 Task: Create new invoice with Date Opened :30-Apr-23, Select Customer: Bottlecap Alley Icehouse Grill, Terms: Payment Term 2. Make invoice entry for item-1 with Date: 30-Apr-23, Description: 3.1 Amp Dual USB Car Charger_x000D_
, Action: Material, Income Account: Income:Sales, Quantity: 1, Unit Price: 6, Discount $: 1. Make entry for item-2 with Date: 30-Apr-23, Description: Ever Clean Latex Reusable Cotton Liner Gloves Large Yellow, Action: Material, Income Account: Income:Sales, Quantity: 1, Unit Price: 8.7, Discount $: 2. Make entry for item-3 with Date: 30-Apr-23, Description: Tic Tac Fresh Breath Mint Candies Freshmint Singles, Action: Material, Income Account: Income:Sales, Quantity: 2, Unit Price: 9.7, Discount $: 2.5. Write Notes: 'Looking forward to serving you again.'. Post Invoice with Post Date: 30-Apr-23, Post to Accounts: Assets:Accounts Receivable. Pay / Process Payment with Transaction Date: 15-May-23, Amount: 28.6, Transfer Account: Checking Account. Print Invoice, display notes by going to Option, then go to Display Tab and check 'Invoice Notes'.
Action: Mouse pressed left at (197, 46)
Screenshot: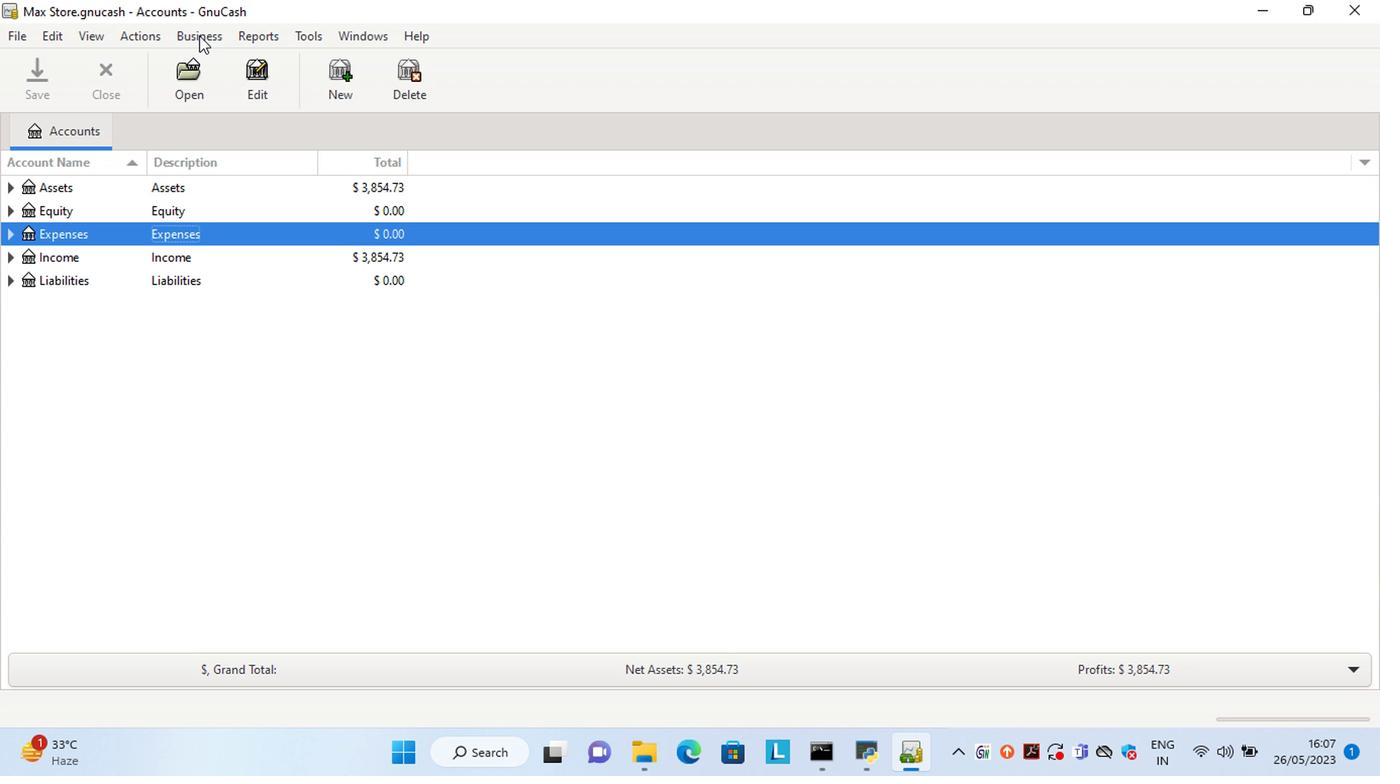 
Action: Mouse moved to (431, 140)
Screenshot: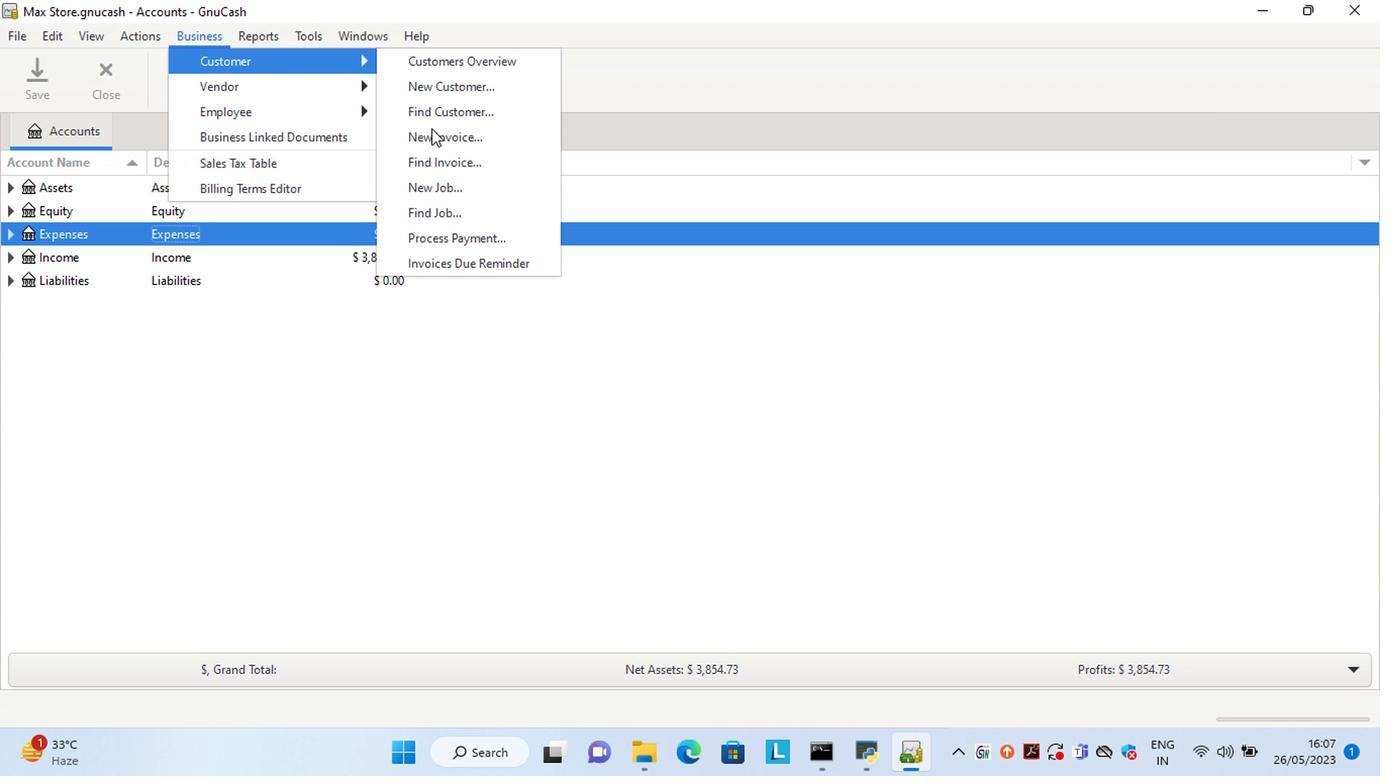 
Action: Mouse pressed left at (431, 140)
Screenshot: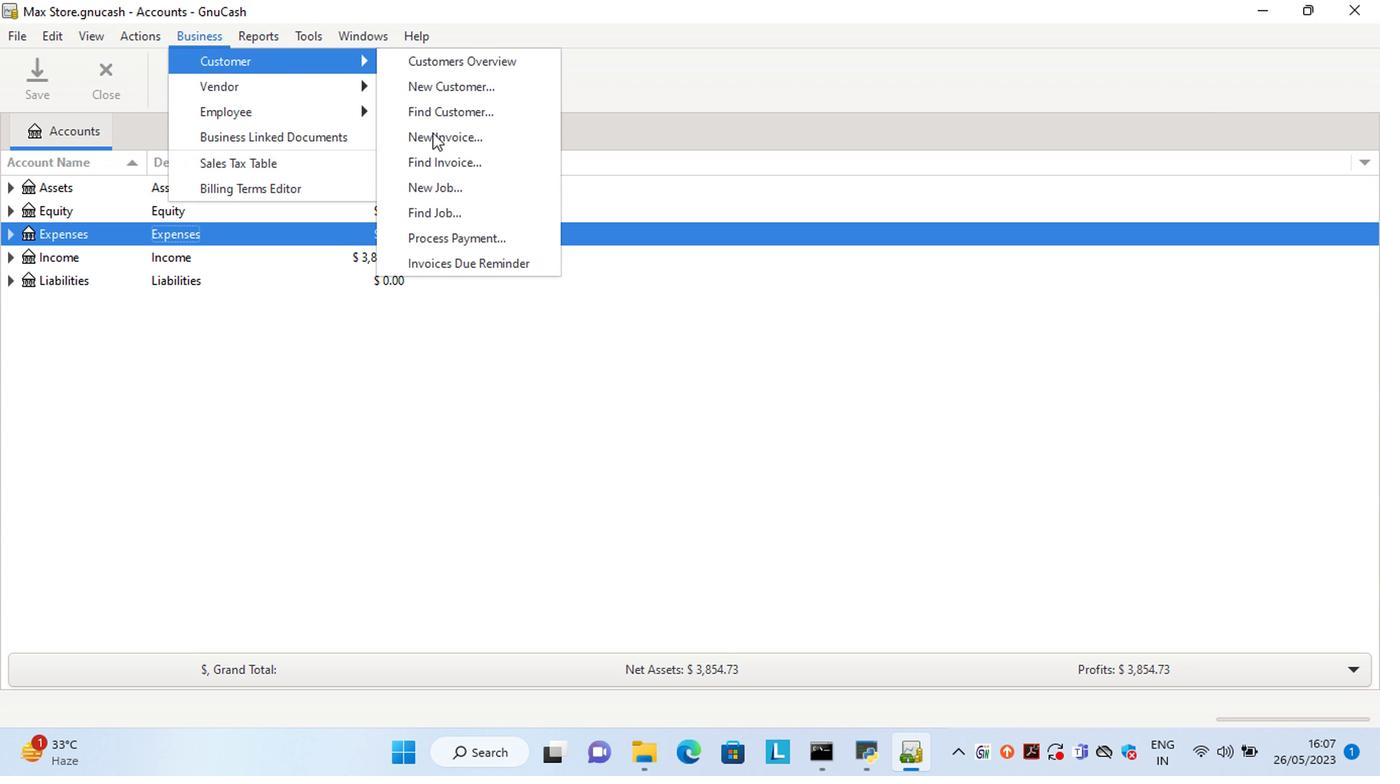 
Action: Mouse moved to (737, 313)
Screenshot: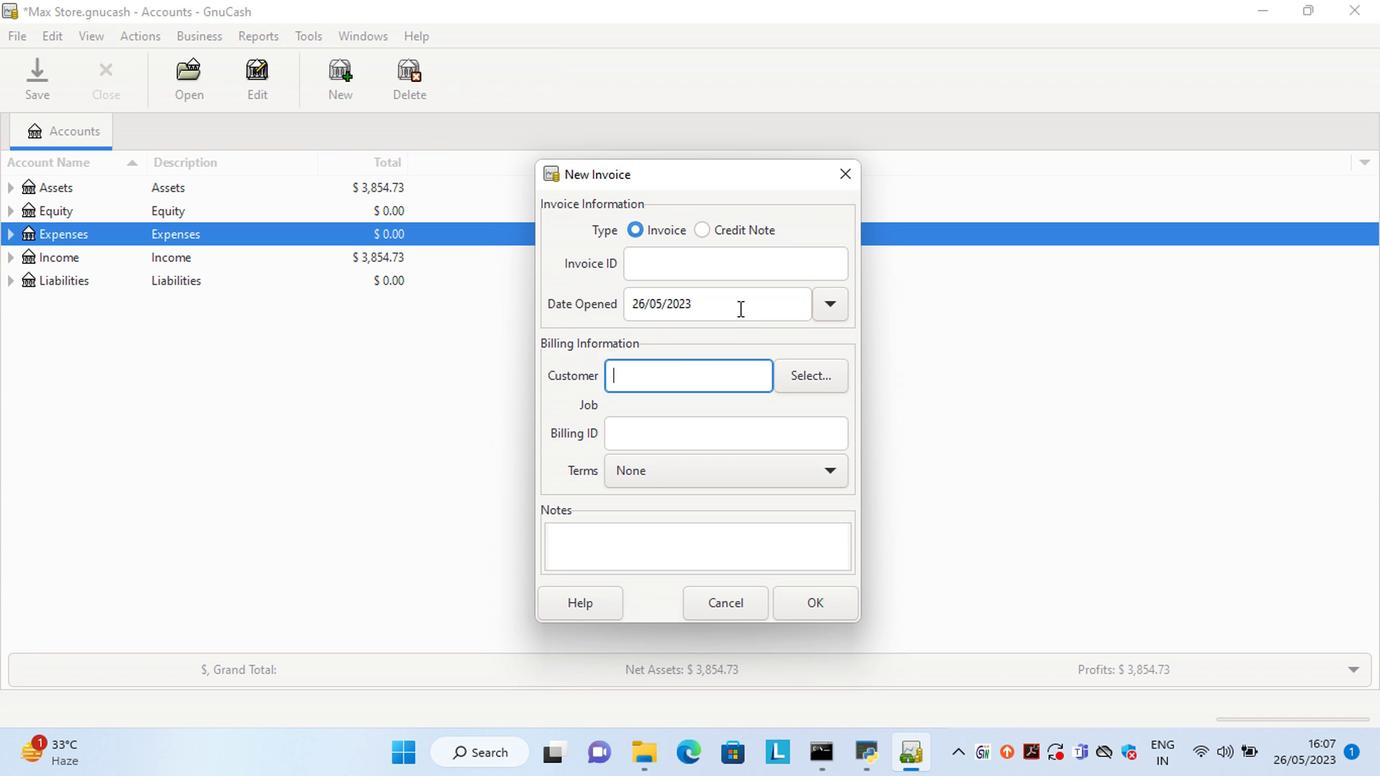 
Action: Mouse pressed left at (737, 313)
Screenshot: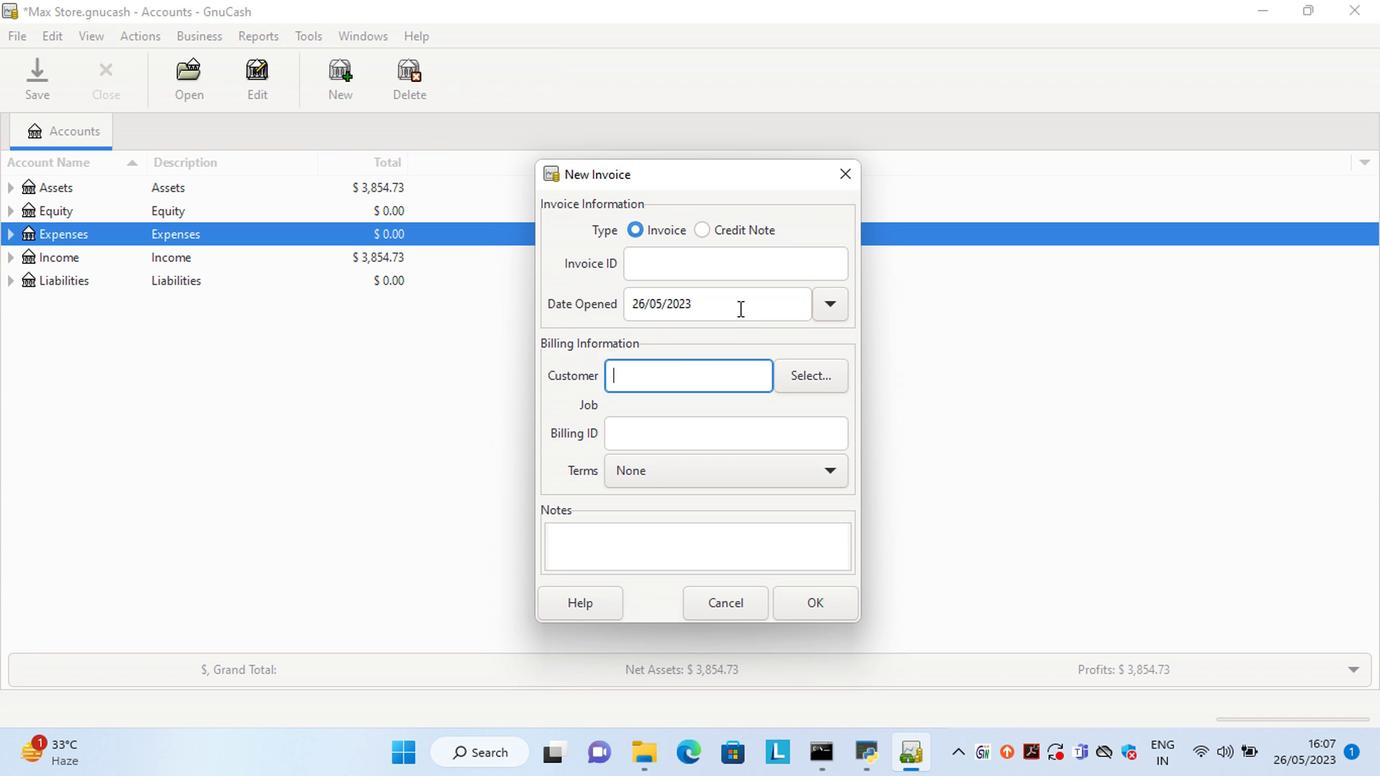 
Action: Key pressed <Key.left><Key.left><Key.left><Key.left><Key.left><Key.left><Key.left><Key.left><Key.left><Key.left><Key.left><Key.left><Key.left><Key.left><Key.left><Key.delete><Key.delete>30<Key.right><Key.right><Key.delete>4
Screenshot: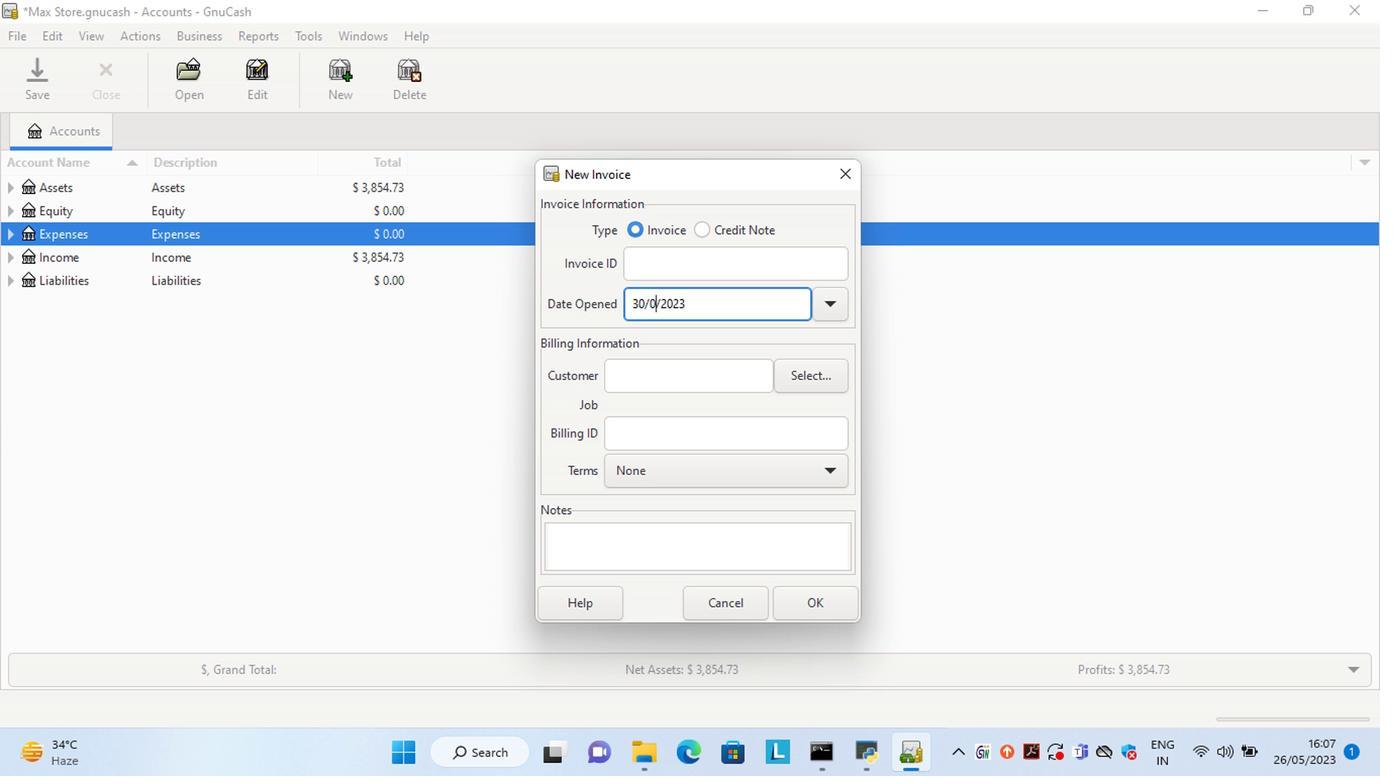 
Action: Mouse moved to (803, 386)
Screenshot: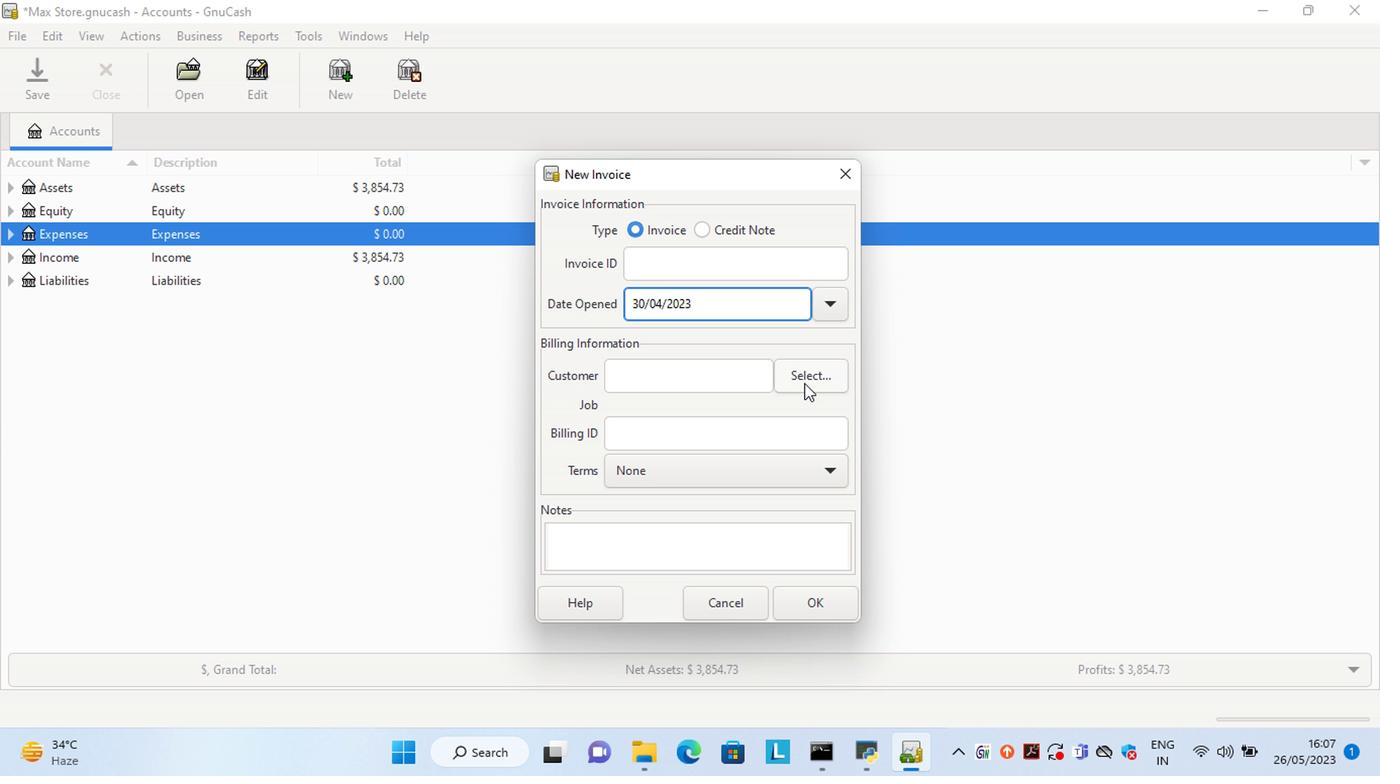 
Action: Mouse pressed left at (803, 386)
Screenshot: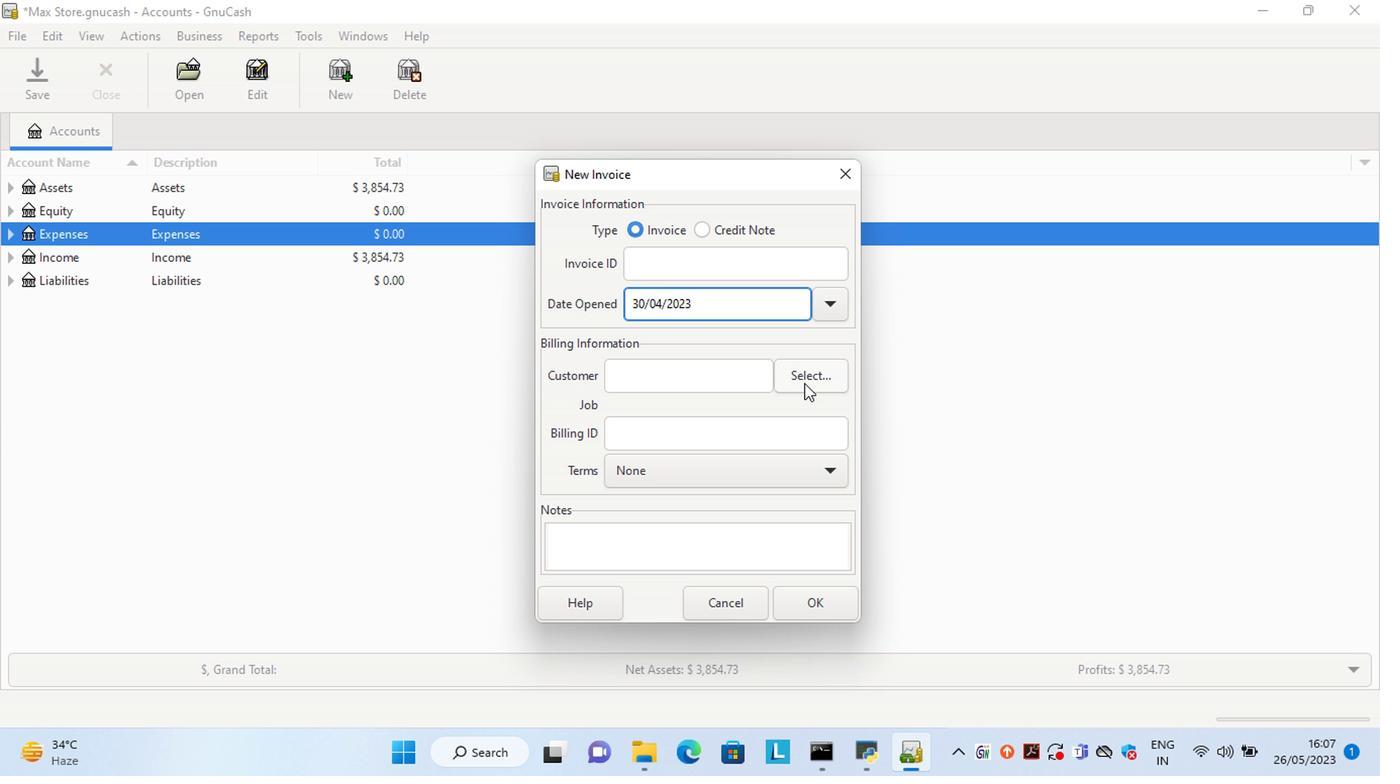 
Action: Mouse moved to (723, 341)
Screenshot: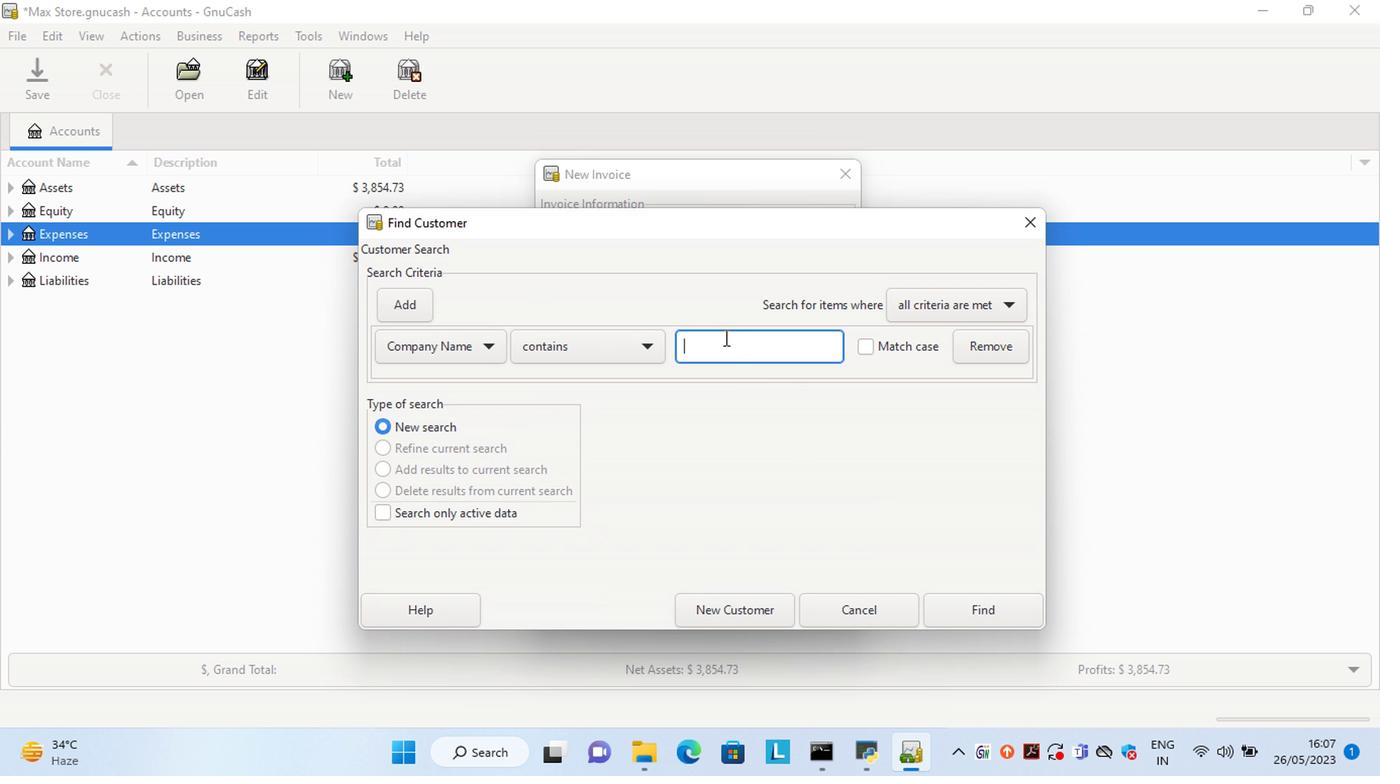 
Action: Mouse pressed left at (723, 341)
Screenshot: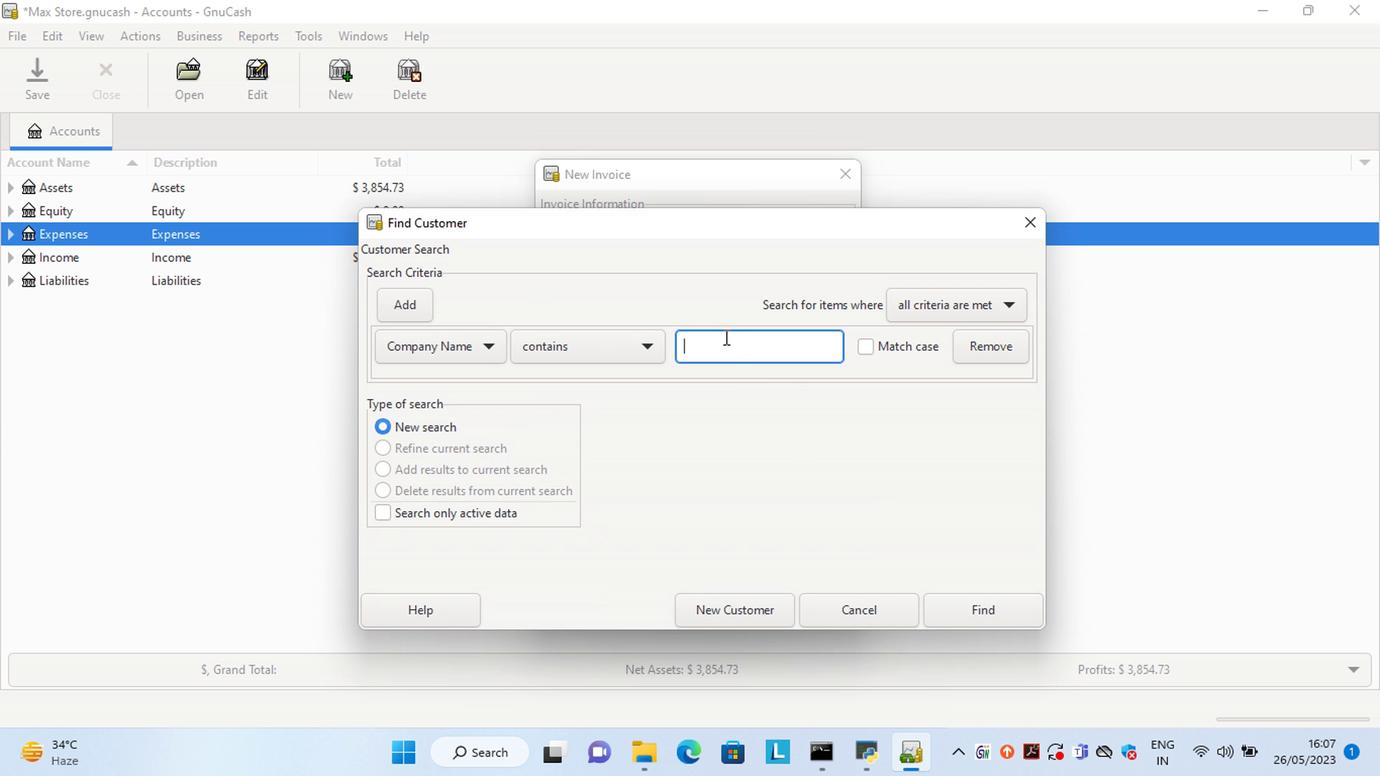 
Action: Mouse moved to (723, 340)
Screenshot: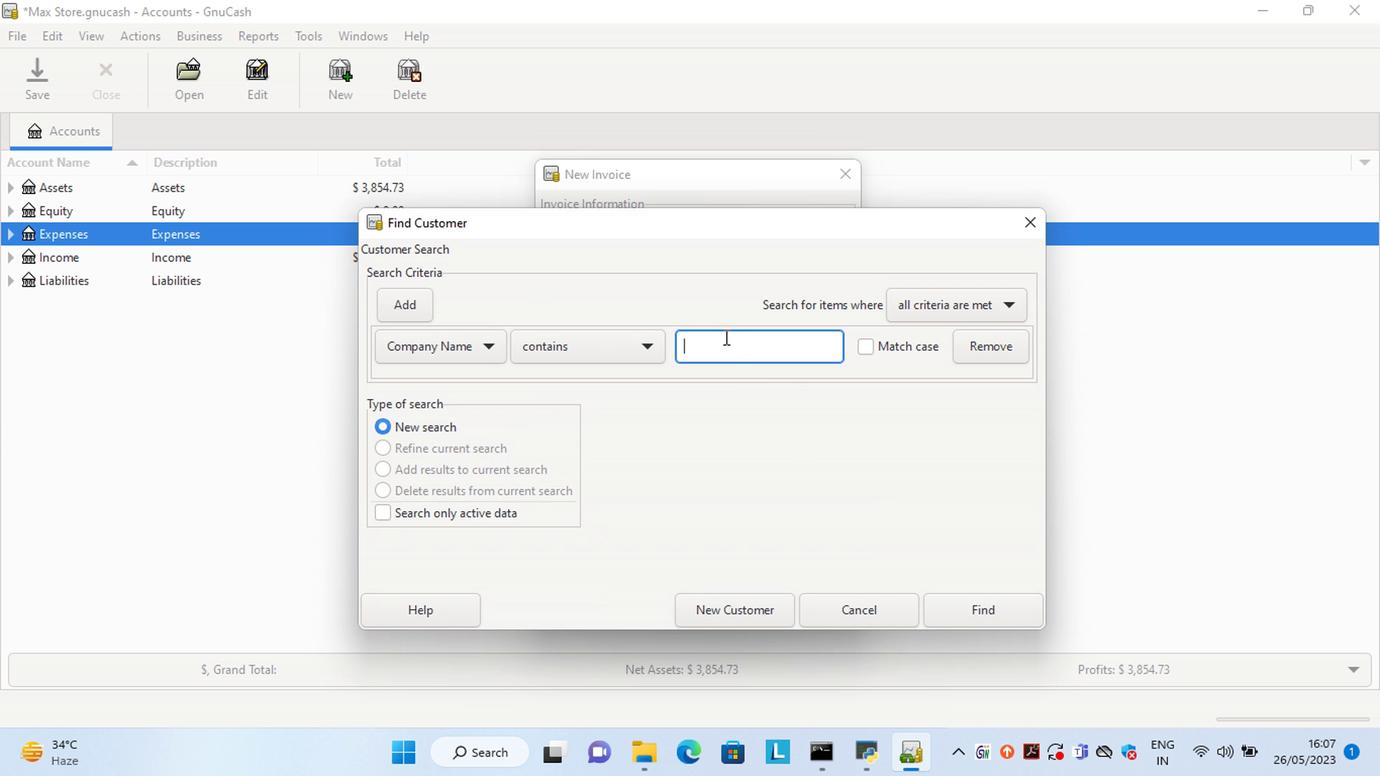 
Action: Key pressed <Key.shift>Bottlecap
Screenshot: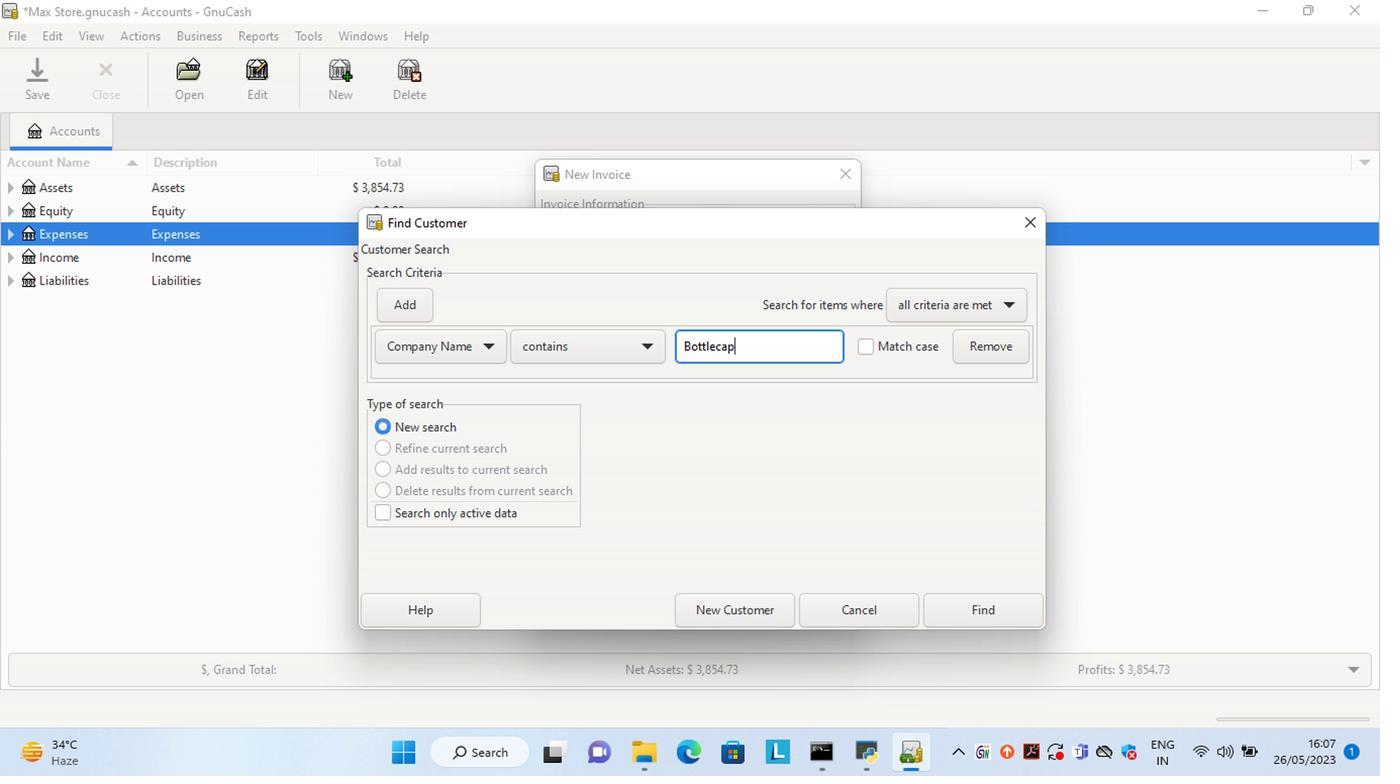 
Action: Mouse moved to (988, 603)
Screenshot: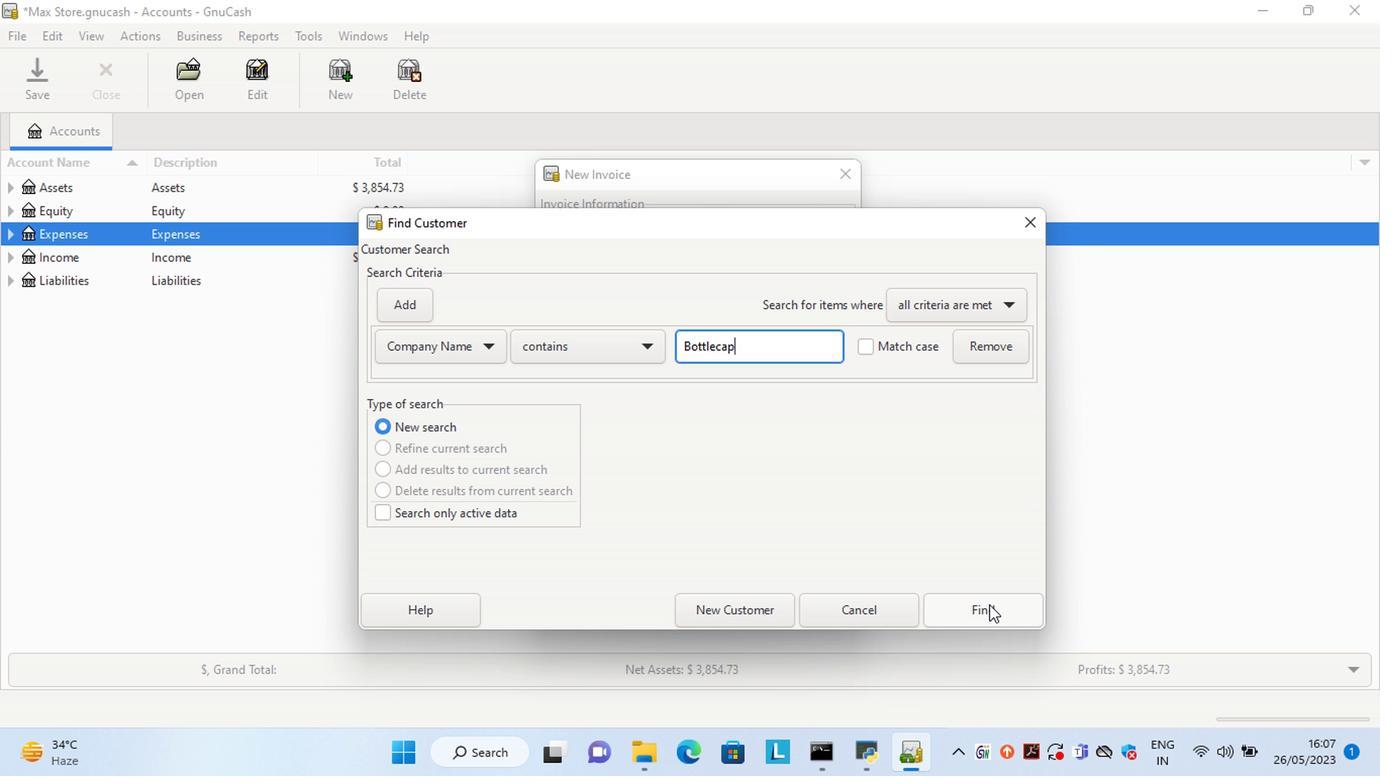 
Action: Mouse pressed left at (988, 603)
Screenshot: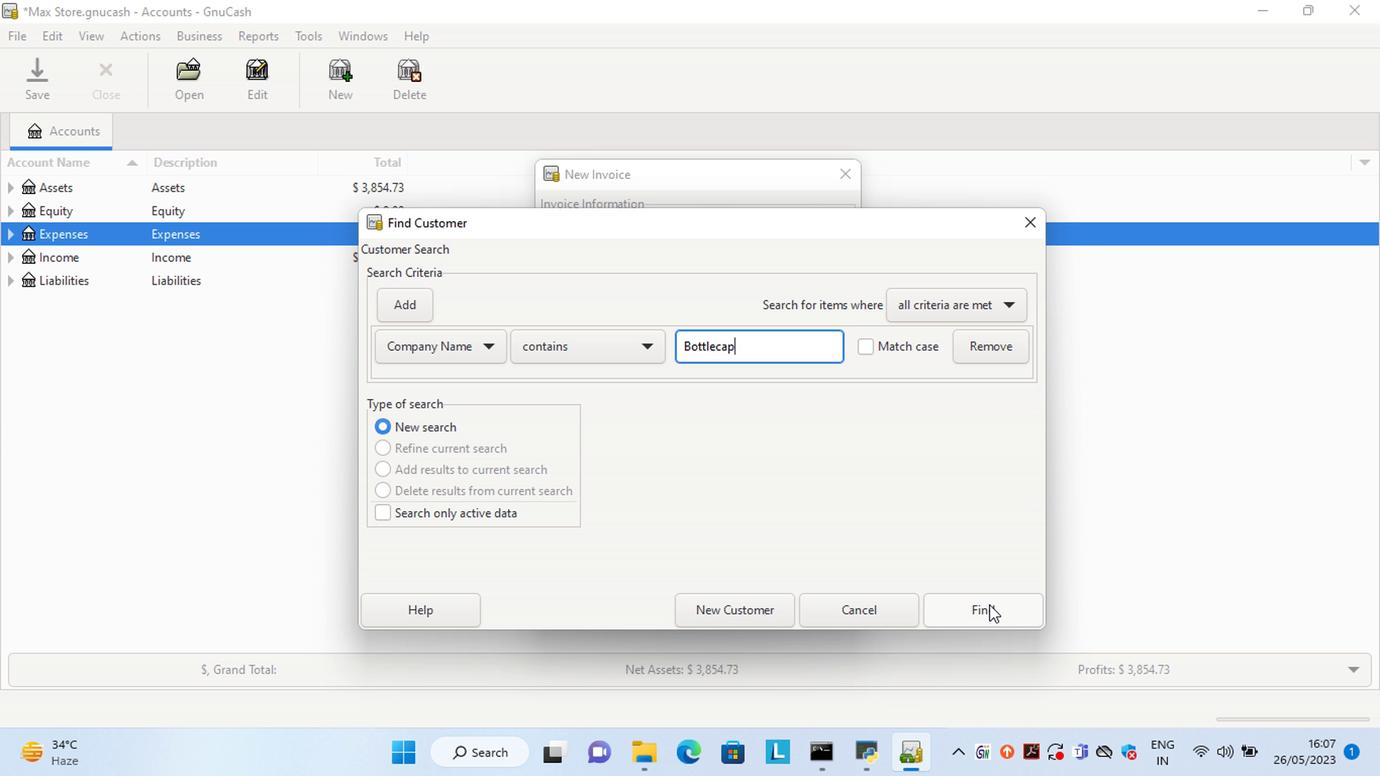 
Action: Mouse moved to (781, 404)
Screenshot: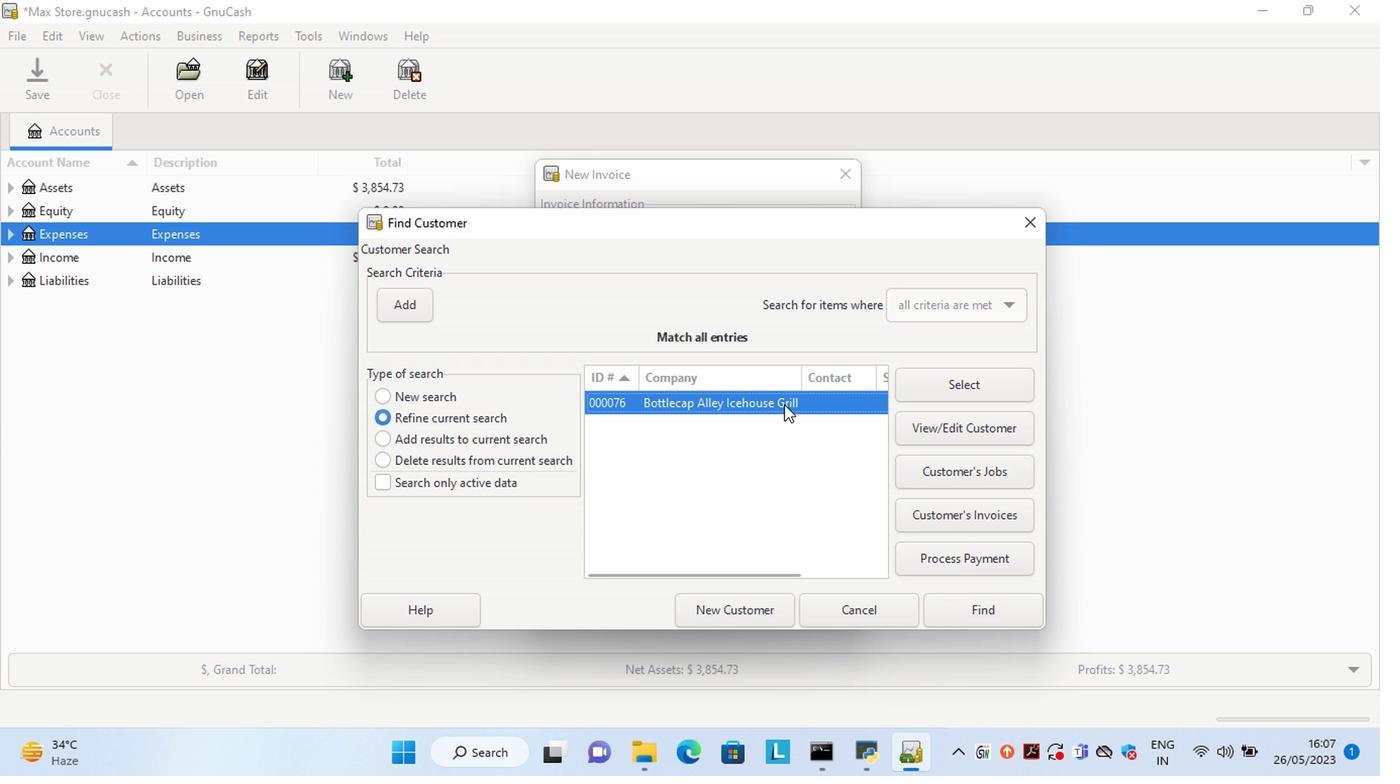 
Action: Mouse pressed left at (781, 404)
Screenshot: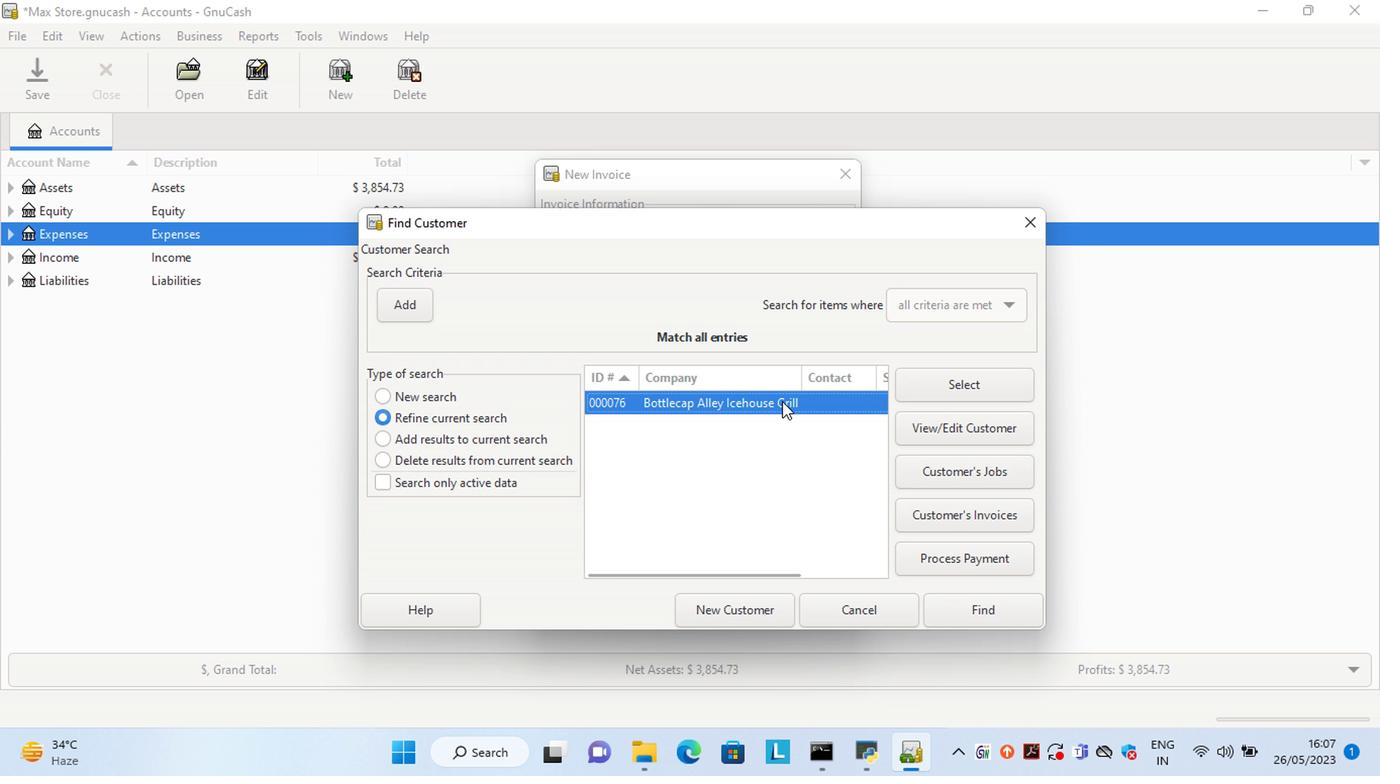 
Action: Mouse pressed left at (781, 404)
Screenshot: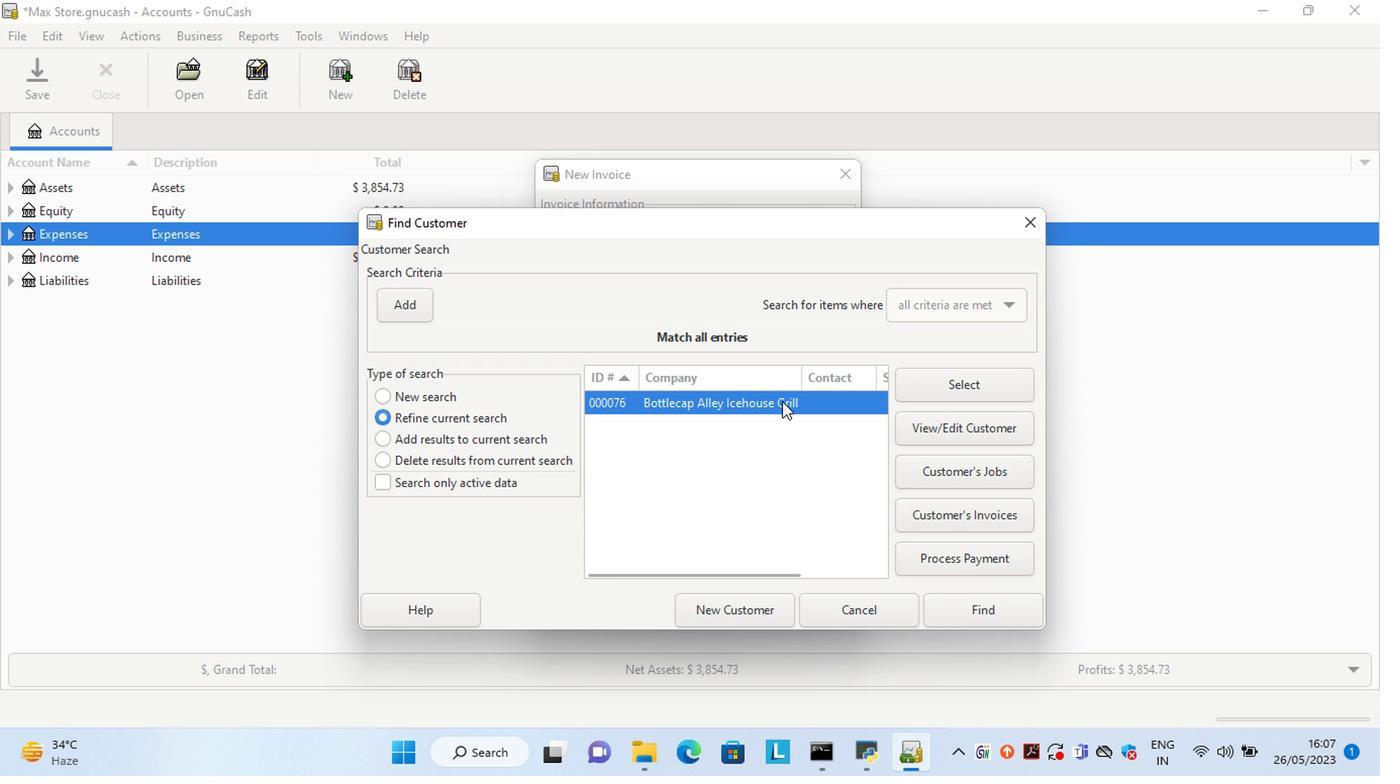 
Action: Mouse moved to (761, 490)
Screenshot: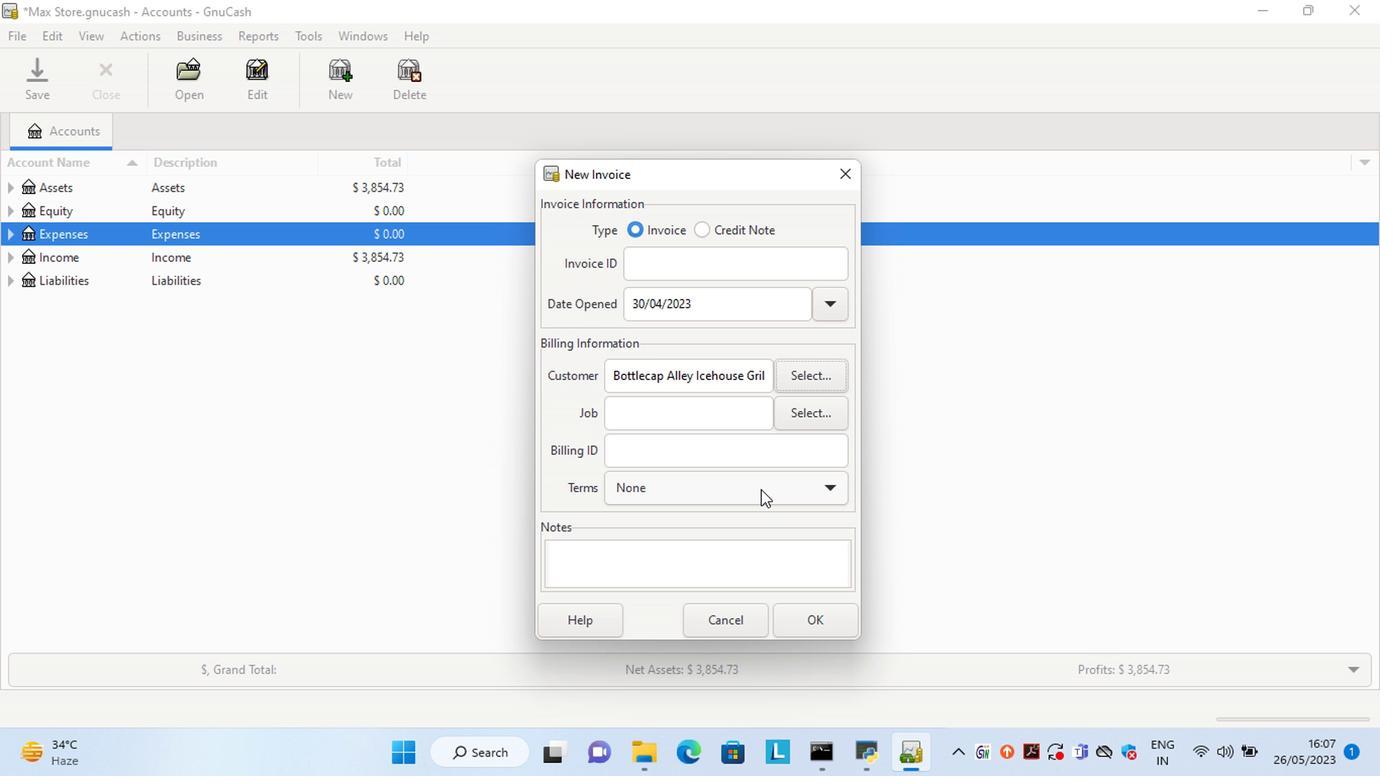 
Action: Mouse pressed left at (761, 490)
Screenshot: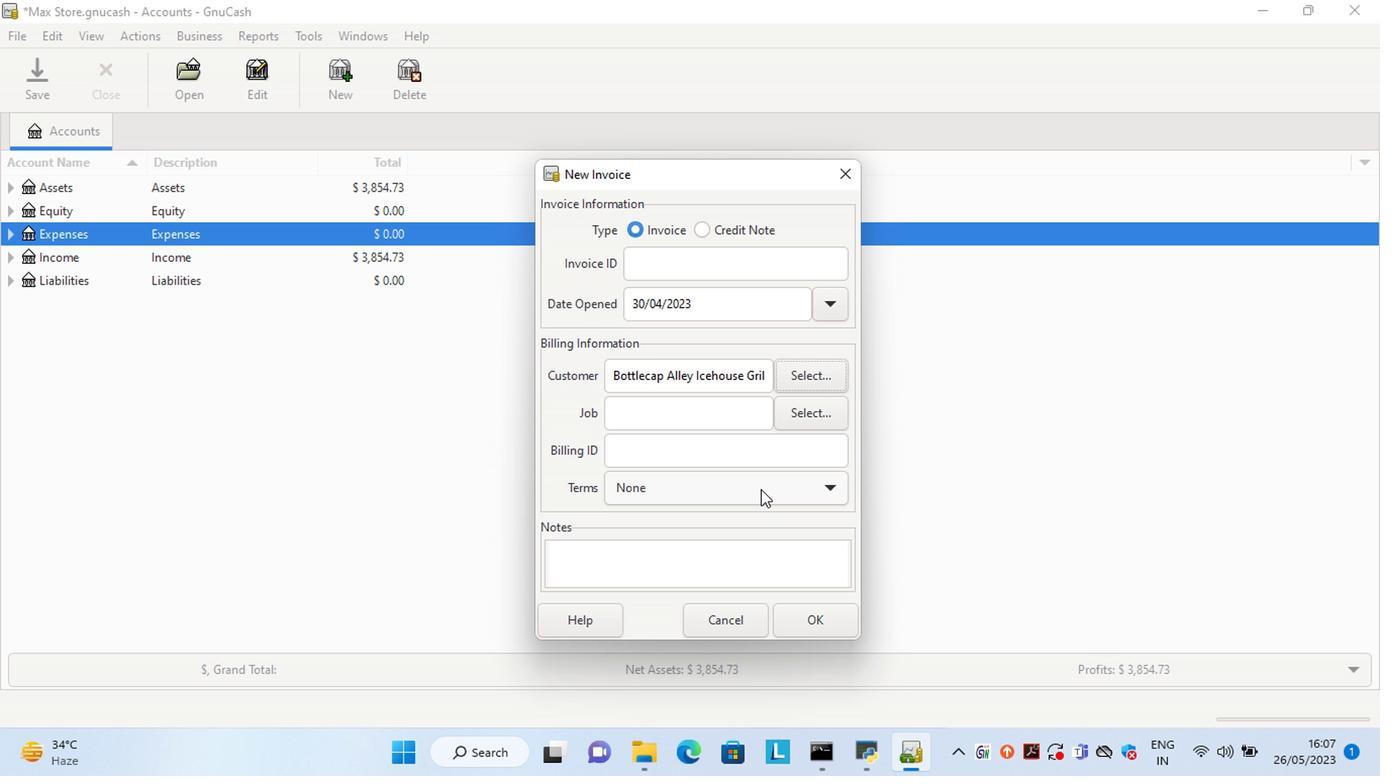 
Action: Mouse moved to (733, 537)
Screenshot: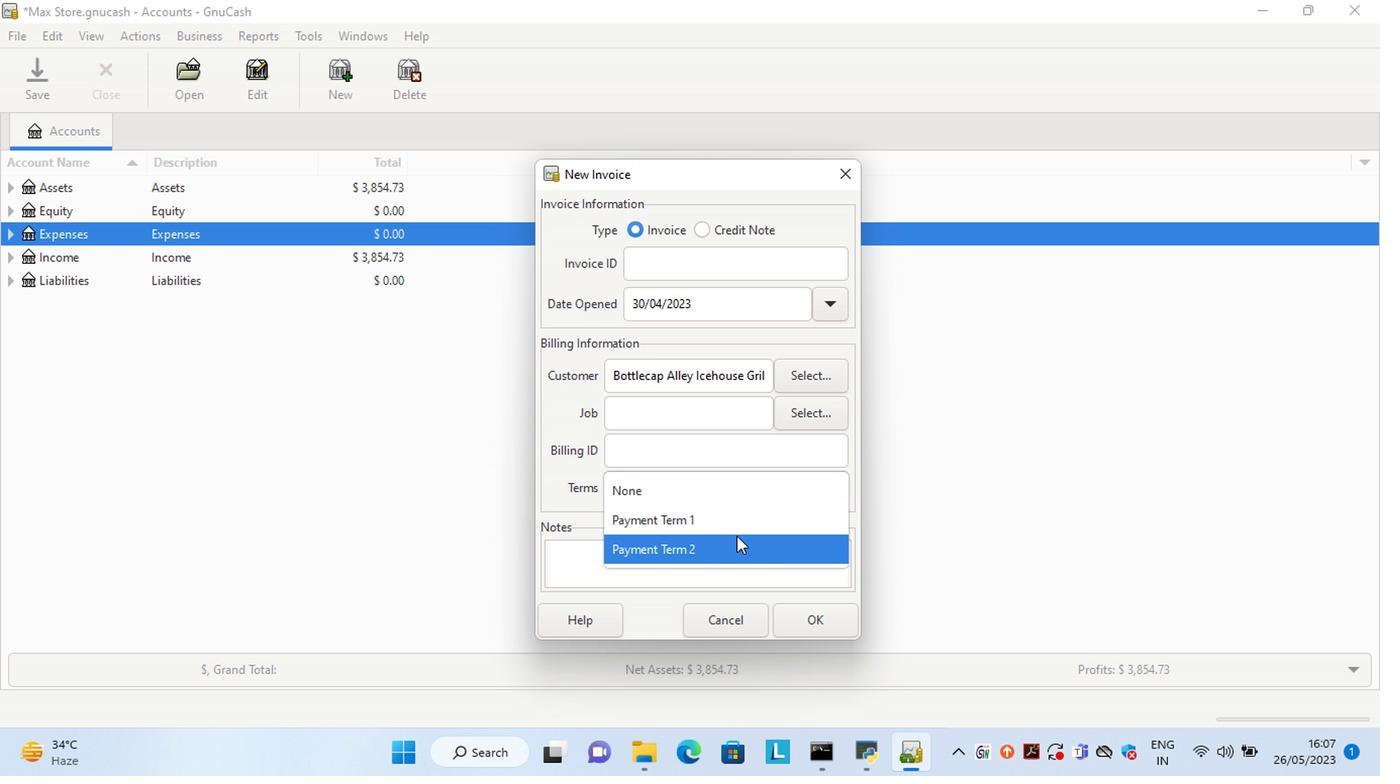 
Action: Mouse pressed left at (733, 537)
Screenshot: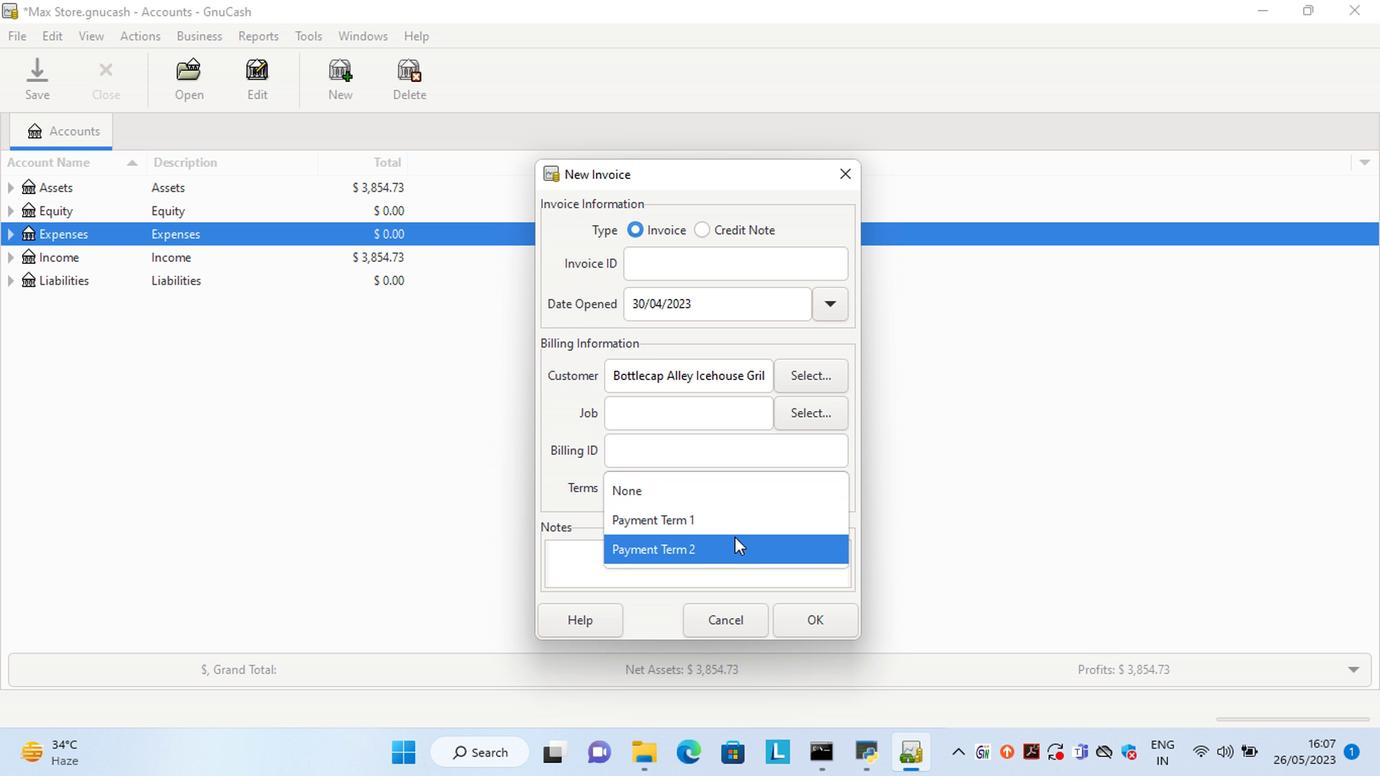 
Action: Mouse moved to (801, 610)
Screenshot: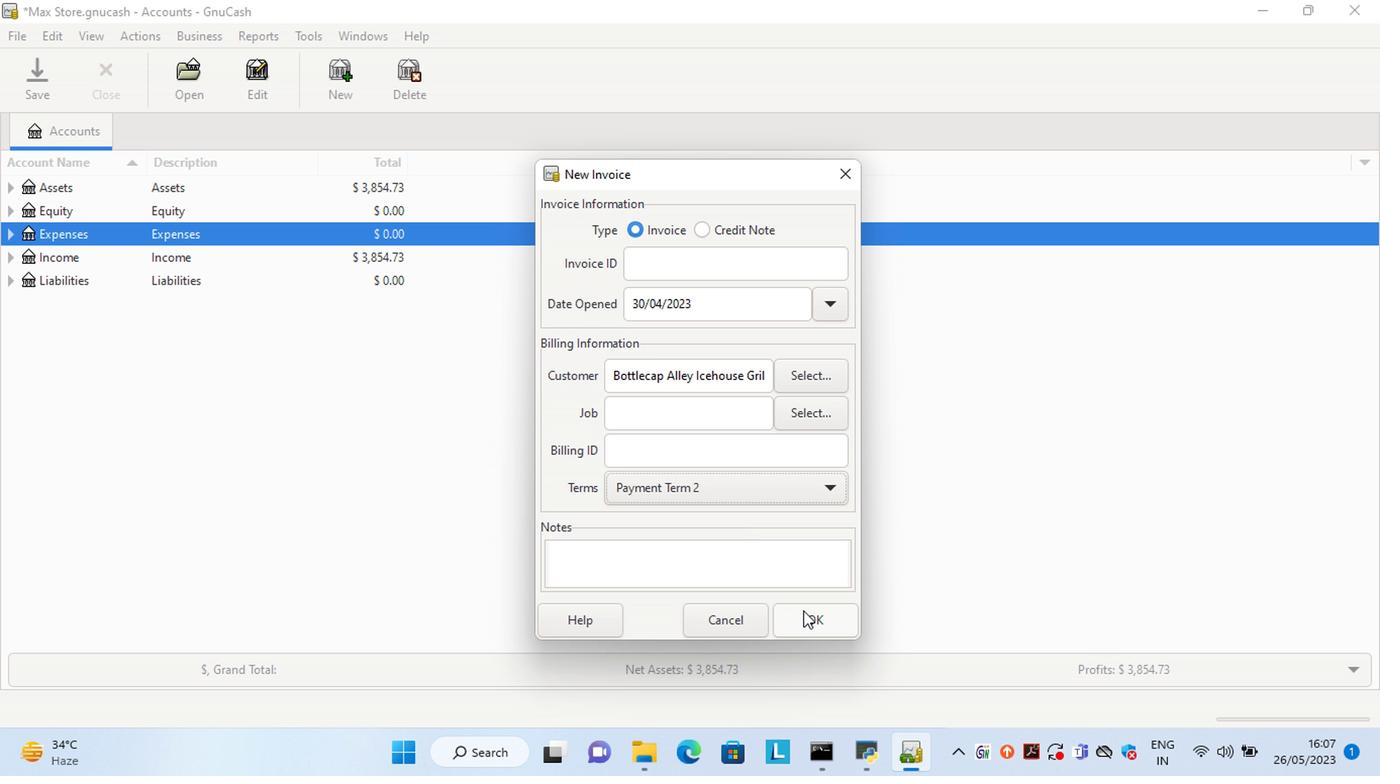 
Action: Mouse pressed left at (801, 610)
Screenshot: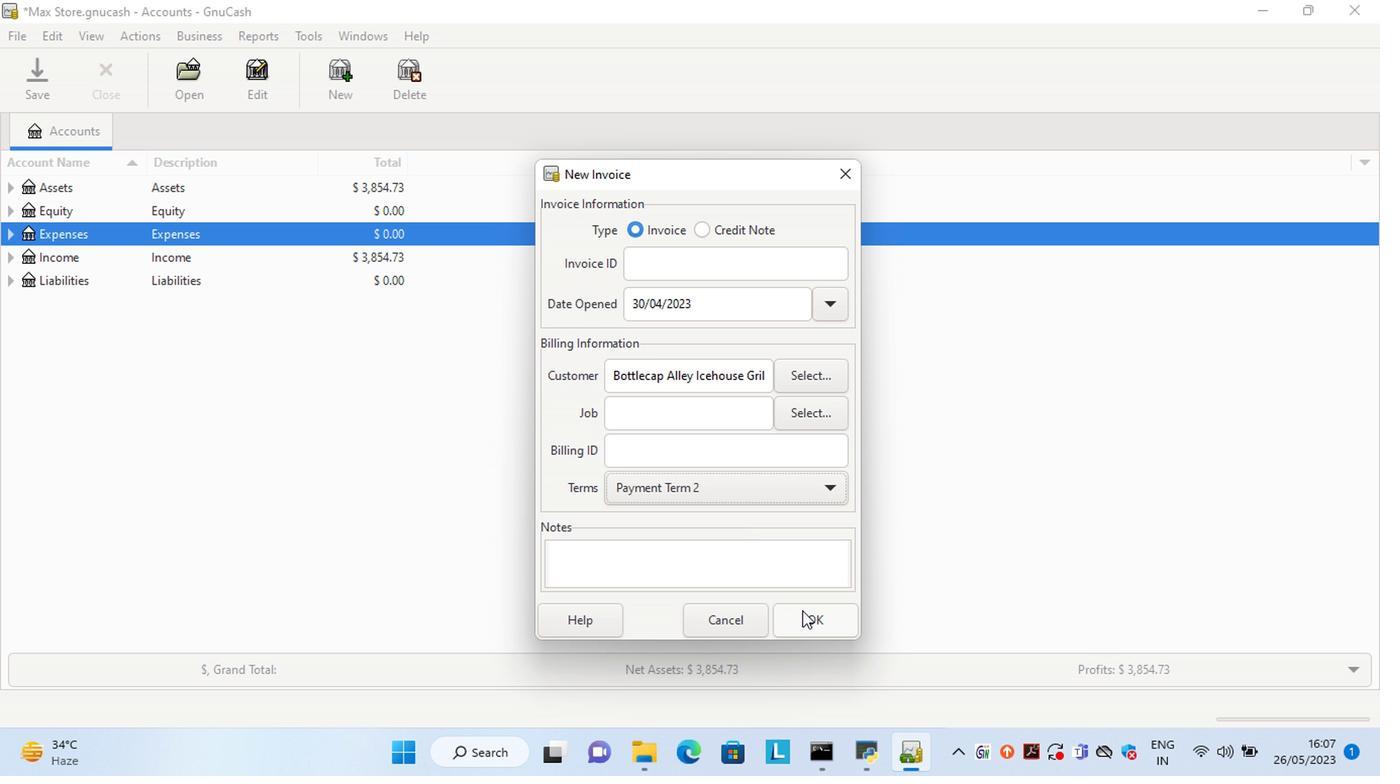 
Action: Mouse moved to (781, 579)
Screenshot: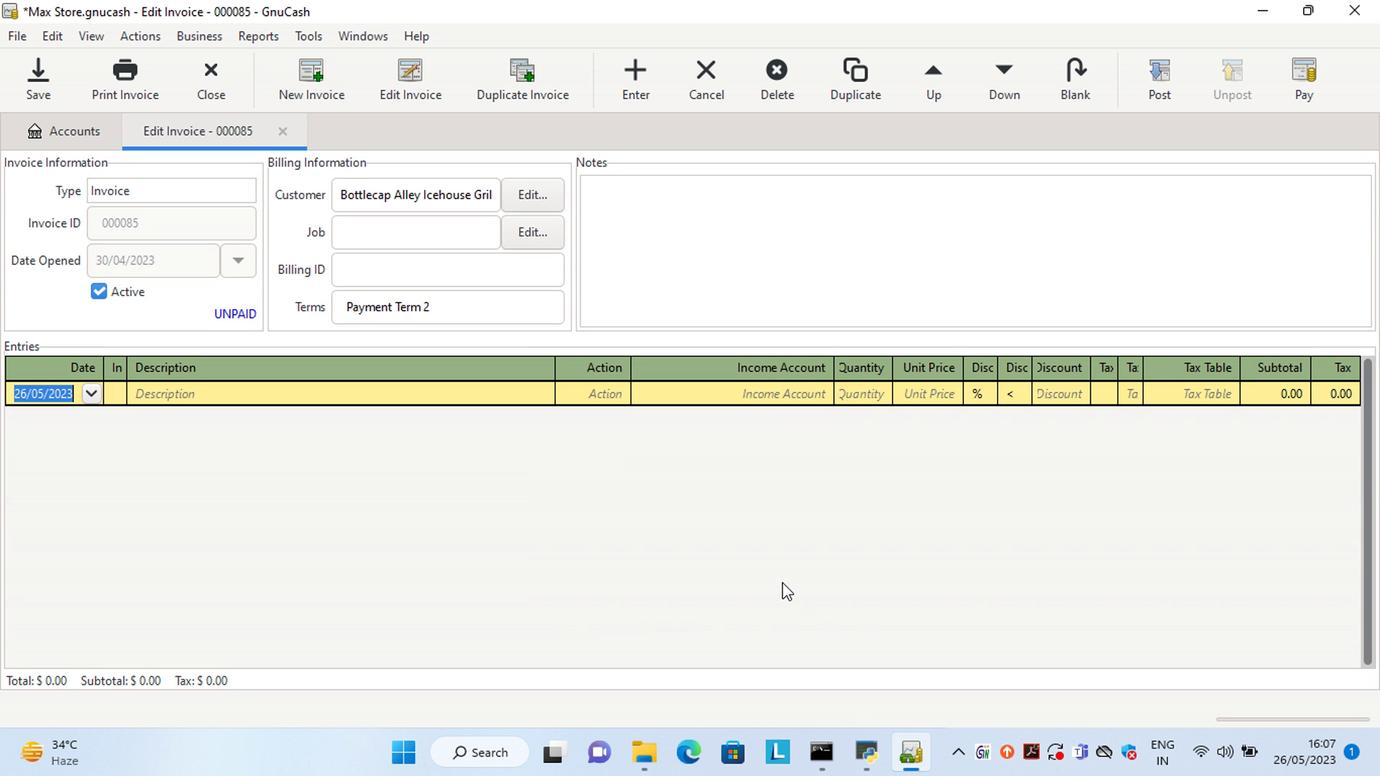 
Action: Key pressed <Key.left><Key.left><Key.left><Key.left><Key.delete><Key.delete>30<Key.right><Key.right><Key.delete>4
Screenshot: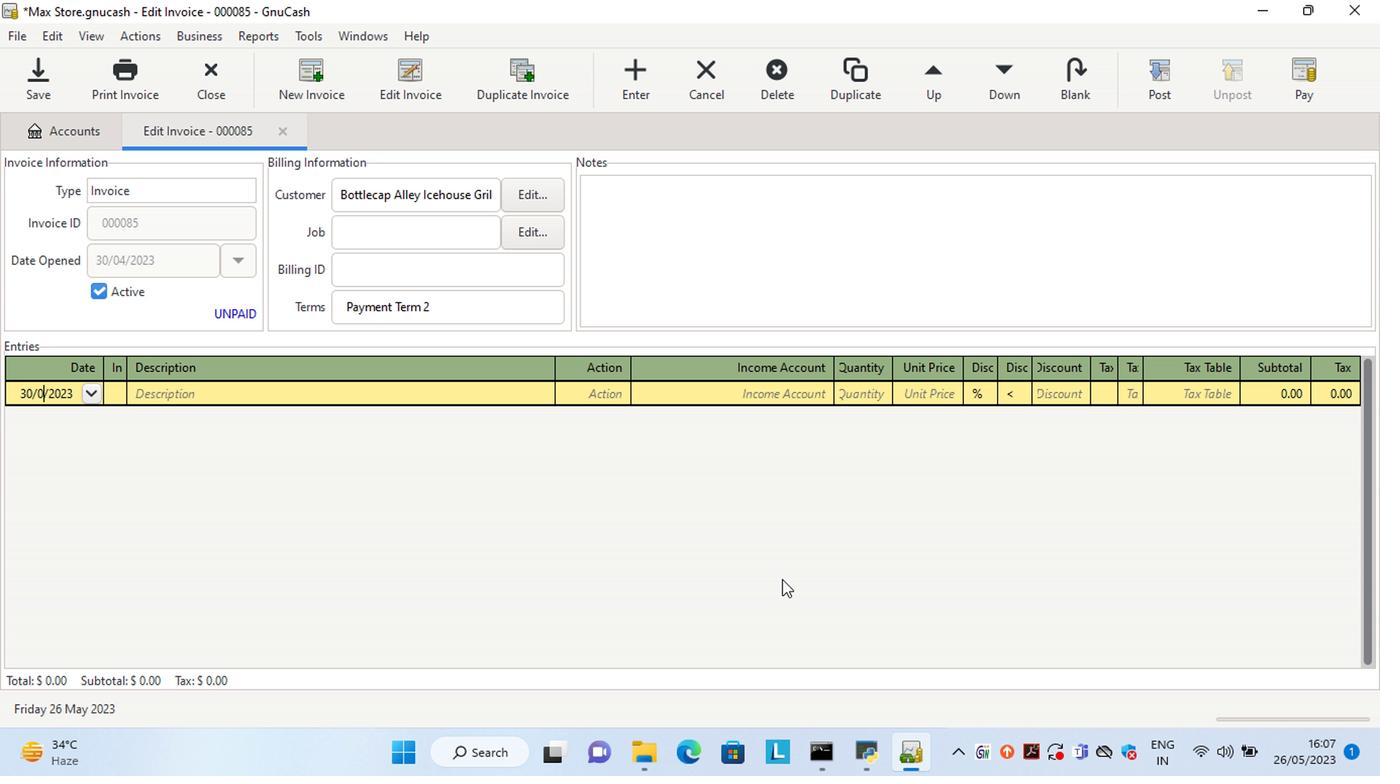 
Action: Mouse moved to (439, 398)
Screenshot: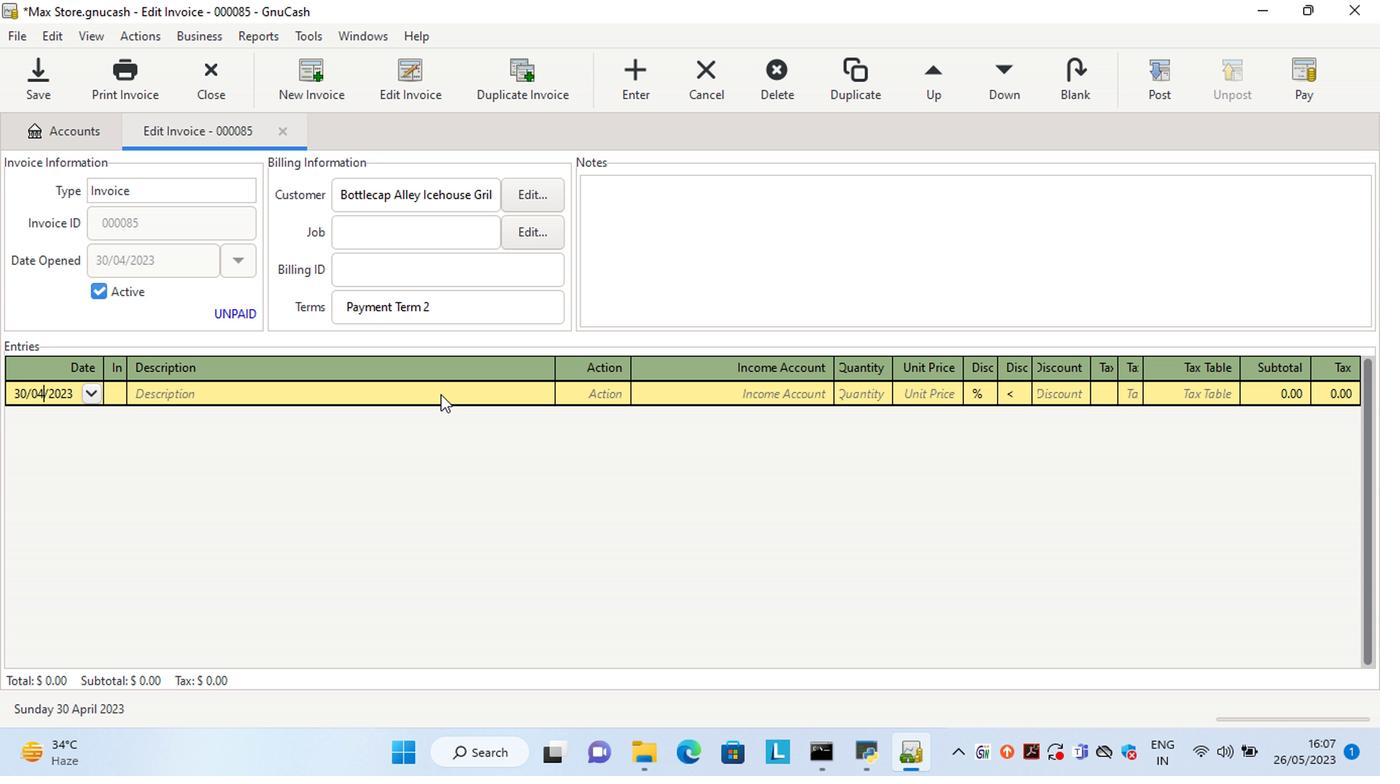 
Action: Mouse pressed left at (439, 398)
Screenshot: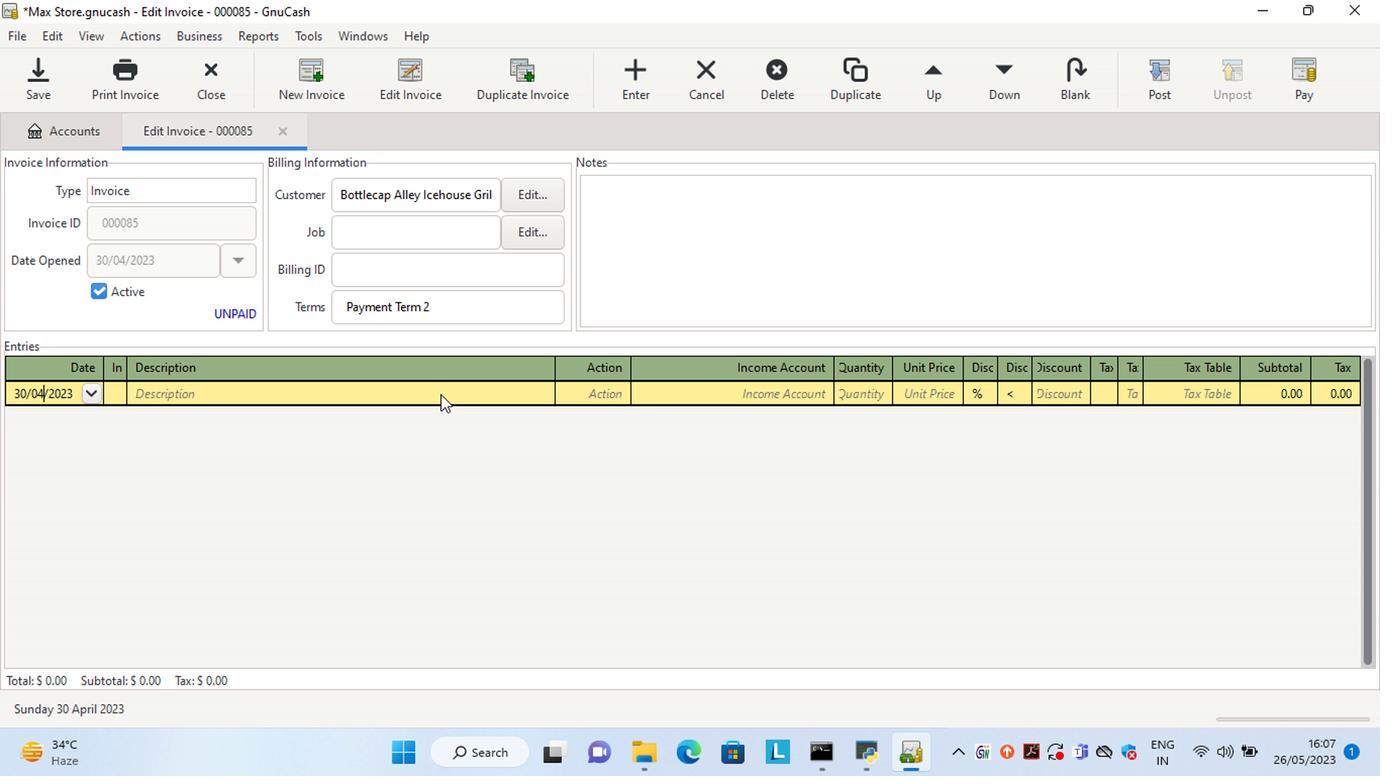 
Action: Key pressed 3.1<Key.space><Key.shift>Amp<Key.space><Key.shift>Dual<Key.space><Key.shift>USB<Key.space><Key.shift>Car<Key.space><Key.shift>Charger<Key.tab>ma<Key.tab>sale<Key.tab>1<Key.tab>6<Key.tab>
Screenshot: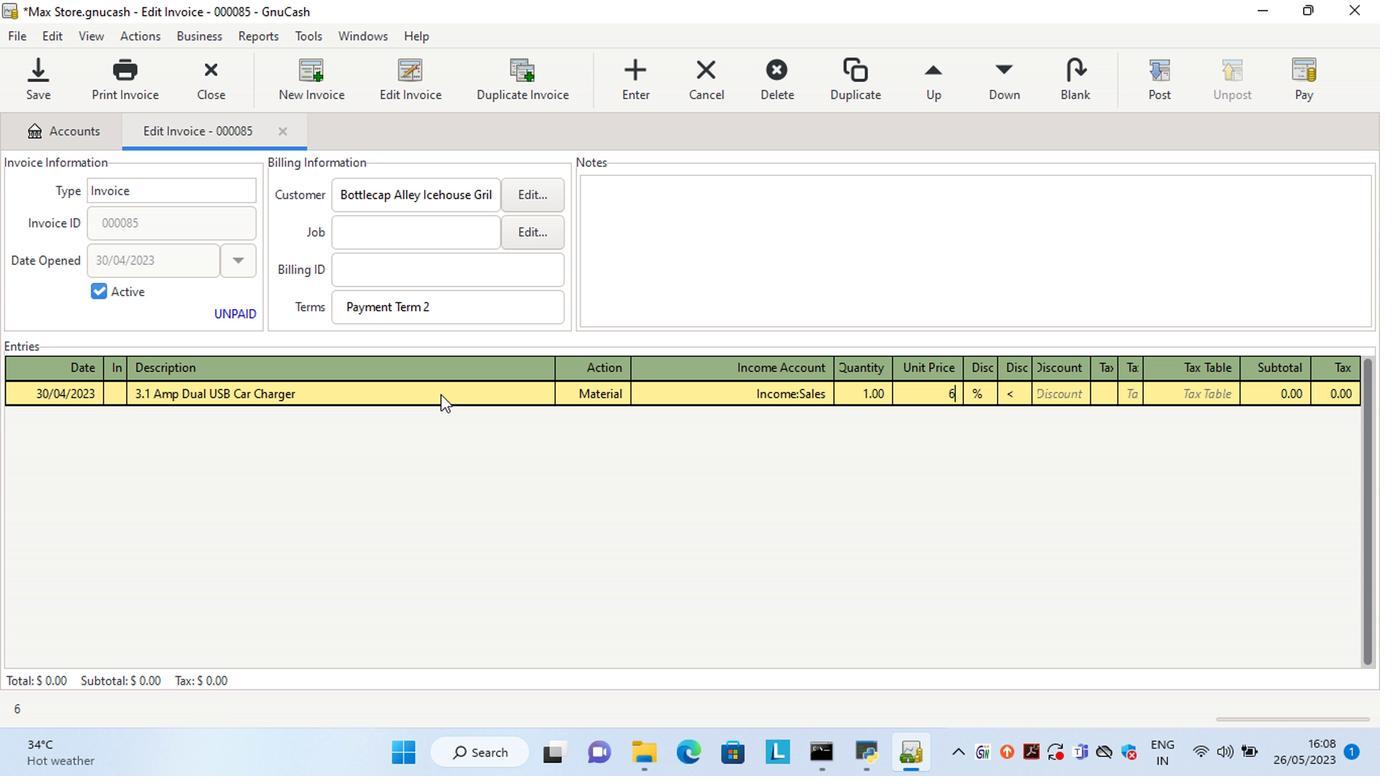 
Action: Mouse moved to (1013, 391)
Screenshot: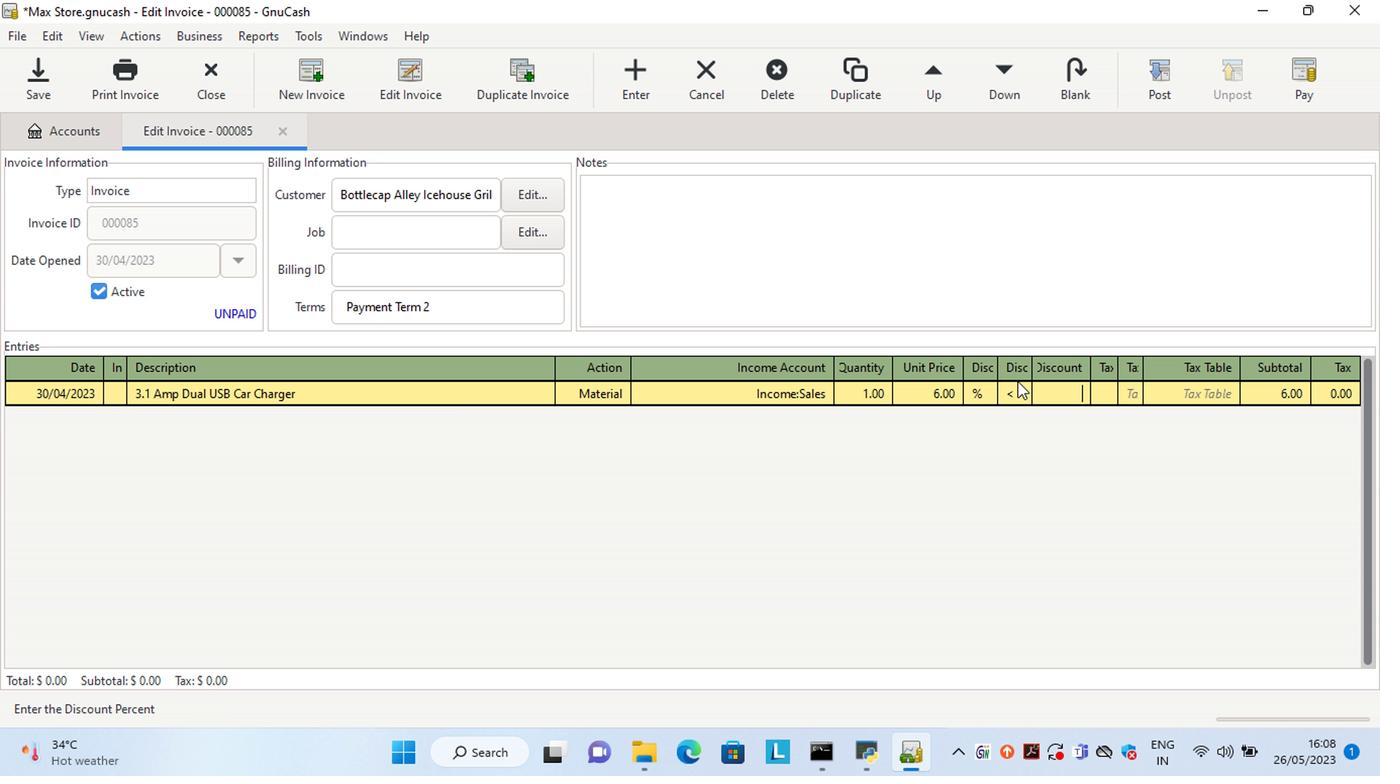 
Action: Mouse pressed left at (1013, 391)
Screenshot: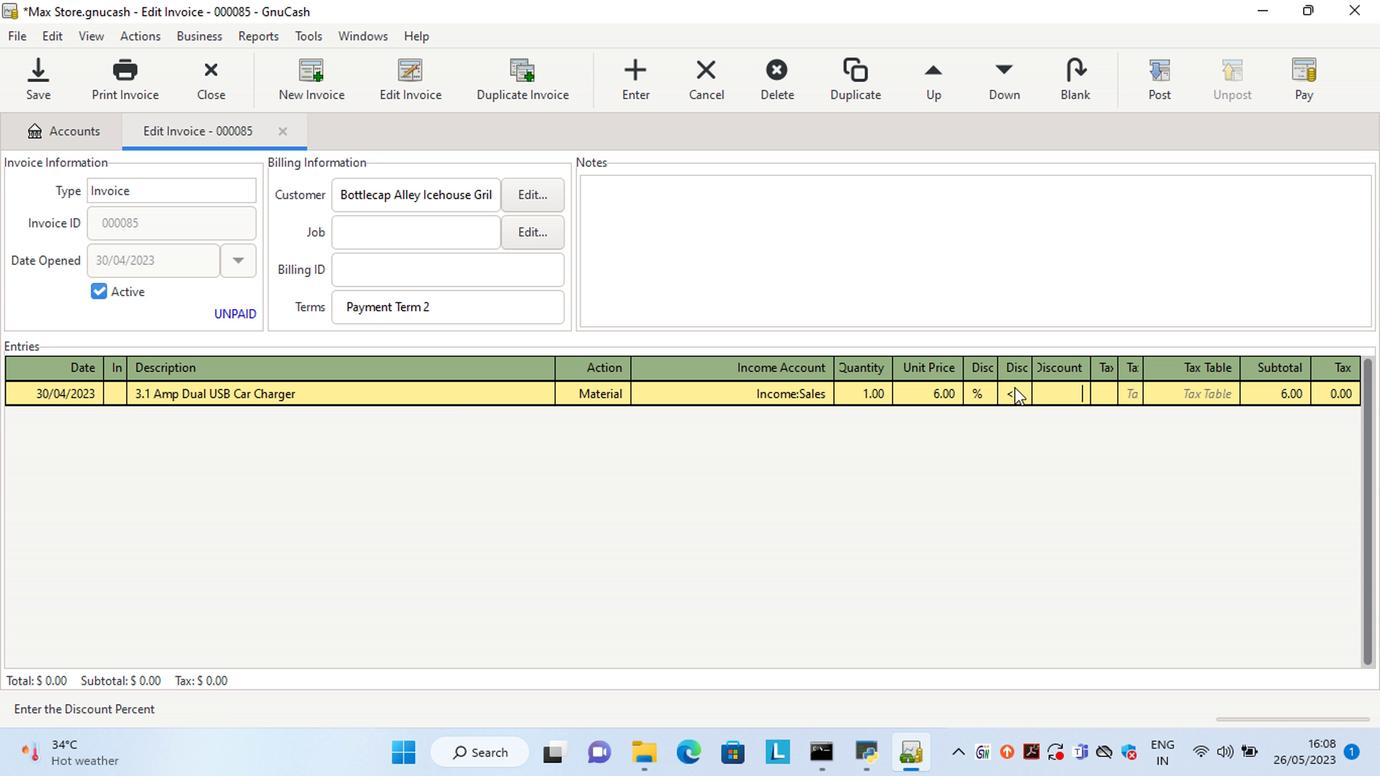 
Action: Mouse moved to (1068, 402)
Screenshot: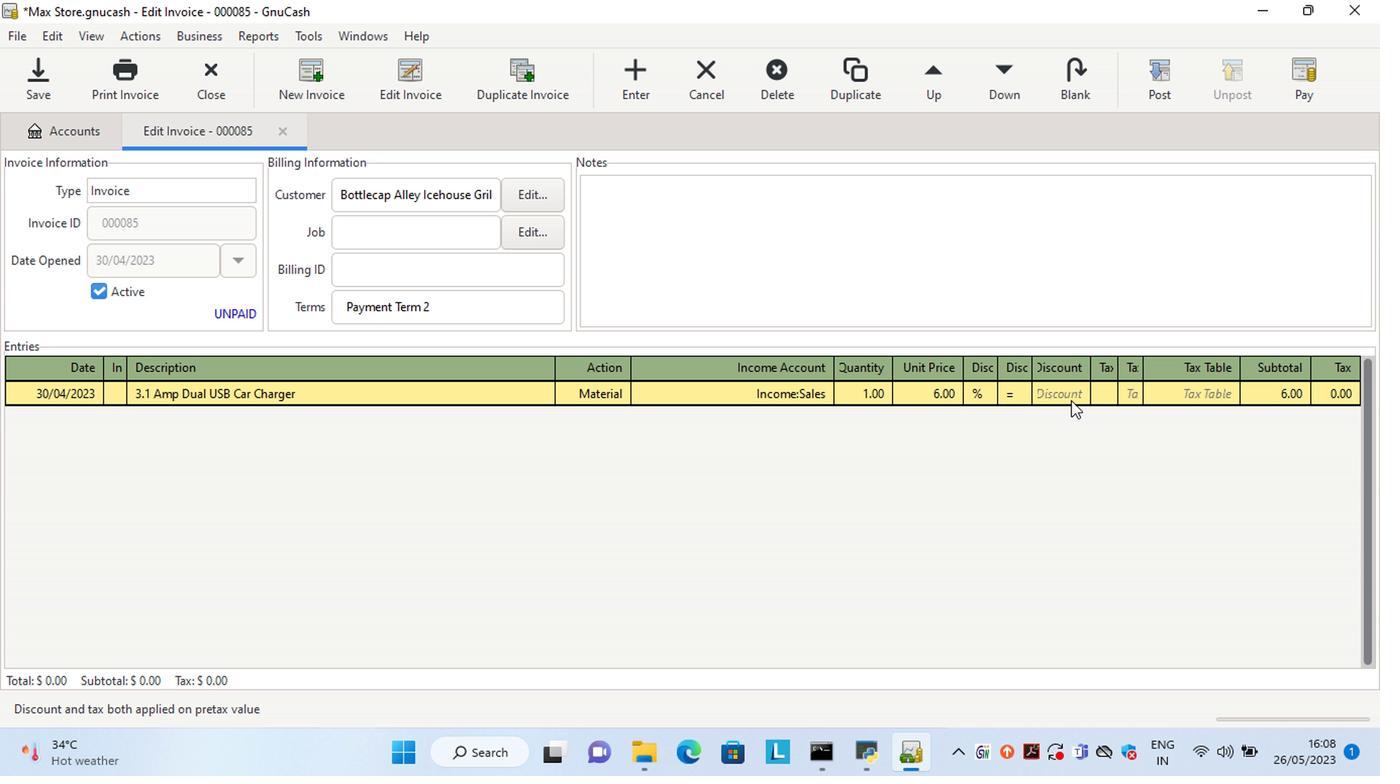 
Action: Mouse pressed left at (1068, 402)
Screenshot: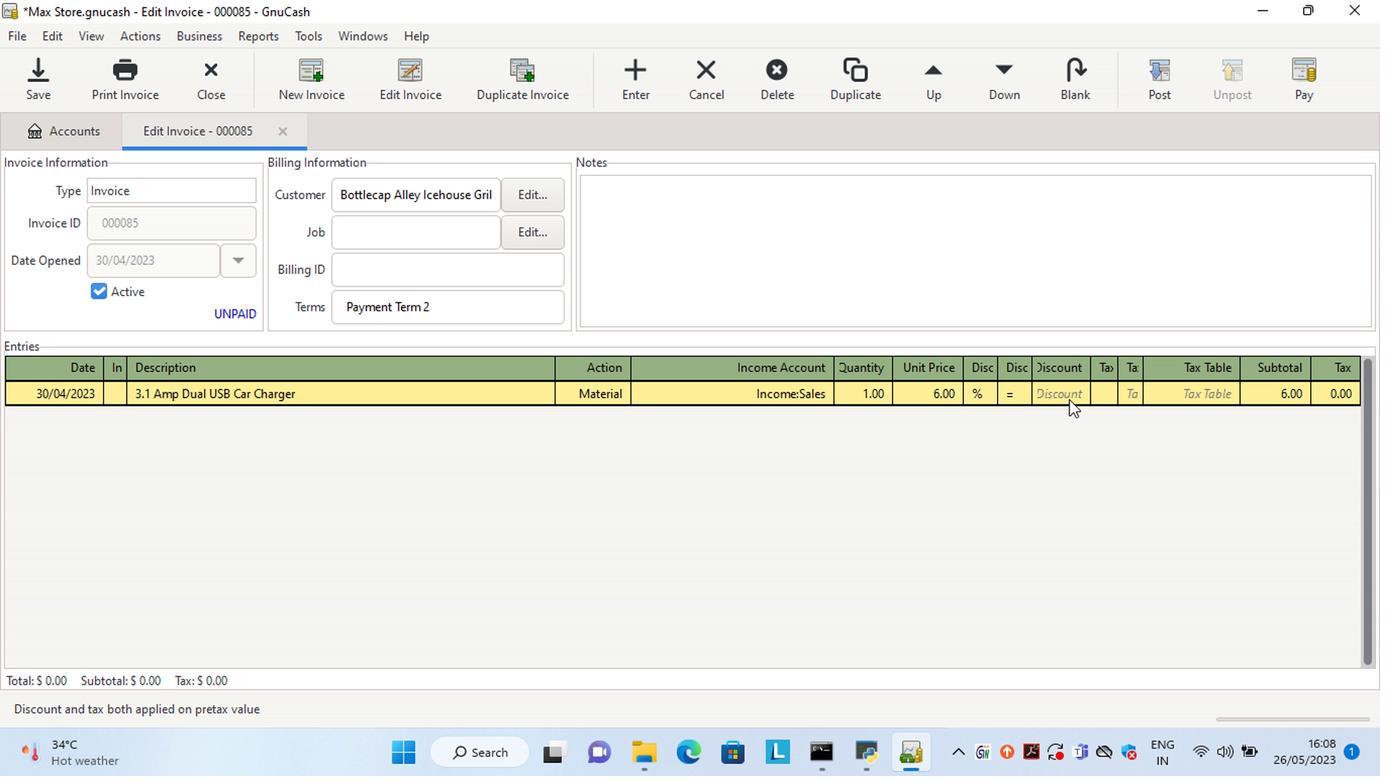 
Action: Mouse moved to (986, 396)
Screenshot: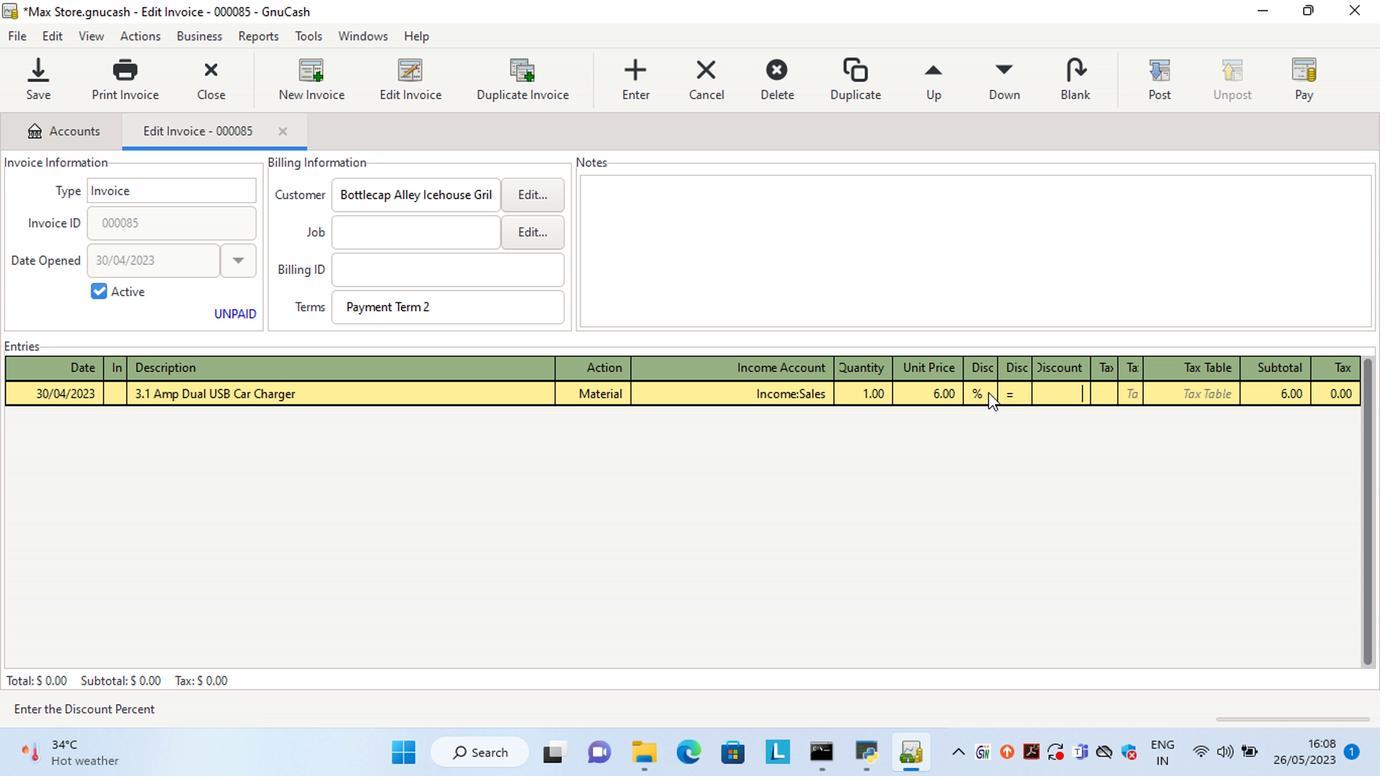 
Action: Mouse pressed left at (986, 396)
Screenshot: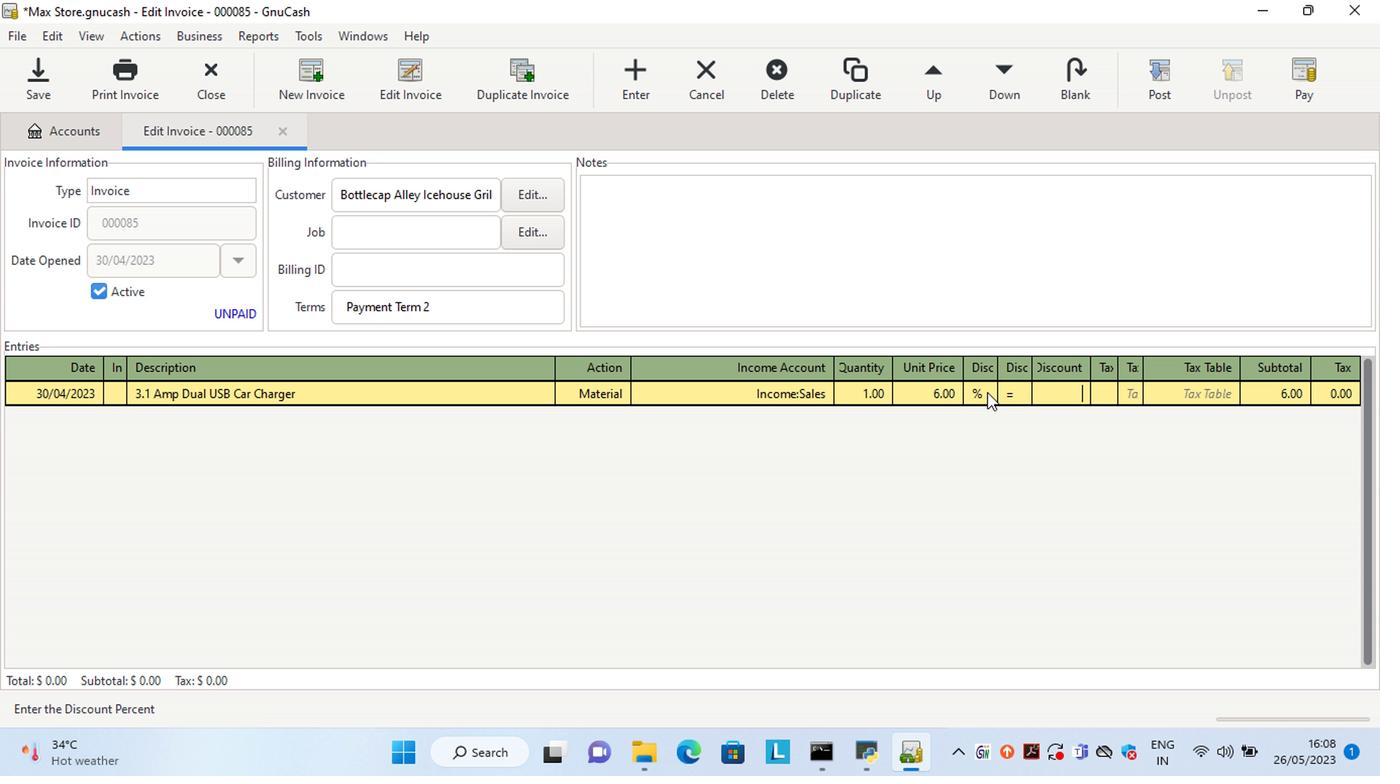 
Action: Mouse moved to (1048, 391)
Screenshot: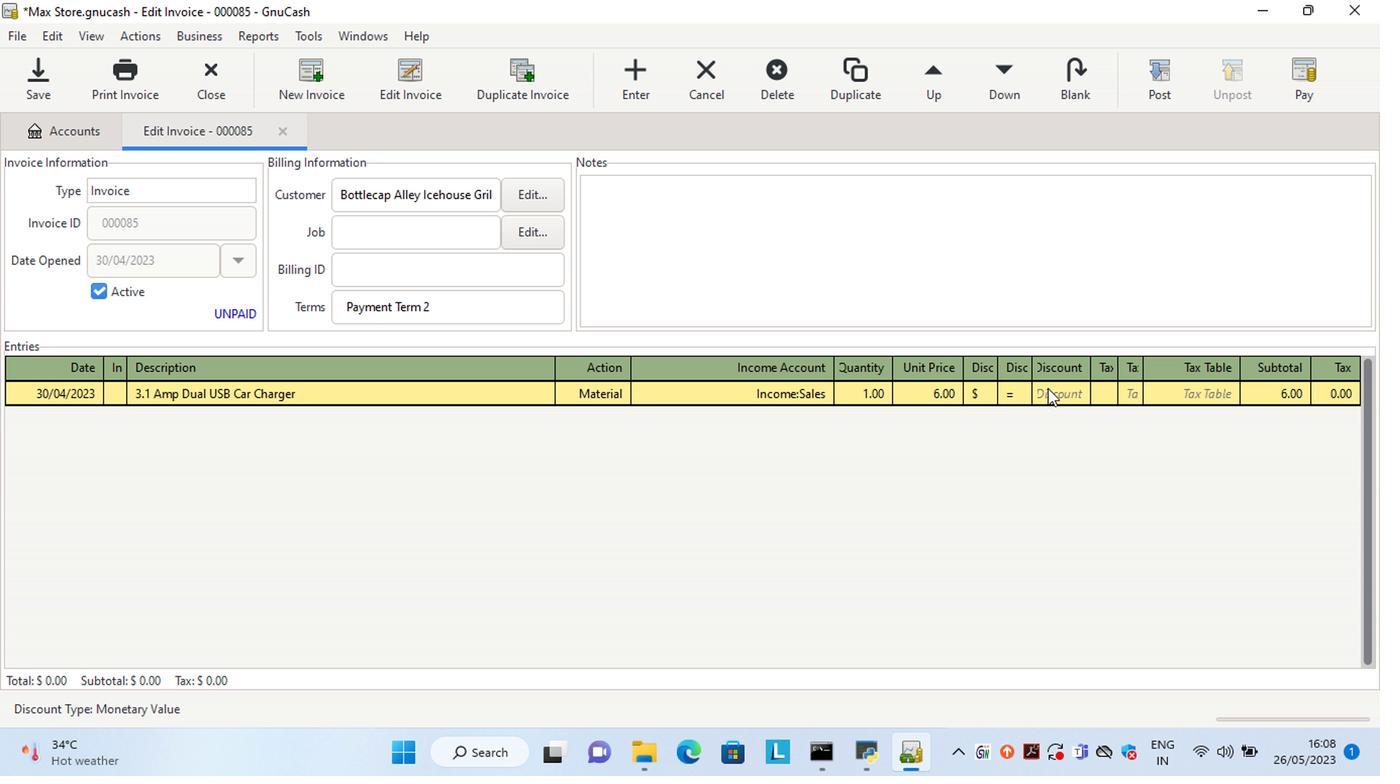 
Action: Mouse pressed left at (1048, 391)
Screenshot: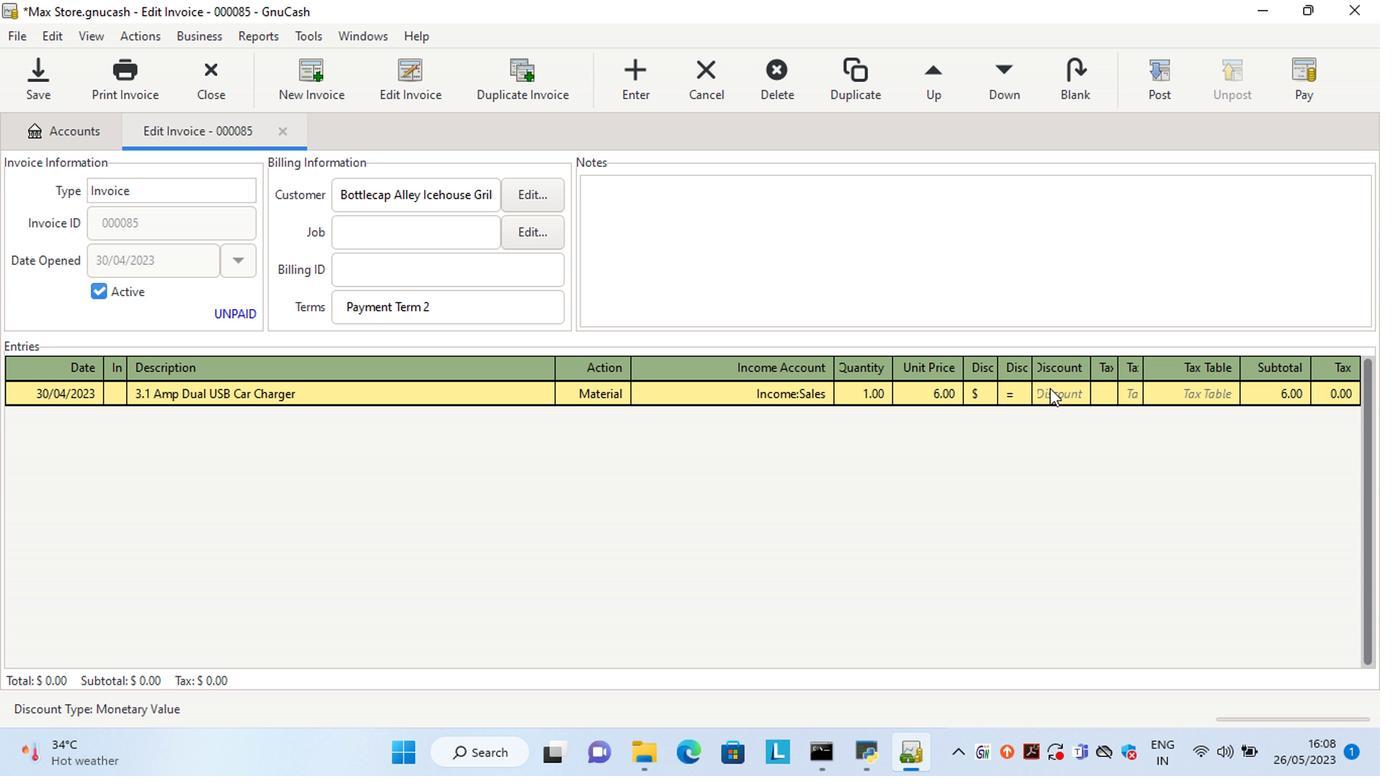 
Action: Key pressed 1<Key.tab><Key.tab><Key.shift>Ever<Key.space><Key.shift>Clean<Key.space><Key.shift>Latex<Key.space><Key.shift>Reusable<Key.space><Key.shift>Cotton<Key.space>Liner<Key.space><Key.shift>Glovers<Key.backspace><Key.backspace>s<Key.space><Key.shift>Large<Key.space><Key.shift>Yellow<Key.space><Key.backspace><Key.tab>ma<Key.tab>sale<Key.tab>1<Key.tab>8.7<Key.tab>
Screenshot: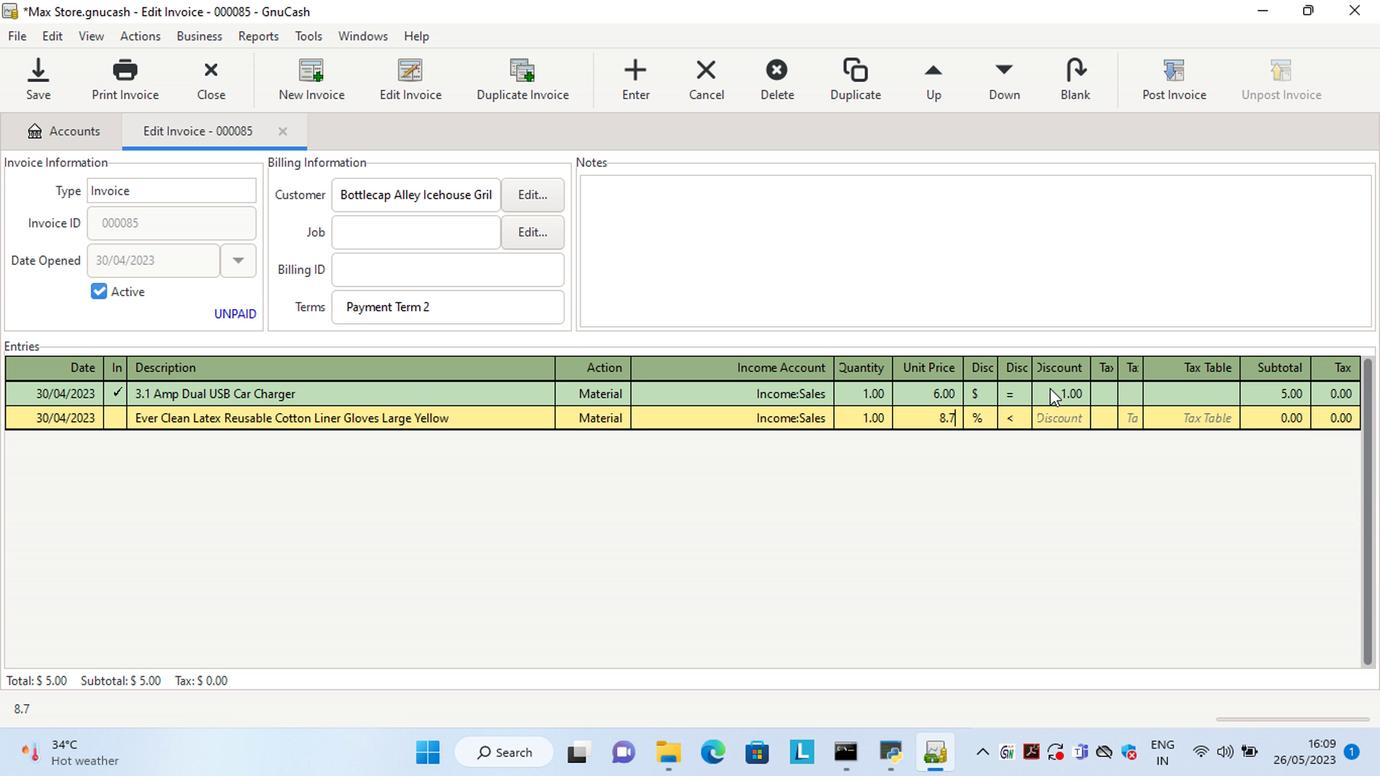 
Action: Mouse moved to (1015, 418)
Screenshot: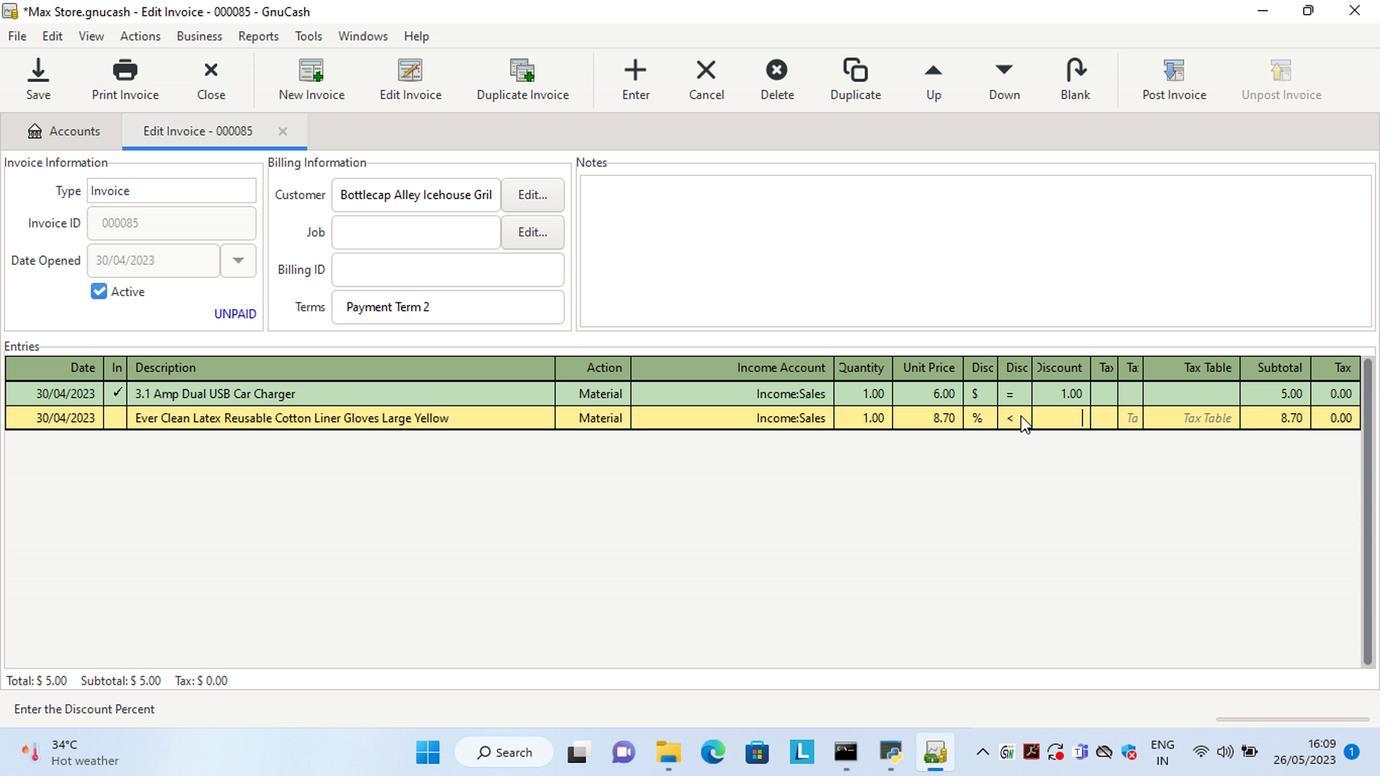 
Action: Mouse pressed left at (1015, 418)
Screenshot: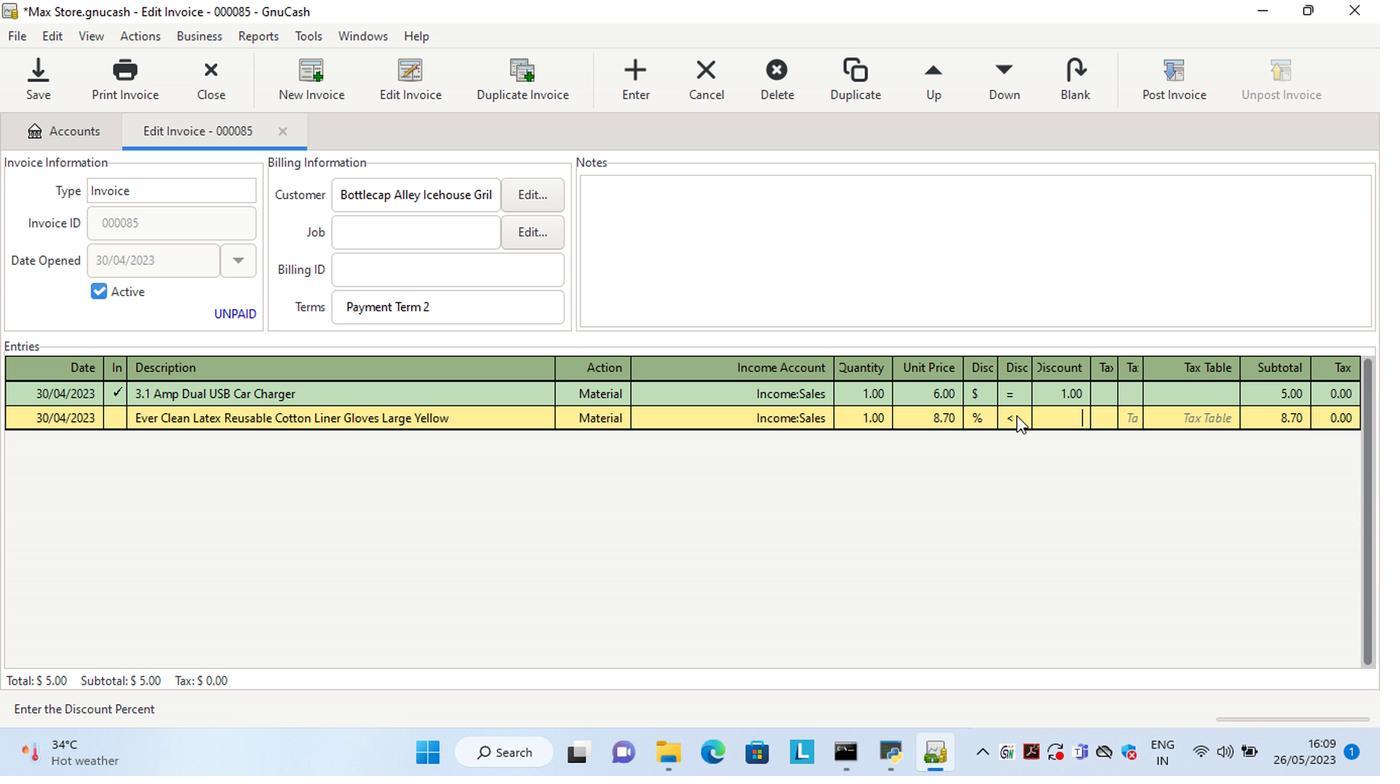 
Action: Mouse moved to (1070, 421)
Screenshot: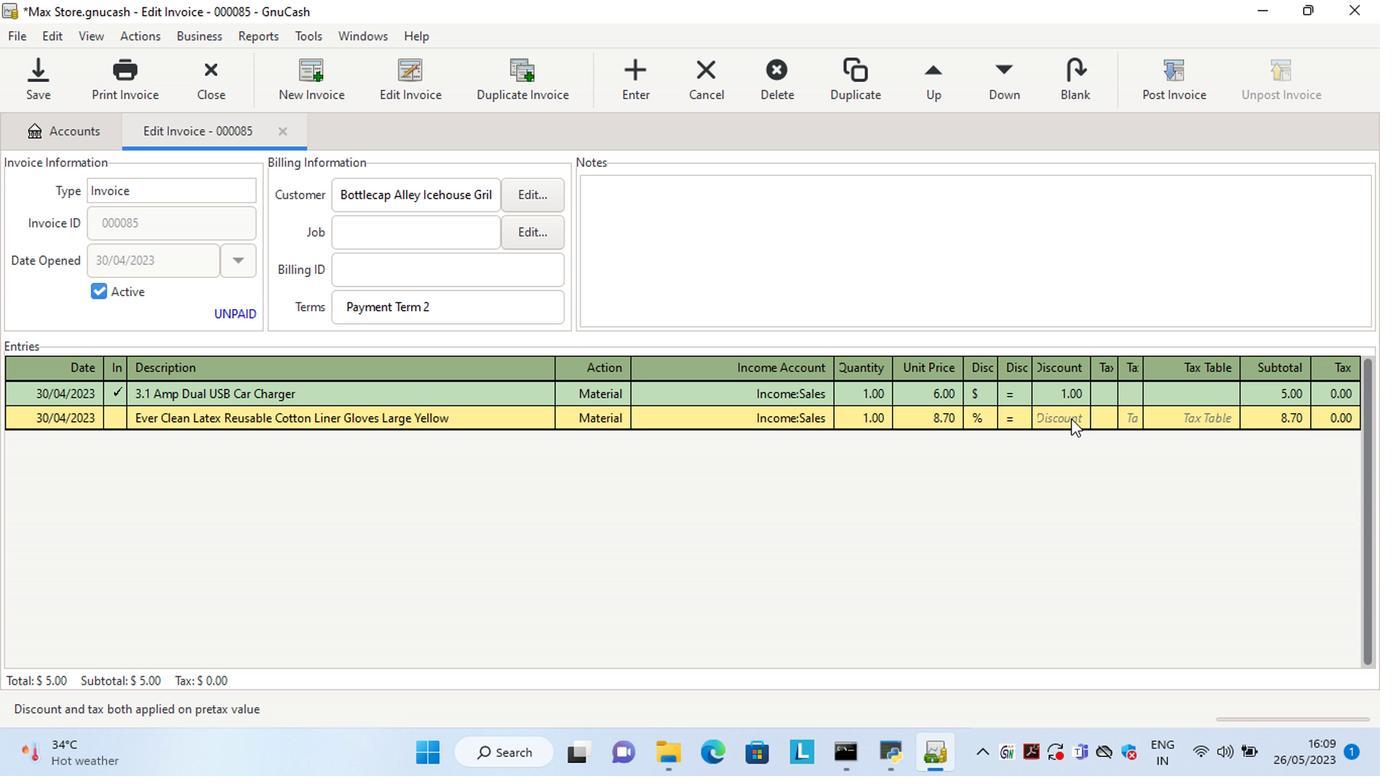 
Action: Mouse pressed left at (1070, 421)
Screenshot: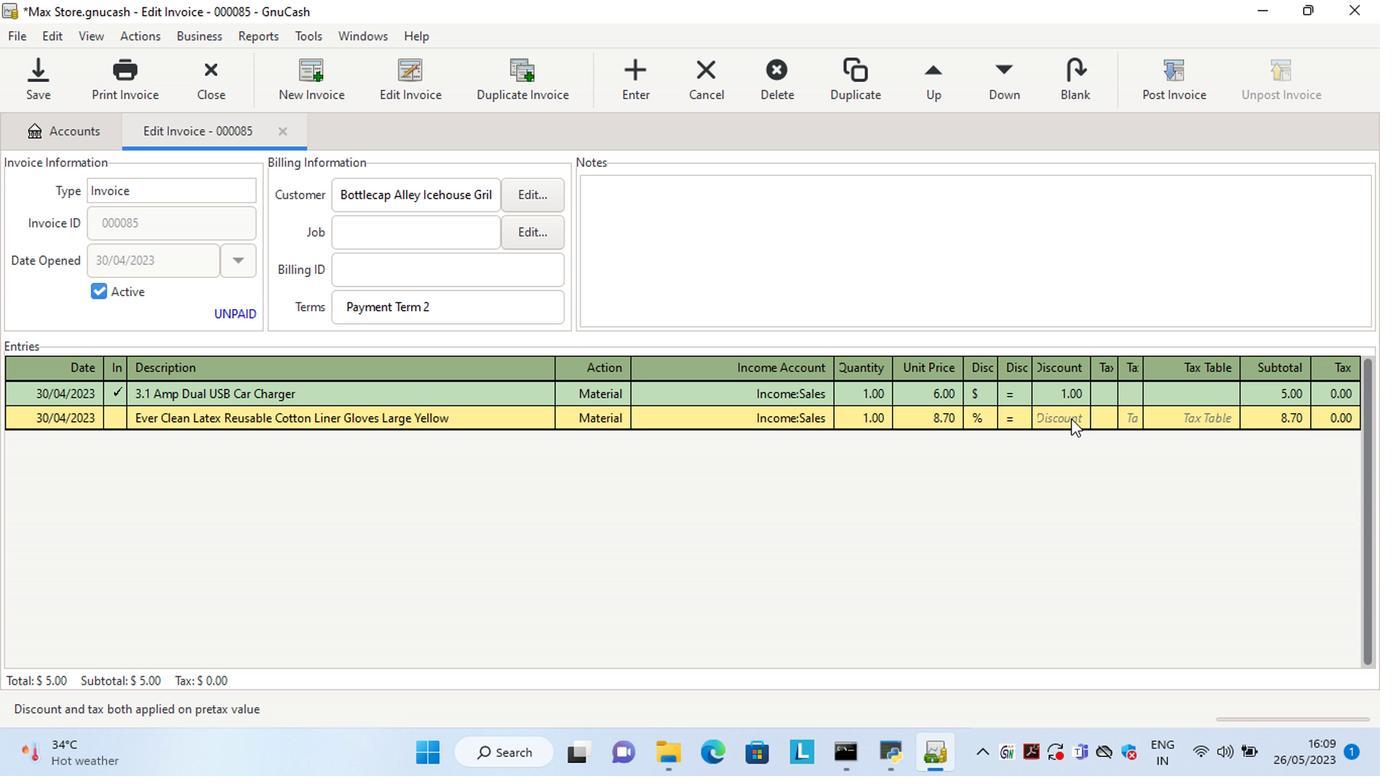 
Action: Key pressed 2<Key.tab><Key.tab><Key.shift>Tic<Key.space><Key.shift>Tac<Key.space><Key.shift>Fresh<Key.space><Key.shift>Breath<Key.space><Key.shift>Mint<Key.space><Key.shift>Candies<Key.space><Key.shift>Freshmint<Key.space><Key.shift>Singles<Key.tab>ma<Key.tab>sa<Key.tab>2<Key.tab>9.7<Key.tab>
Screenshot: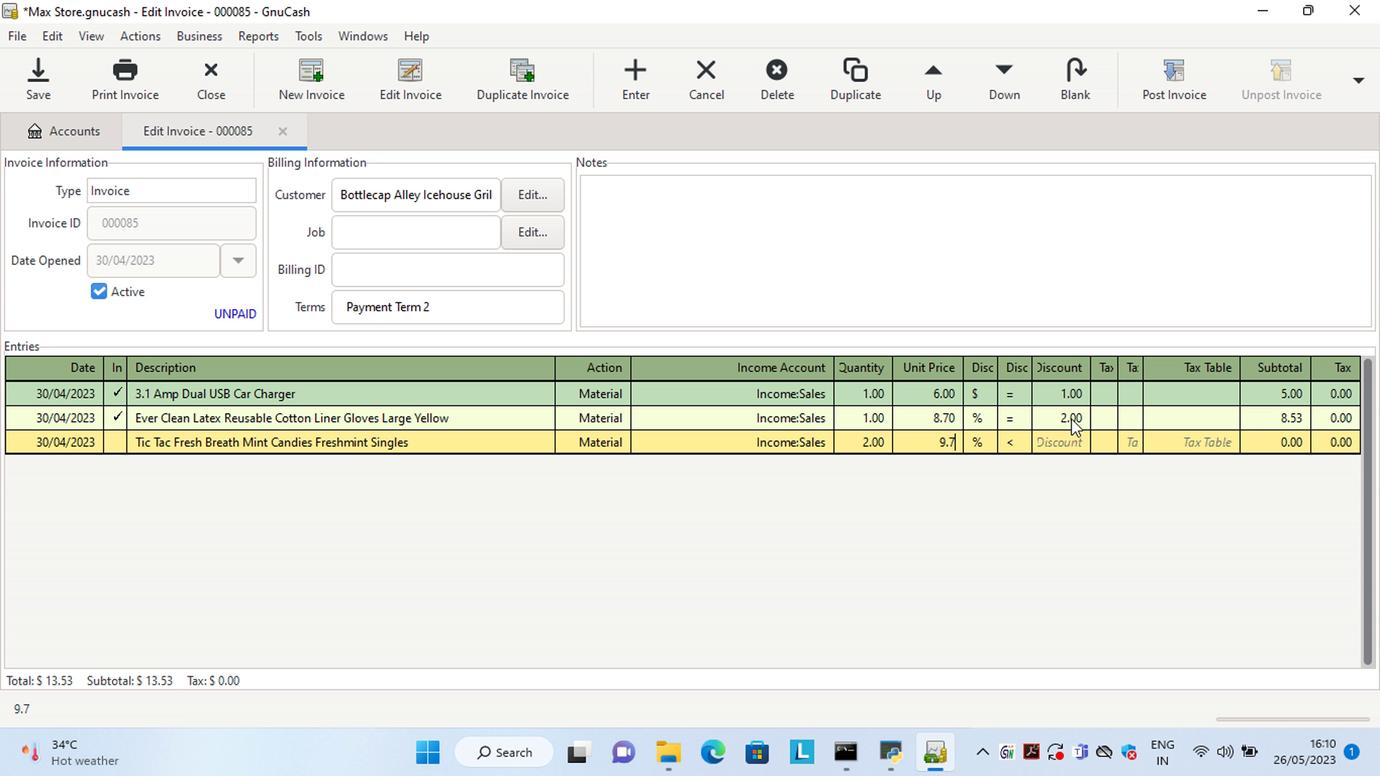
Action: Mouse moved to (1084, 461)
Screenshot: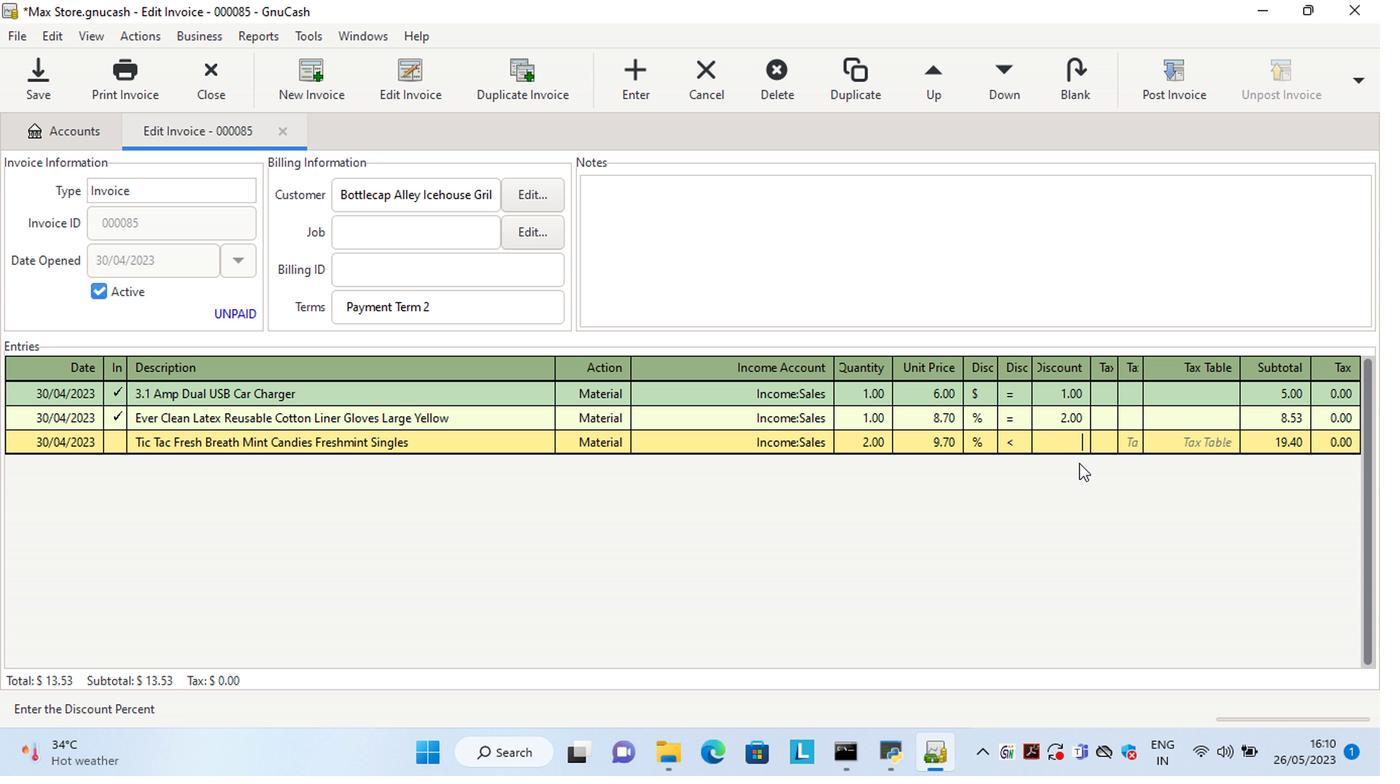 
Action: Key pressed 2.5
Screenshot: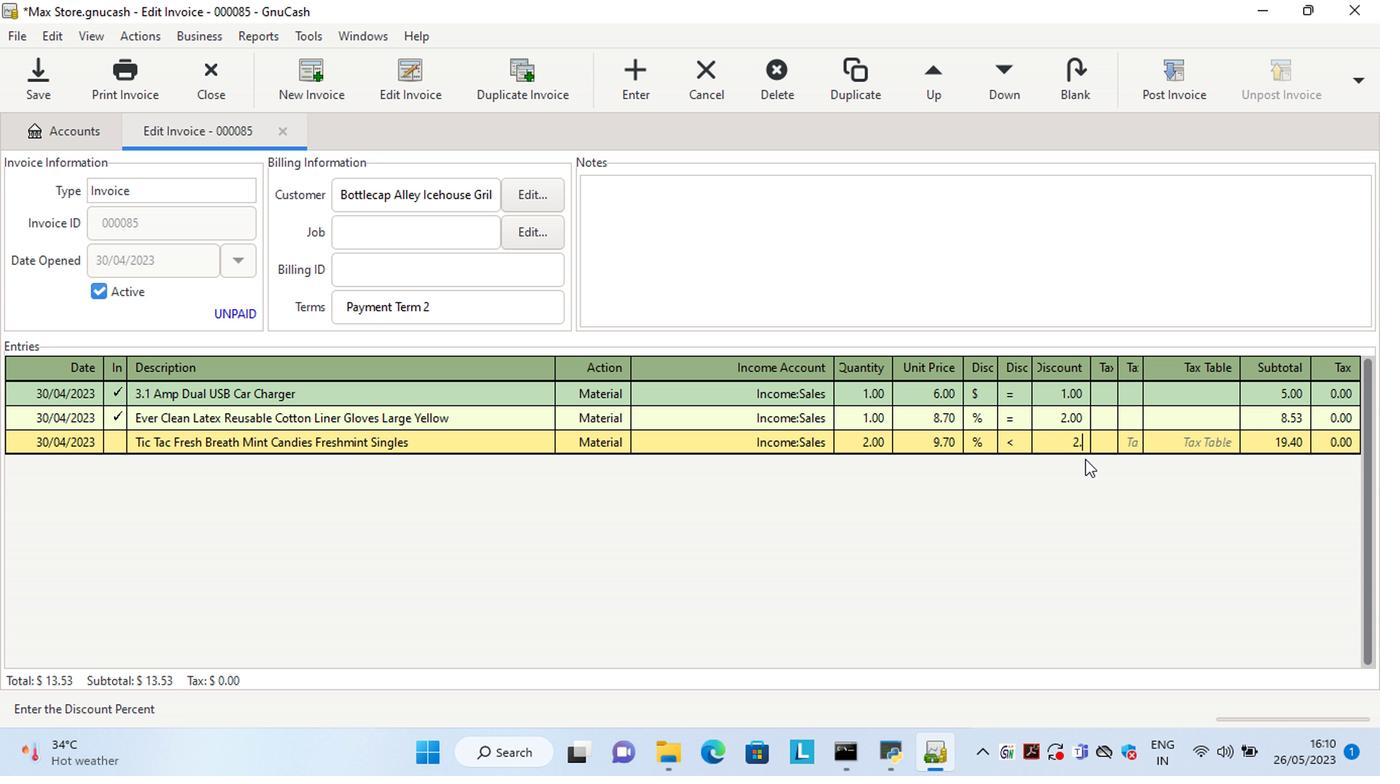 
Action: Mouse moved to (978, 450)
Screenshot: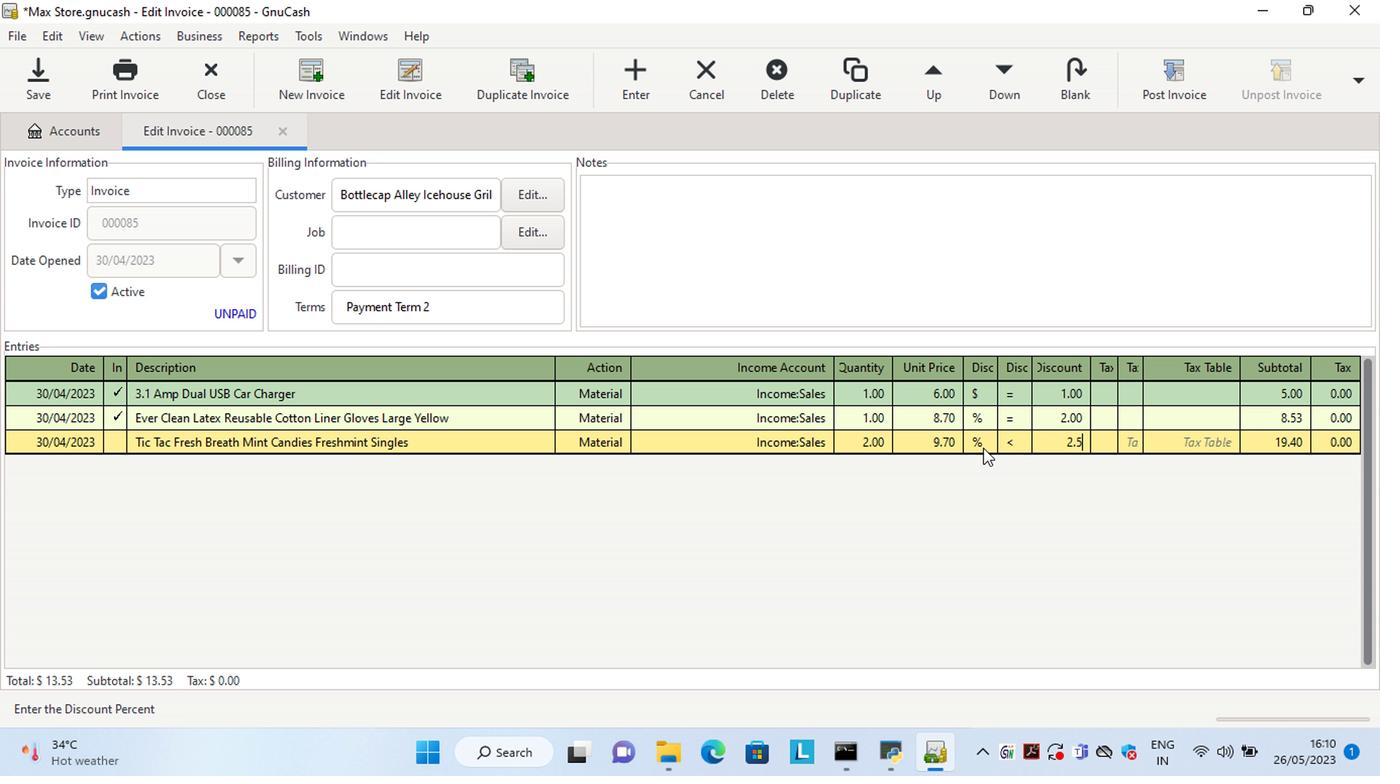 
Action: Mouse pressed left at (978, 450)
Screenshot: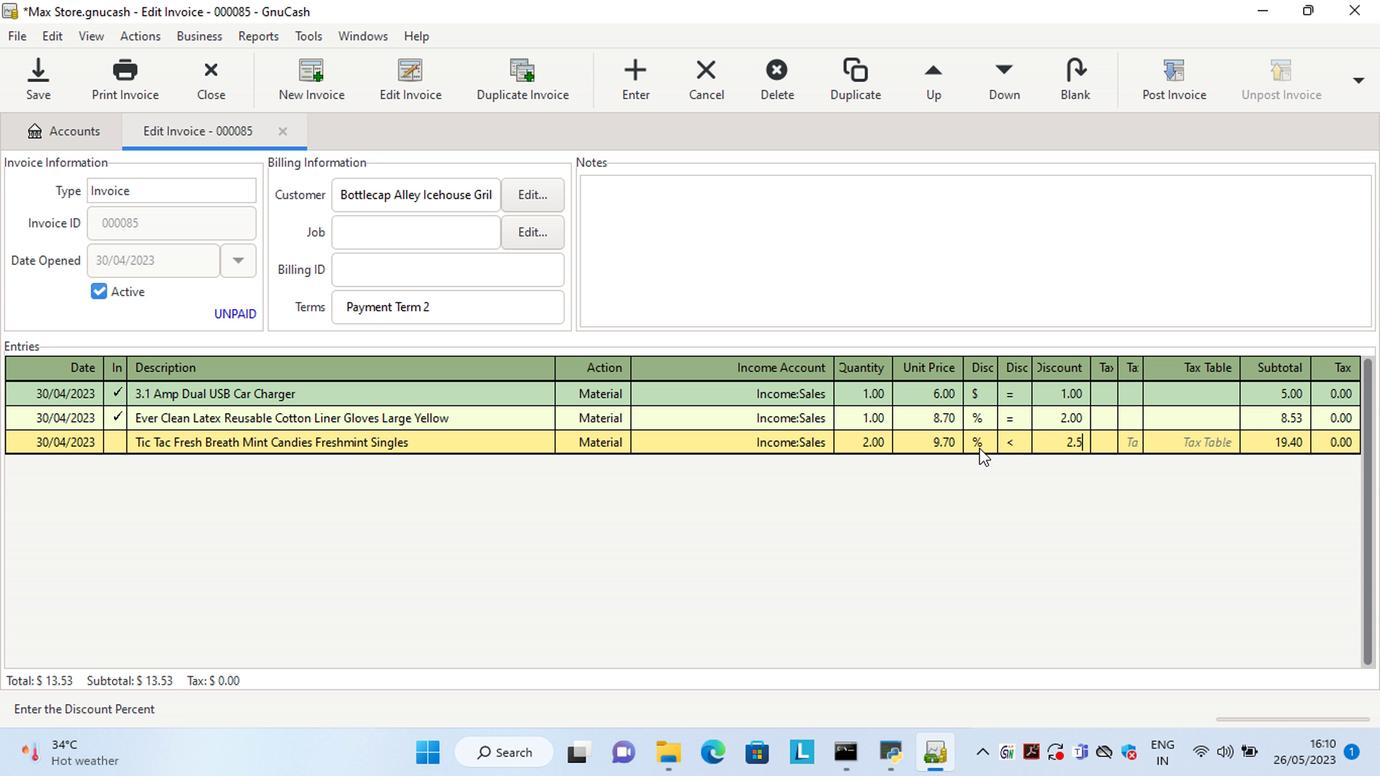 
Action: Mouse moved to (984, 419)
Screenshot: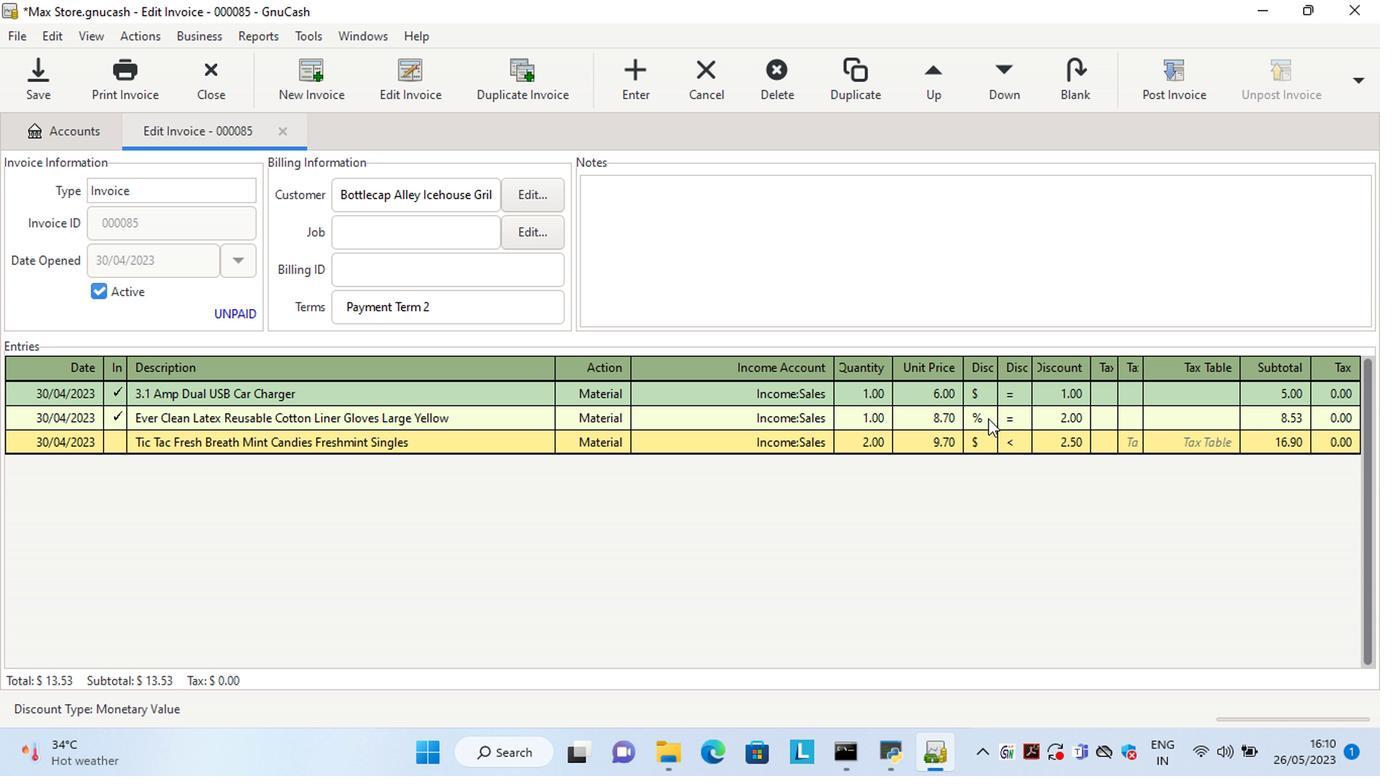 
Action: Mouse pressed left at (984, 419)
Screenshot: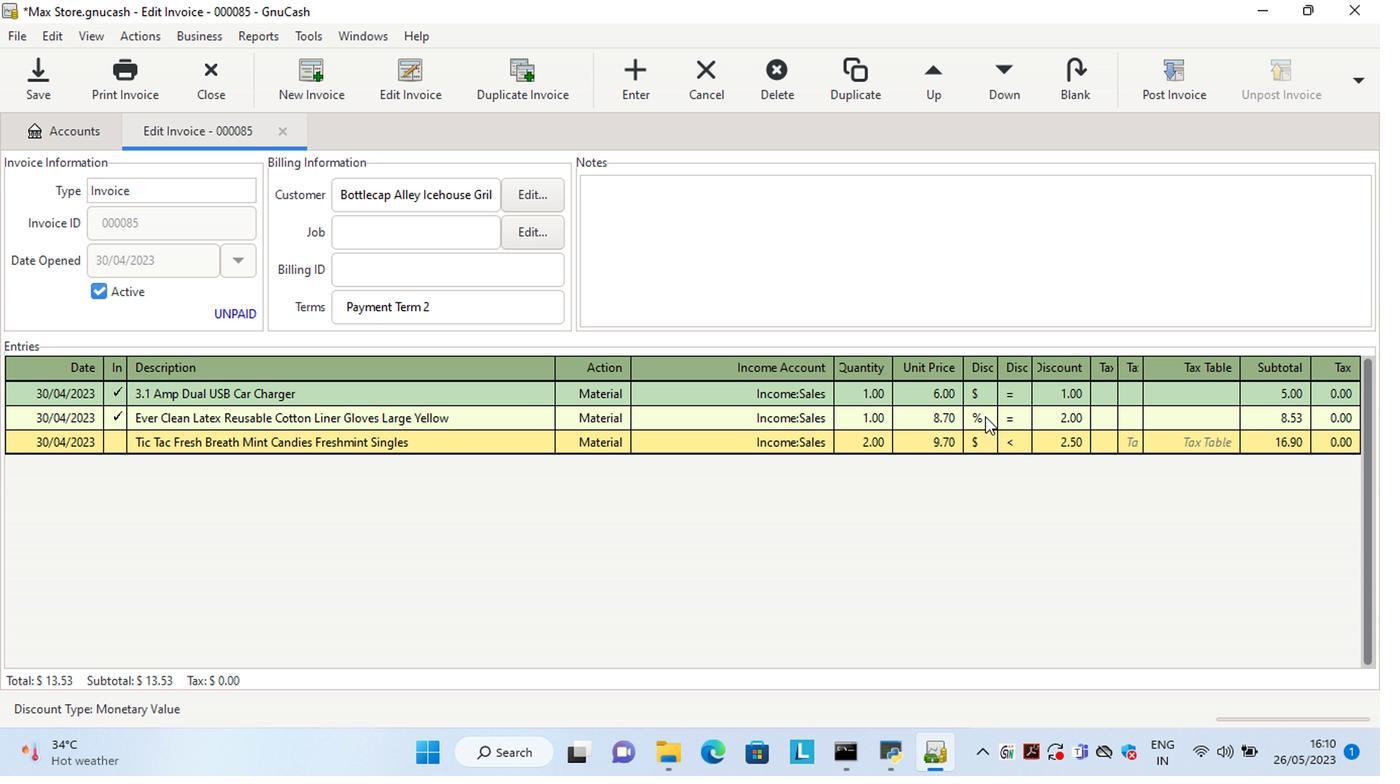 
Action: Mouse moved to (979, 419)
Screenshot: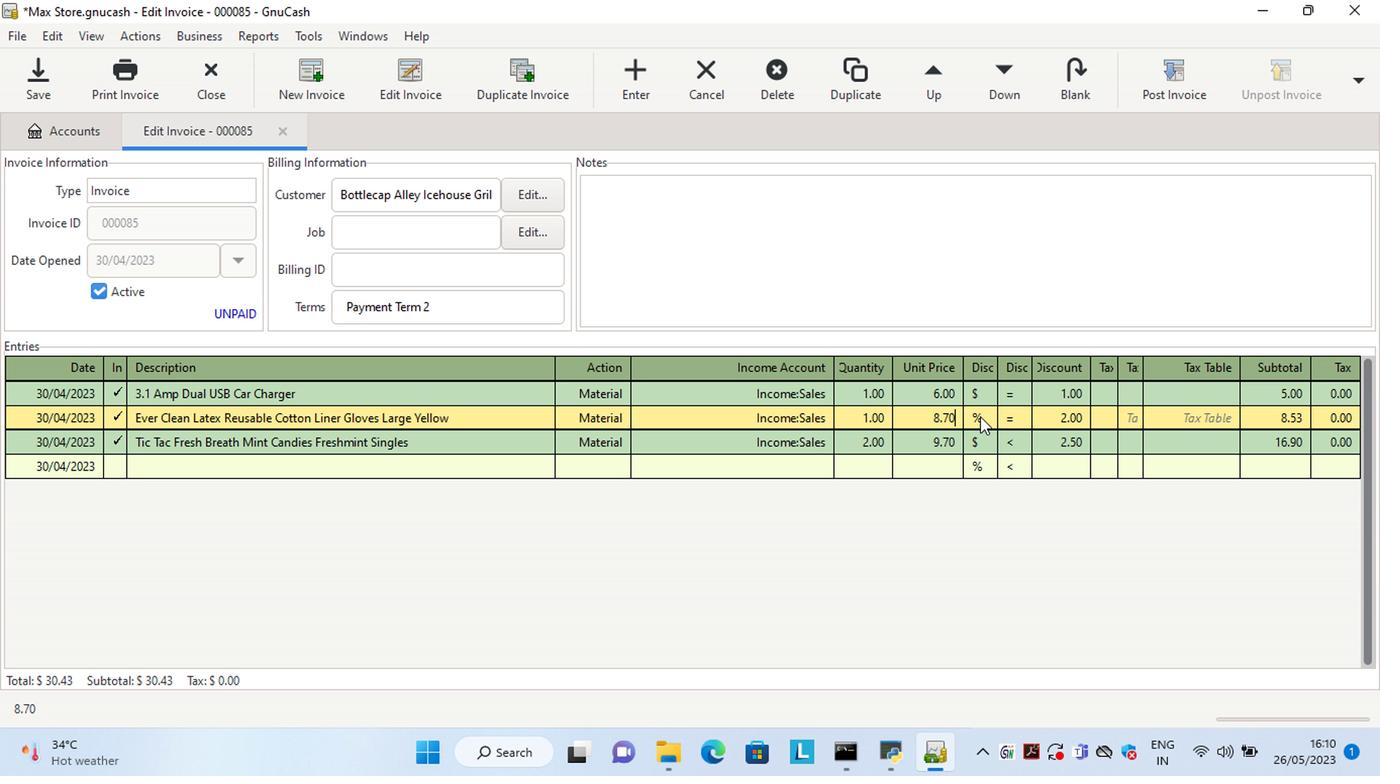 
Action: Mouse pressed left at (979, 419)
Screenshot: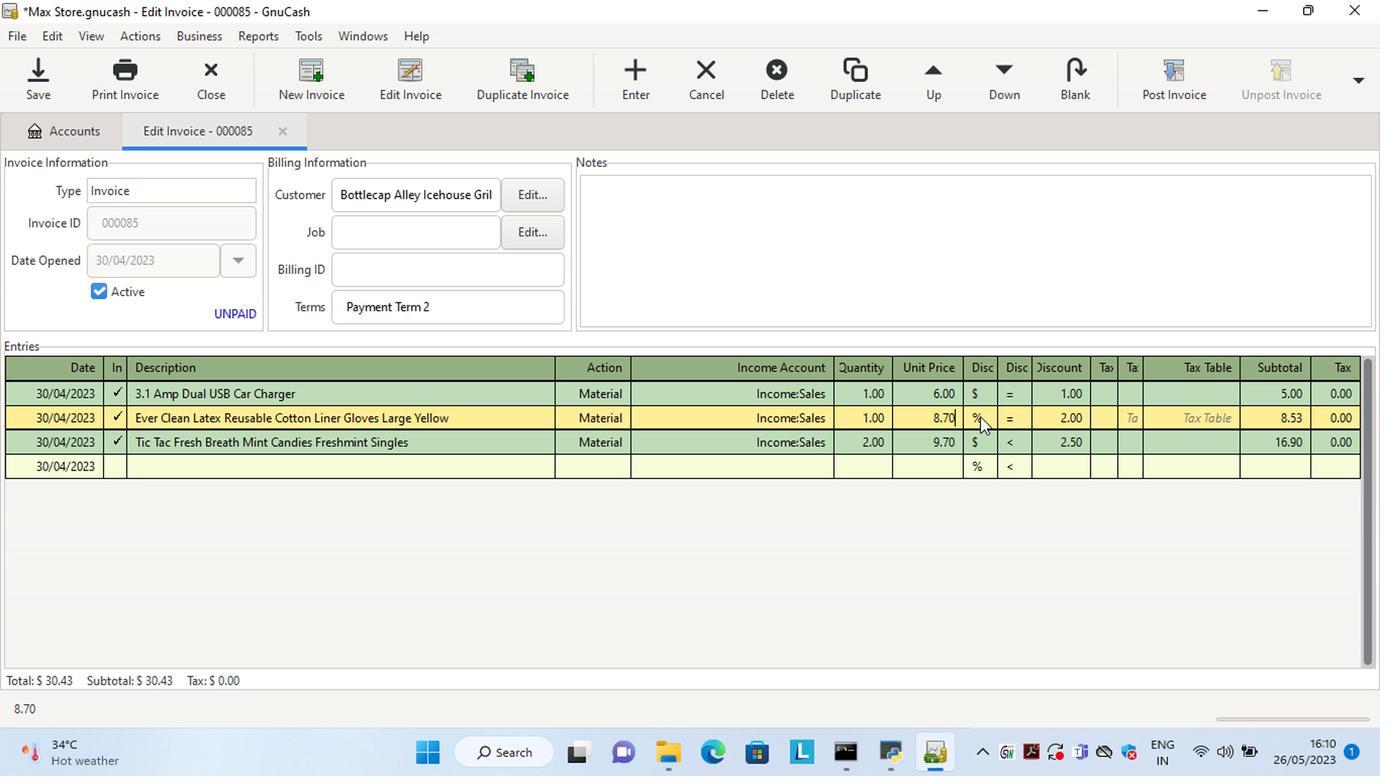 
Action: Mouse moved to (1010, 448)
Screenshot: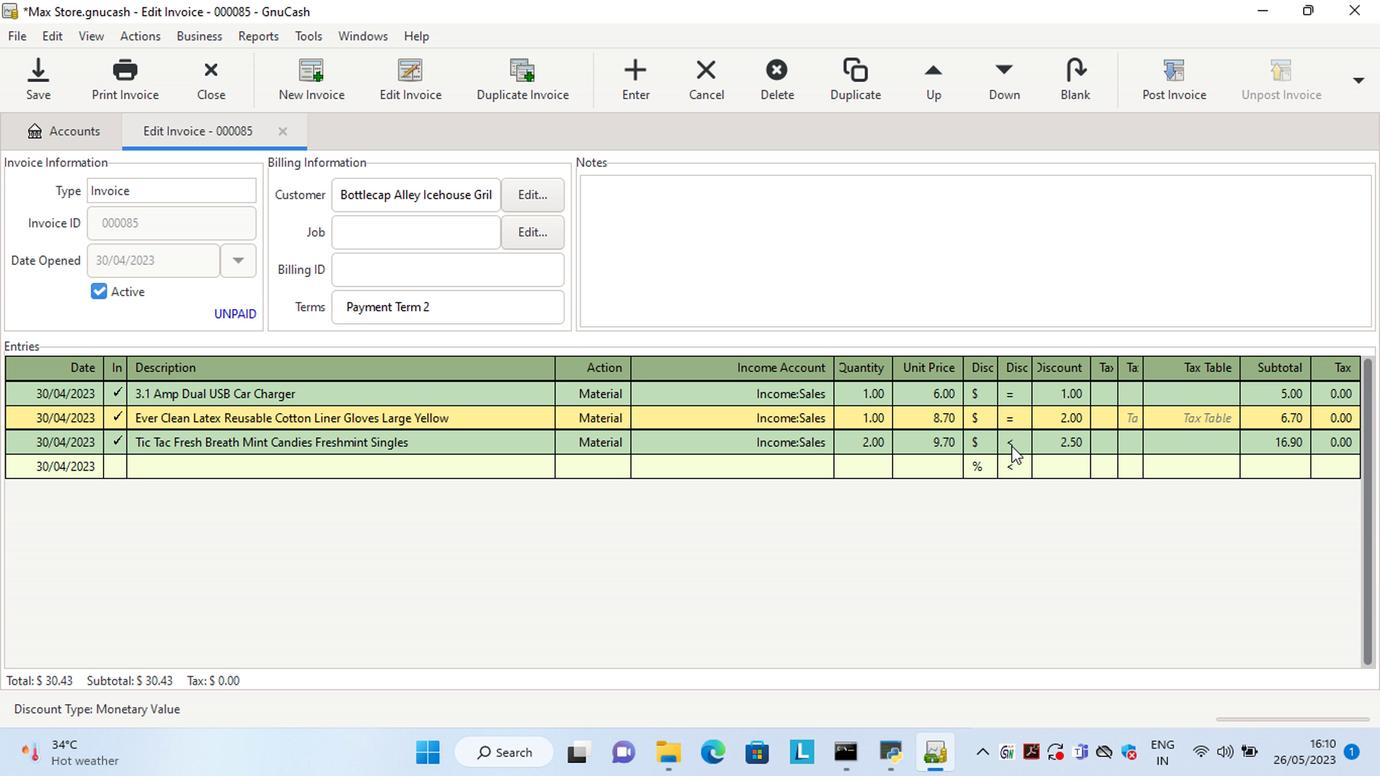 
Action: Mouse pressed left at (1010, 448)
Screenshot: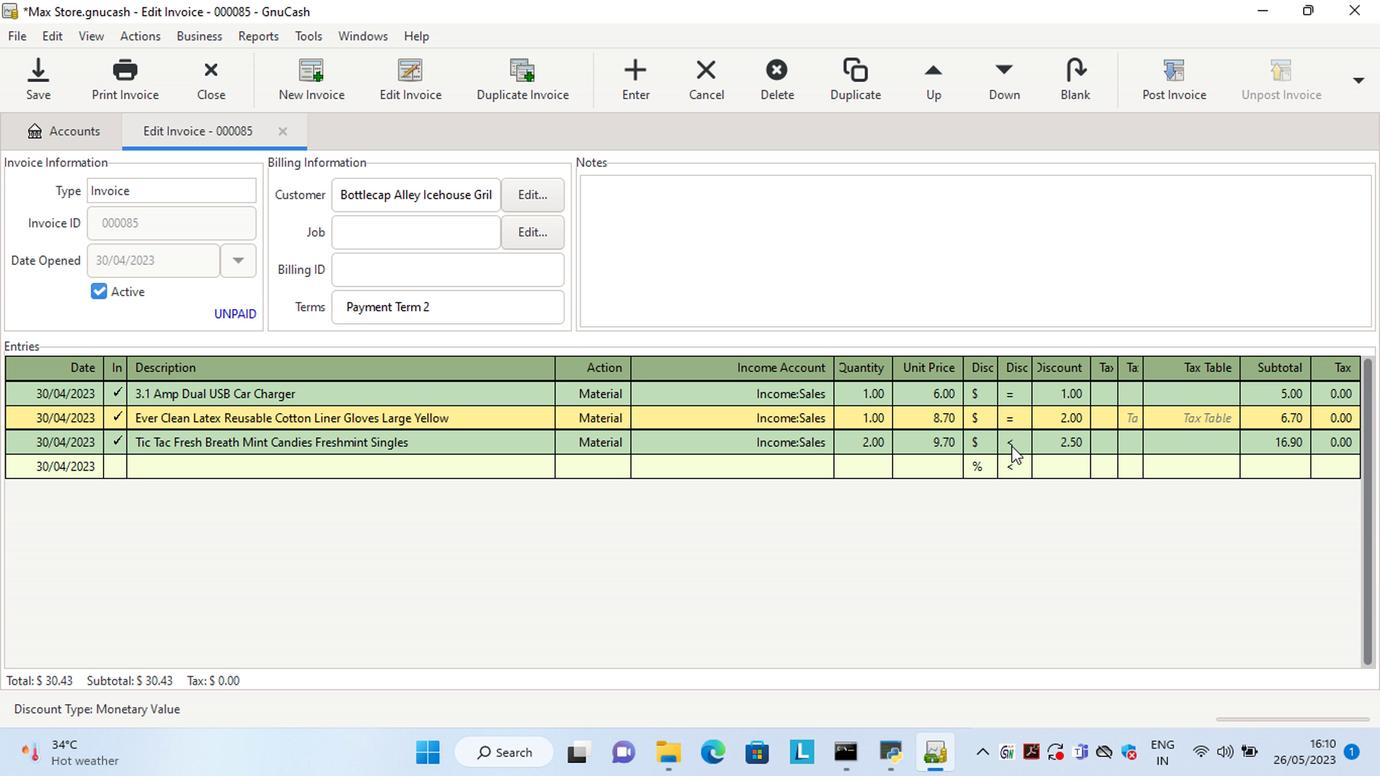 
Action: Mouse moved to (1137, 444)
Screenshot: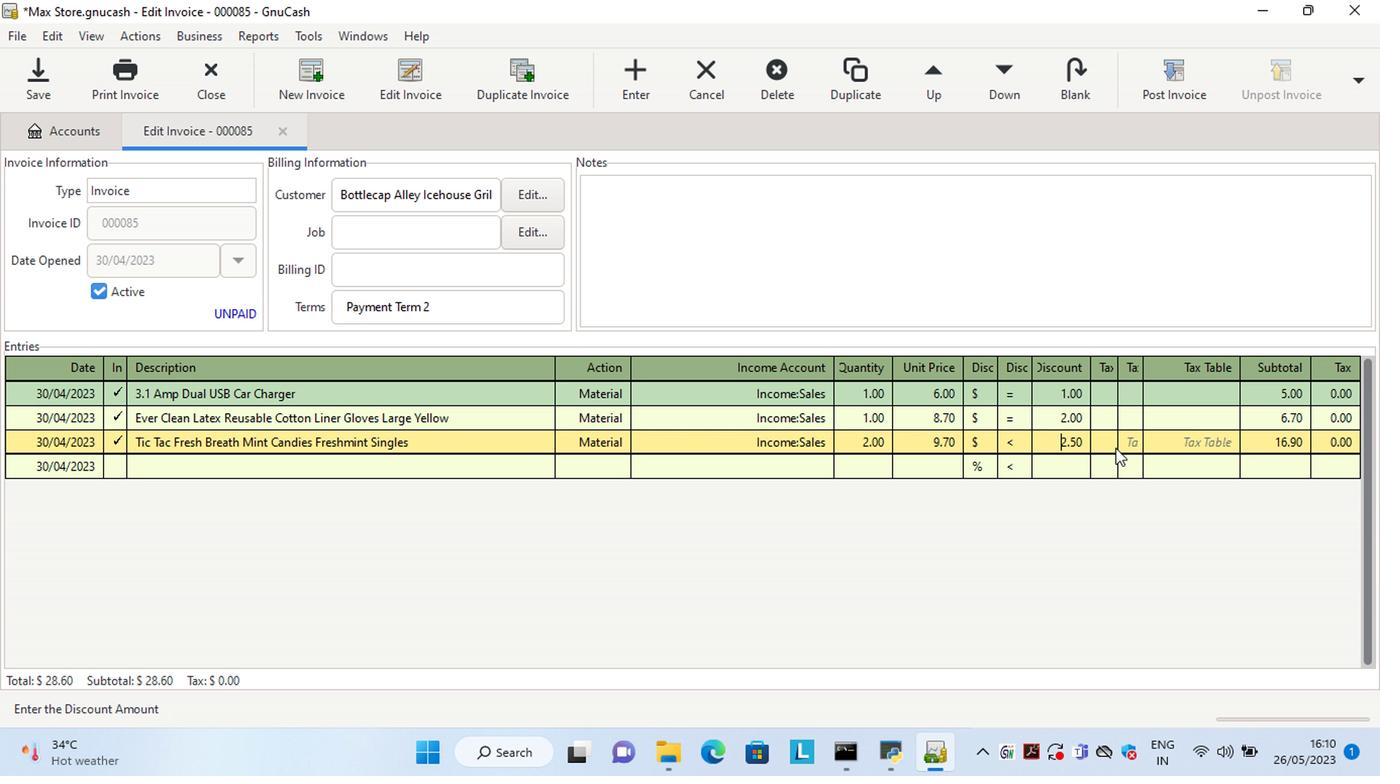 
Action: Key pressed <Key.tab>
Screenshot: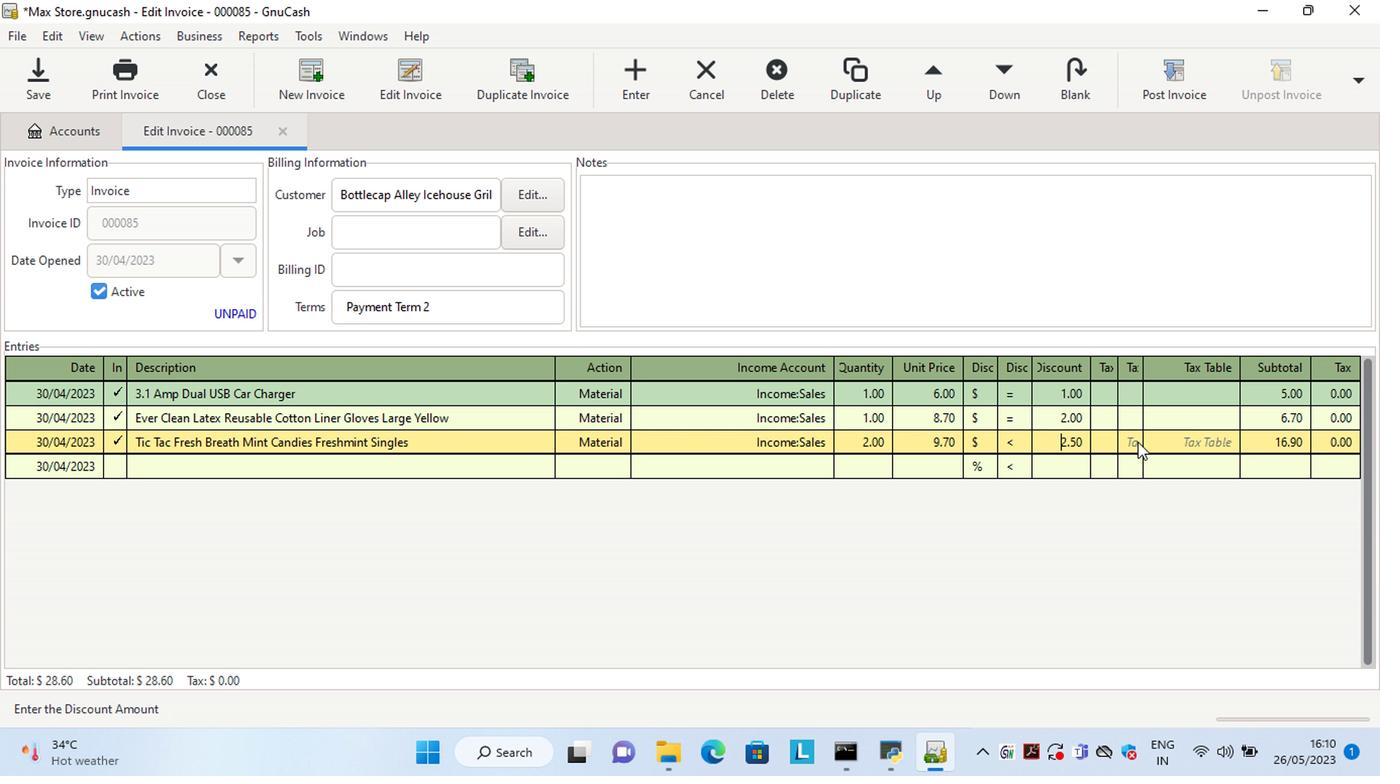 
Action: Mouse moved to (1114, 263)
Screenshot: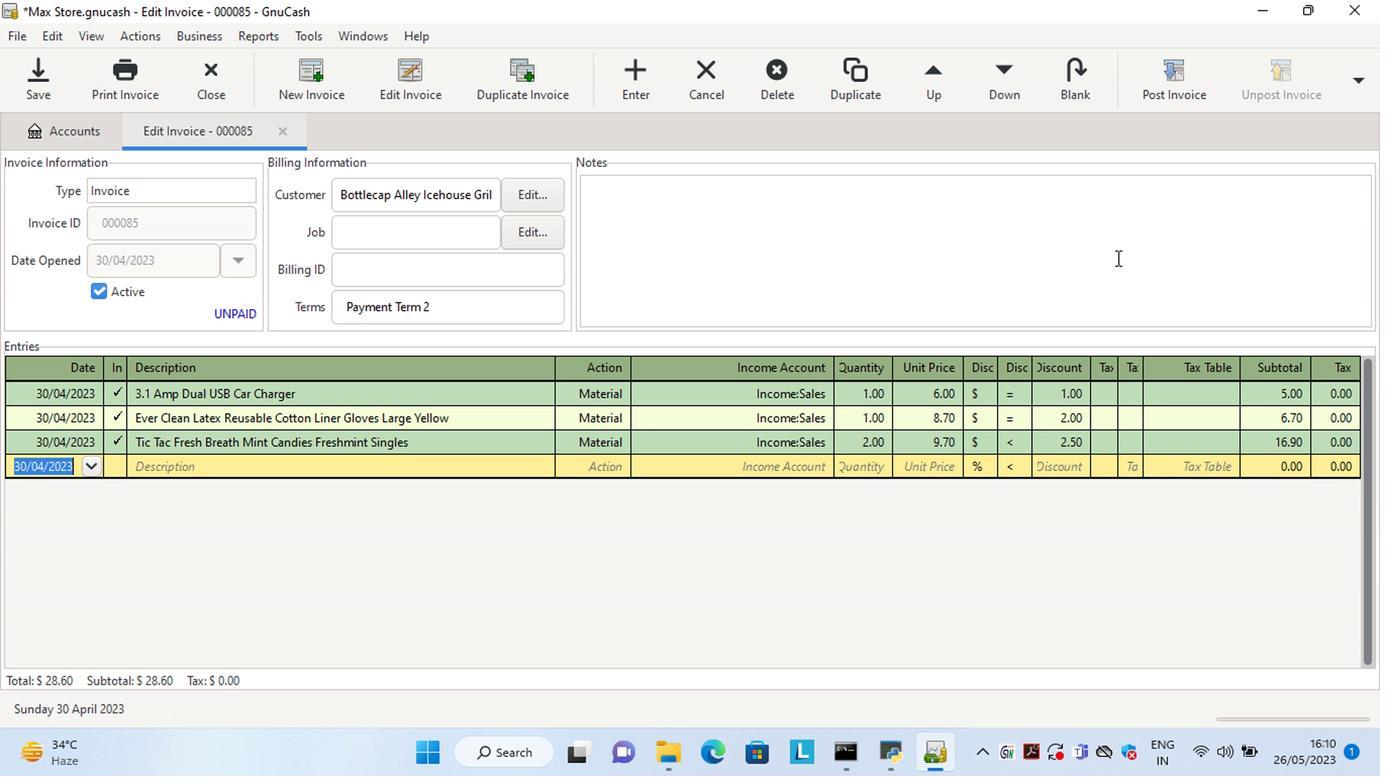 
Action: Mouse pressed left at (1114, 263)
Screenshot: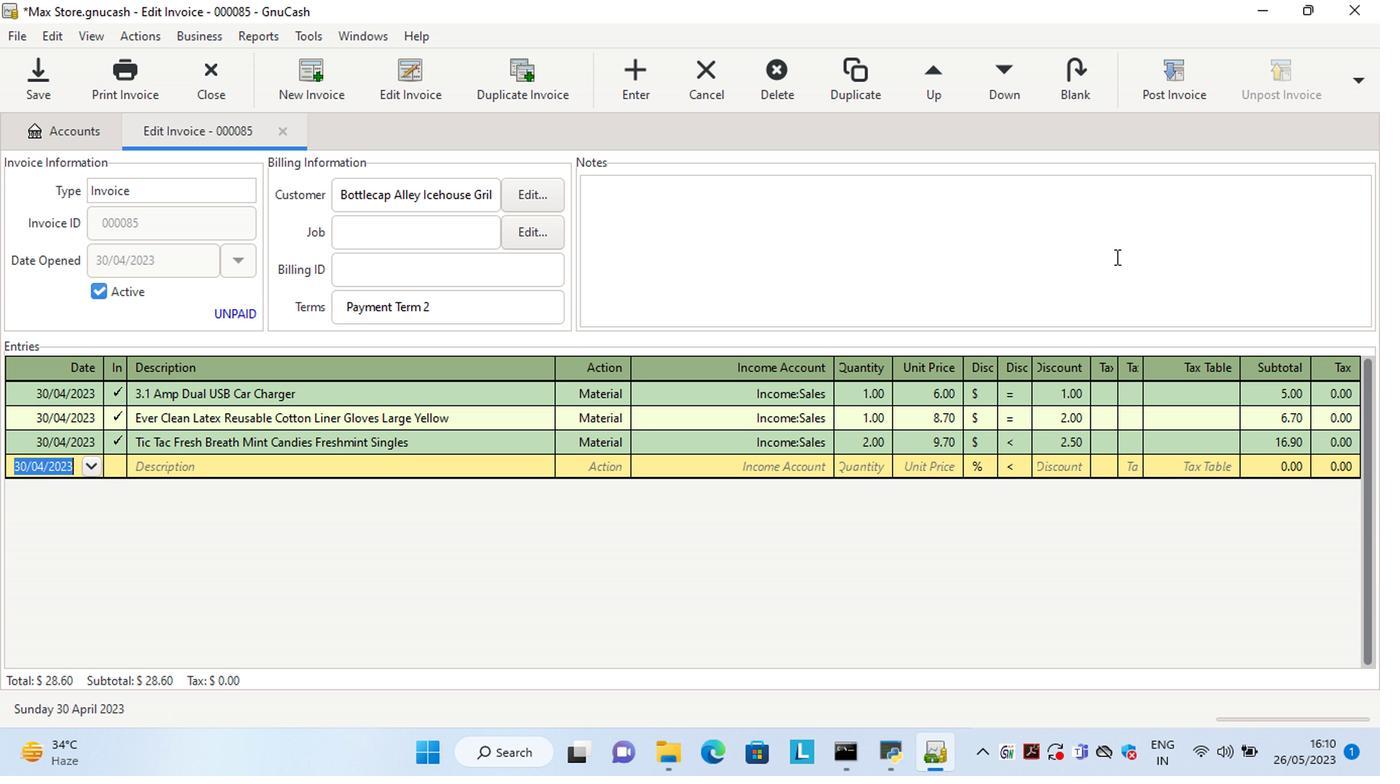 
Action: Key pressed <Key.shift>ooking<Key.space>fward<Key.space>to<Key.space>seving<Key.space>you<Key.space>again.
Screenshot: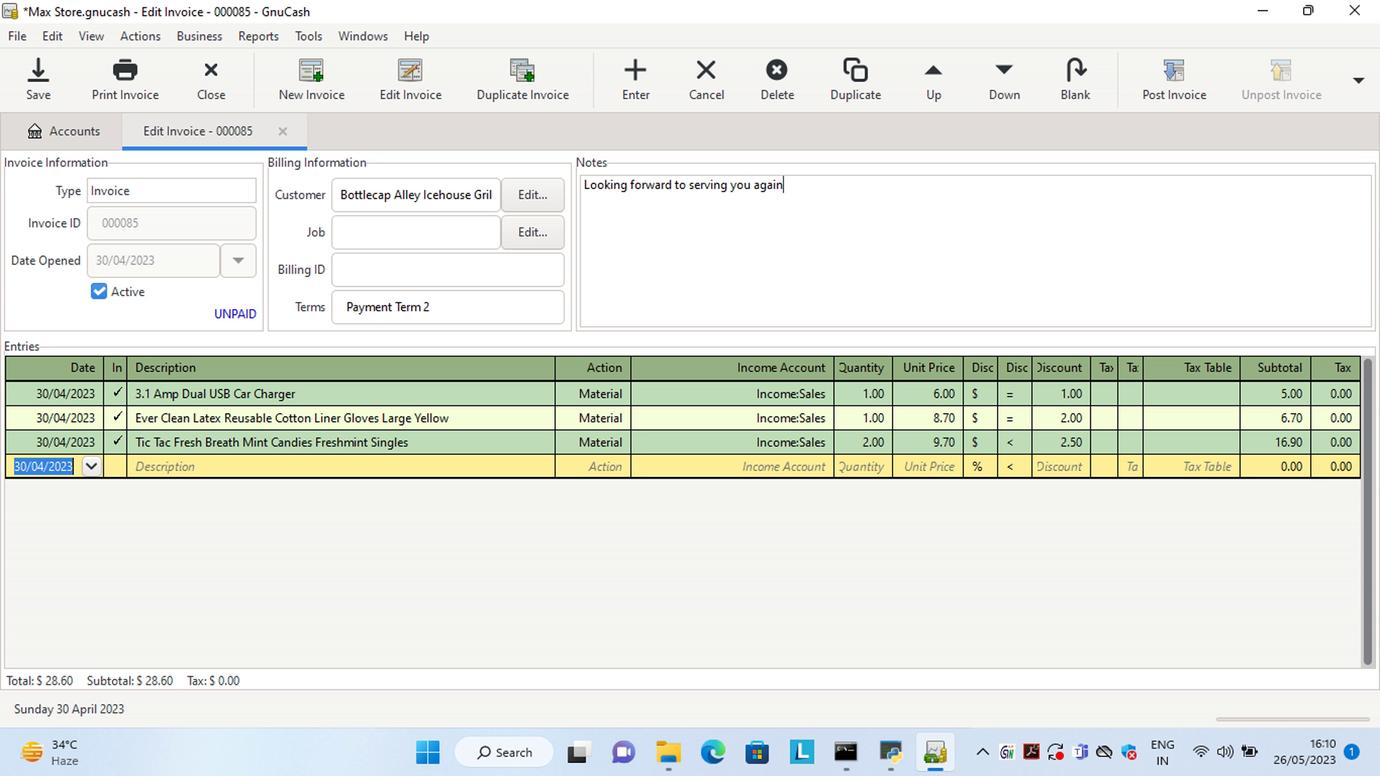 
Action: Mouse moved to (1175, 100)
Screenshot: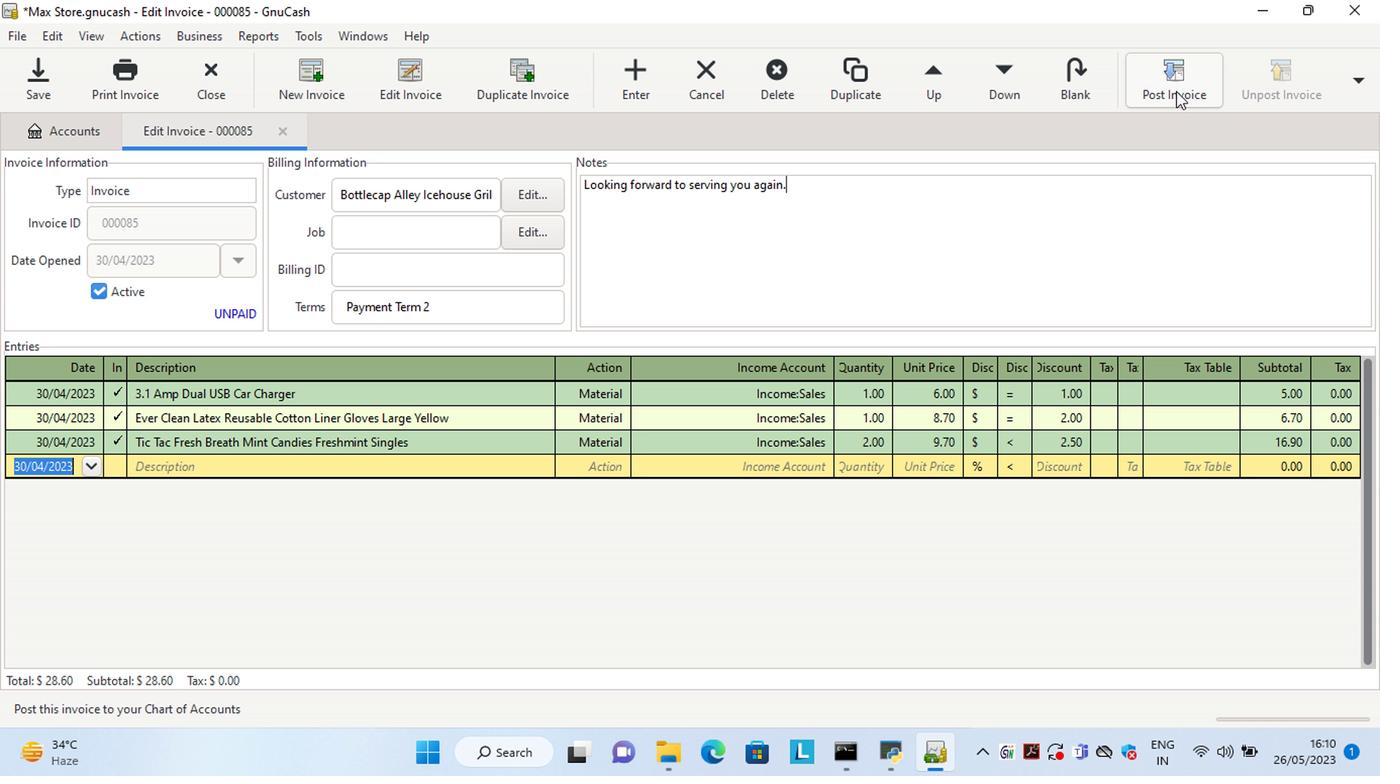 
Action: Mouse pressed left at (1175, 100)
Screenshot: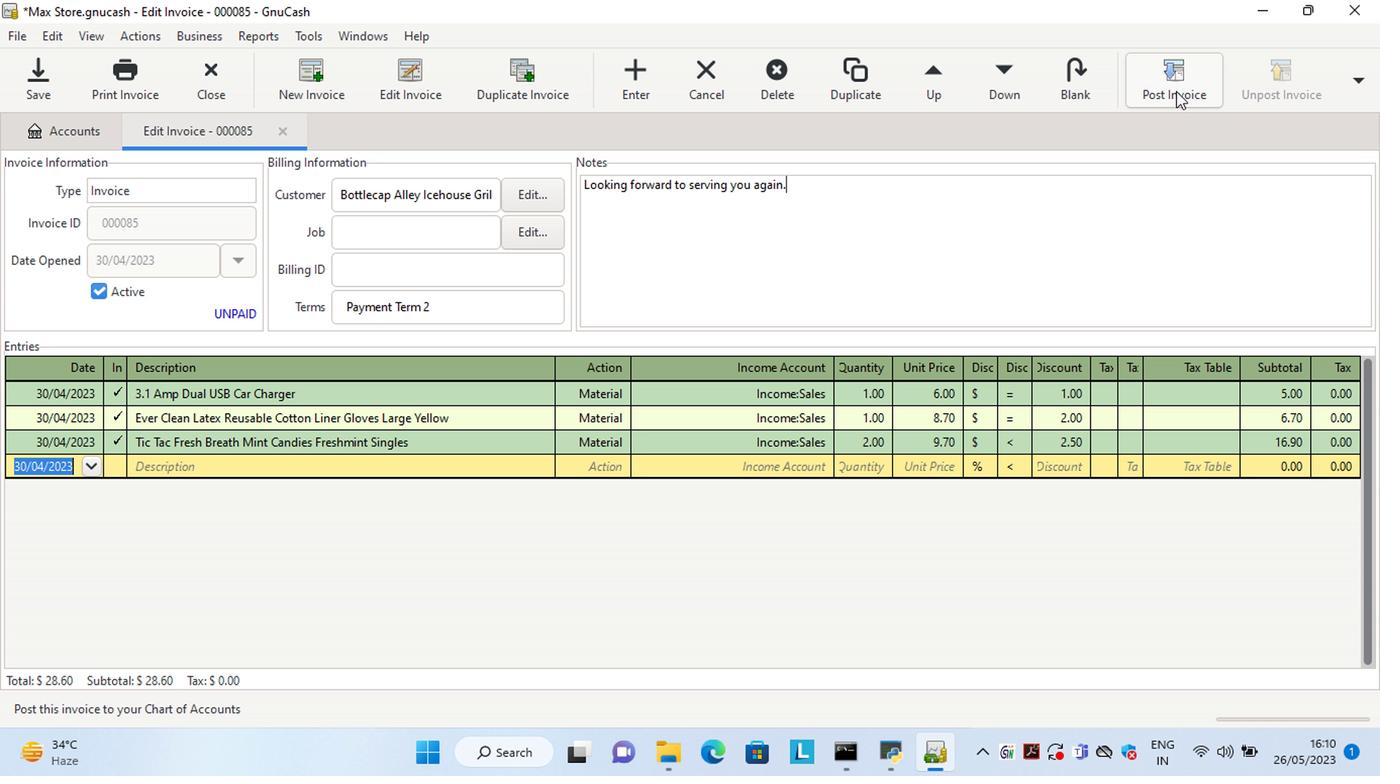 
Action: Mouse moved to (730, 344)
Screenshot: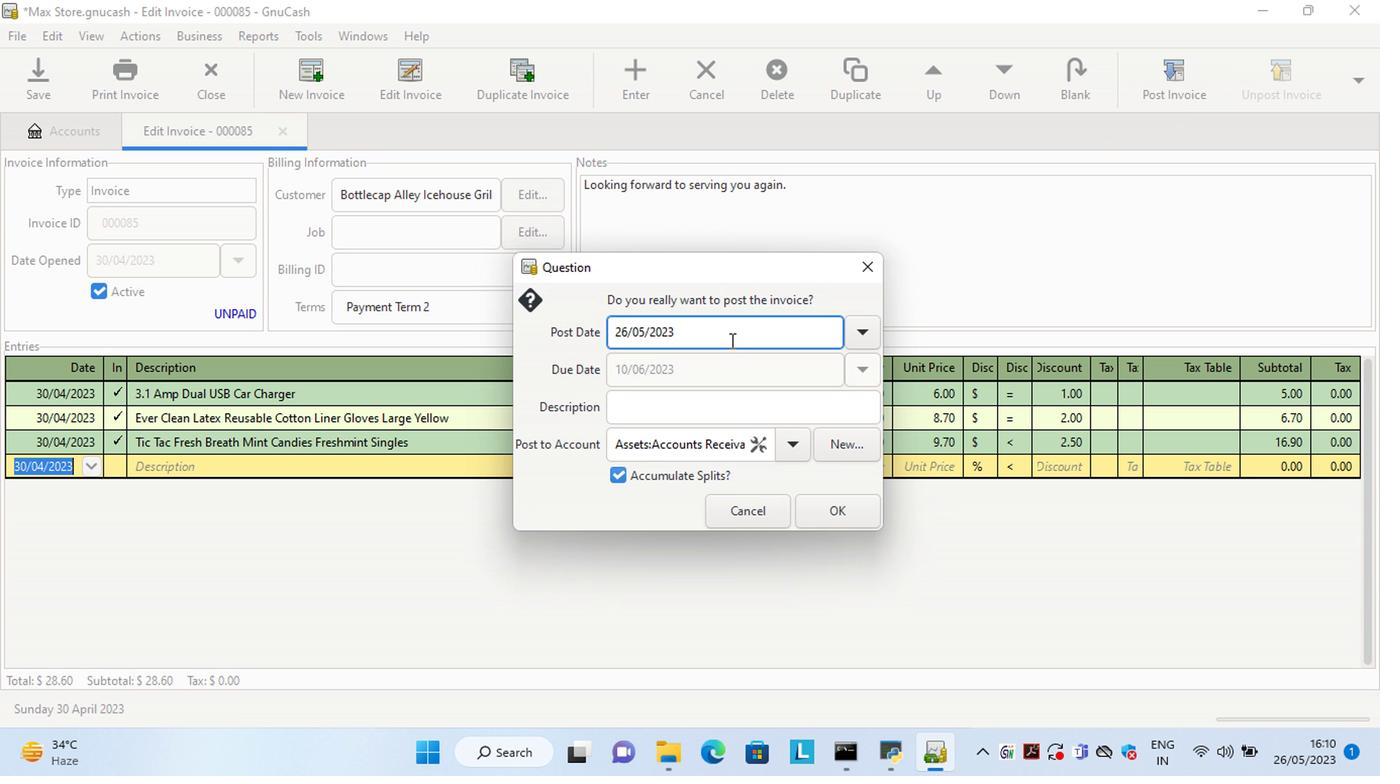 
Action: Mouse pressed left at (730, 344)
Screenshot: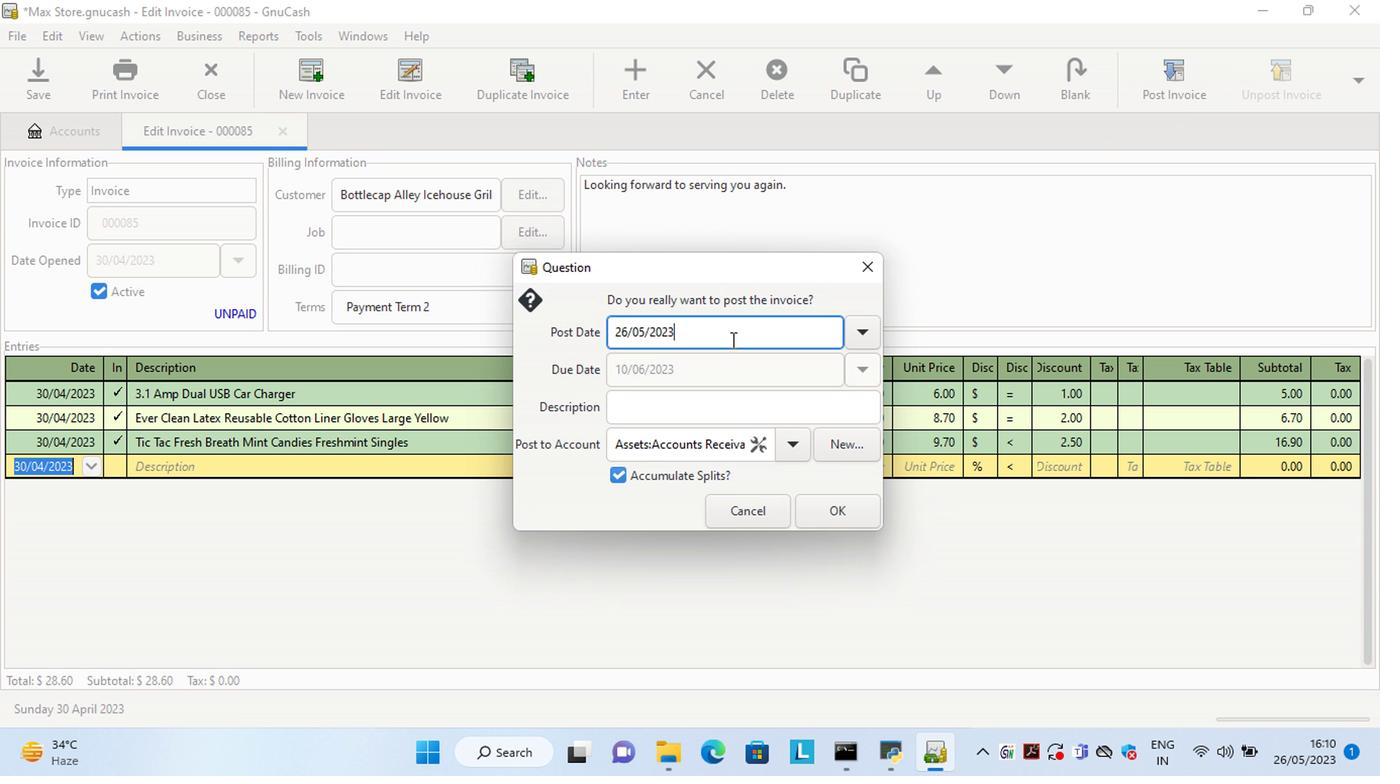 
Action: Key pressed <Key.left><Key.left><Key.left><Key.left><Key.left><Key.left><Key.left><Key.left><Key.left><Key.left><Key.left><Key.left><Key.left><Key.left><Key.left><Key.left><Key.left><Key.left><Key.left><Key.left><Key.left><Key.left><Key.left><Key.left><Key.delete><Key.delete>30<Key.right><Key.right><Key.delete>4
Screenshot: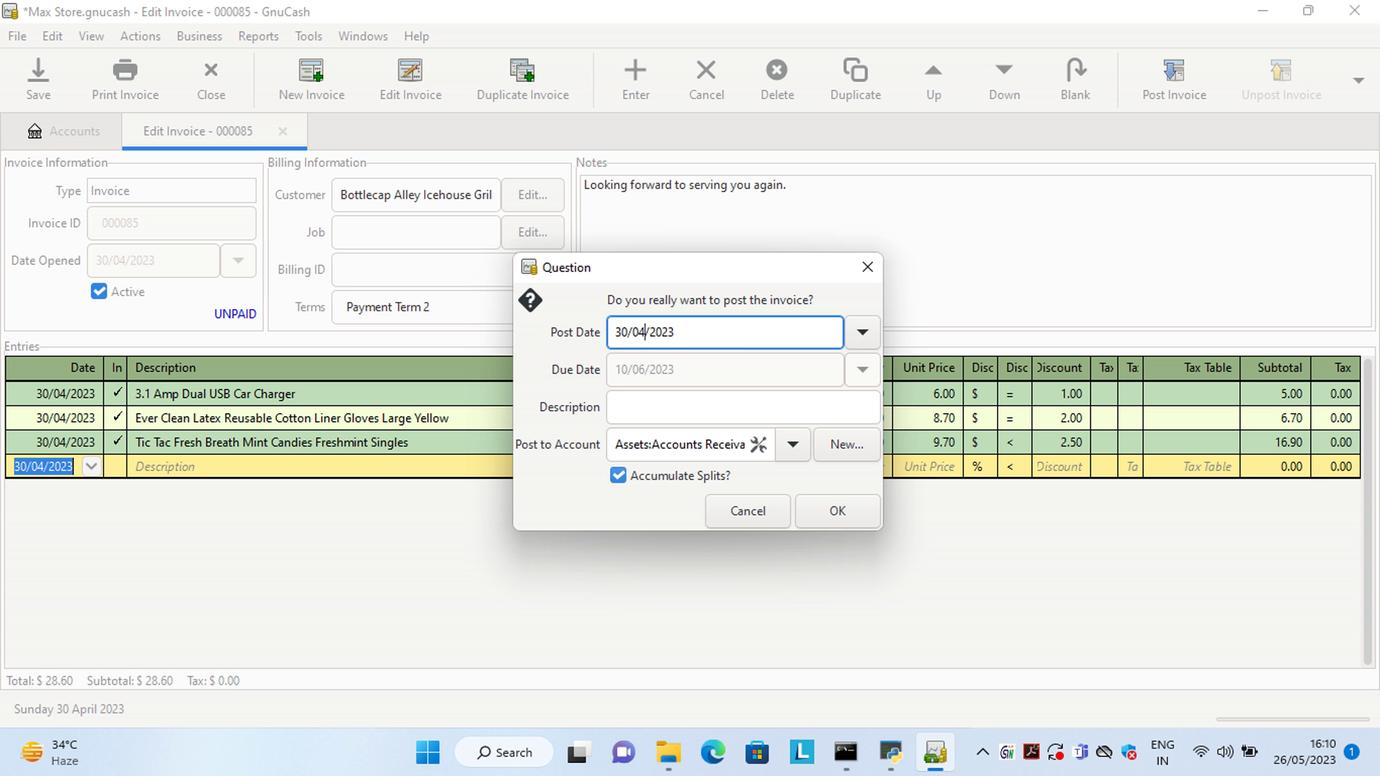 
Action: Mouse moved to (810, 514)
Screenshot: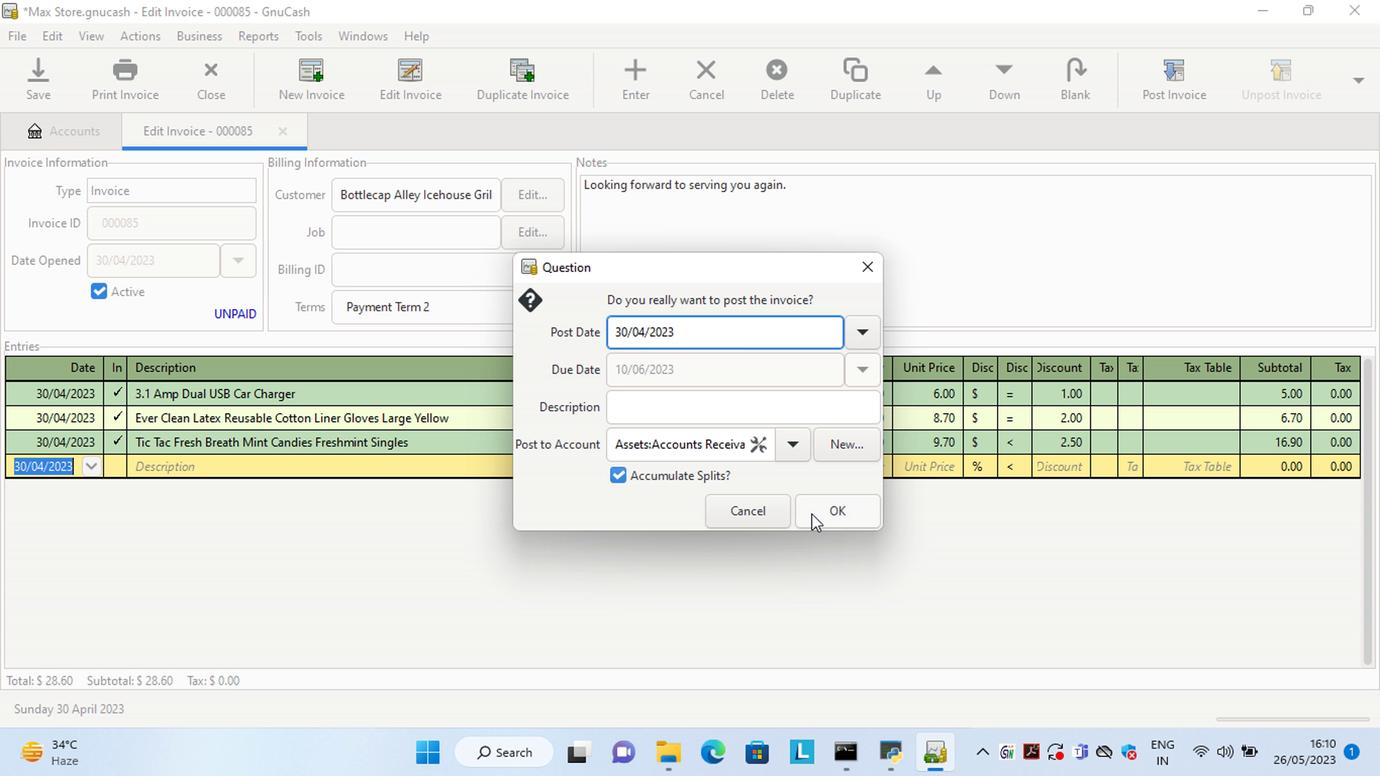 
Action: Mouse pressed left at (810, 514)
Screenshot: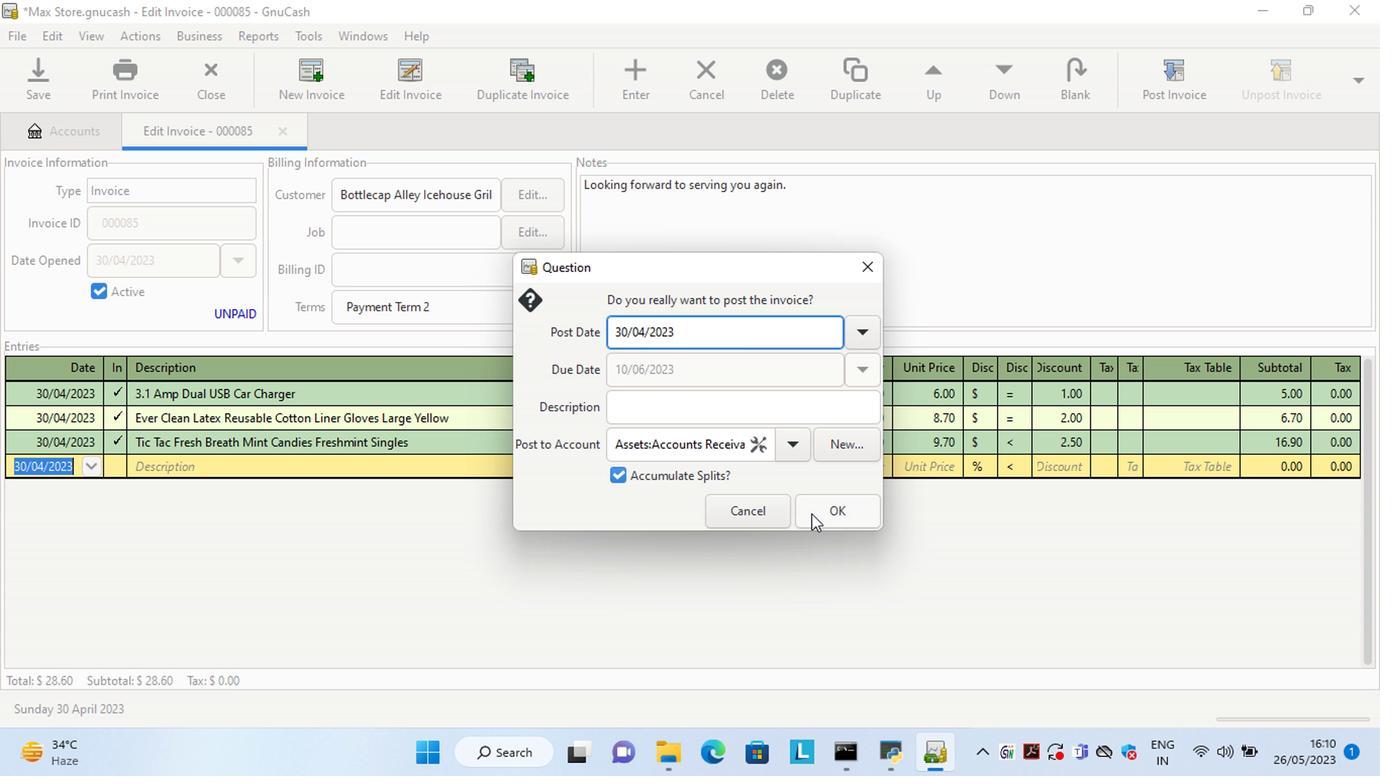 
Action: Mouse moved to (1301, 87)
Screenshot: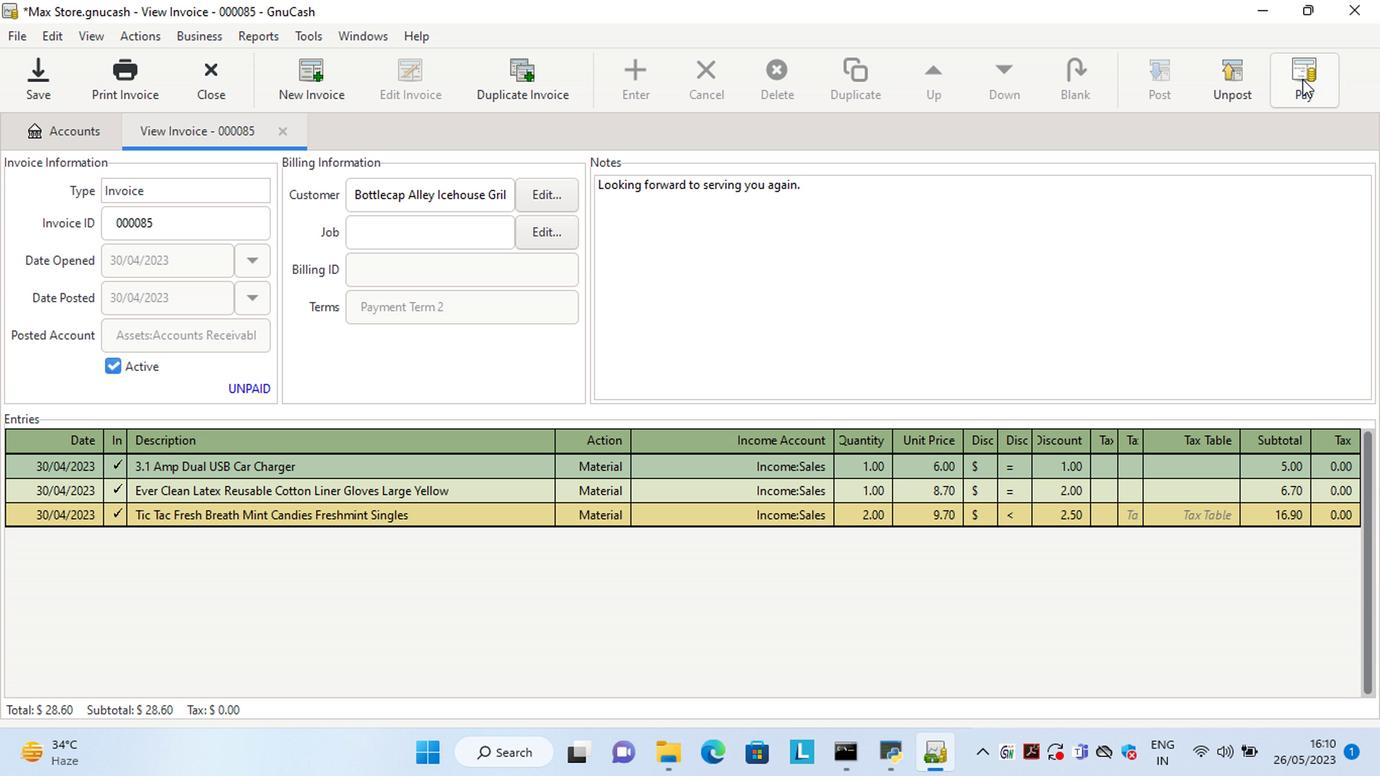 
Action: Mouse pressed left at (1301, 87)
Screenshot: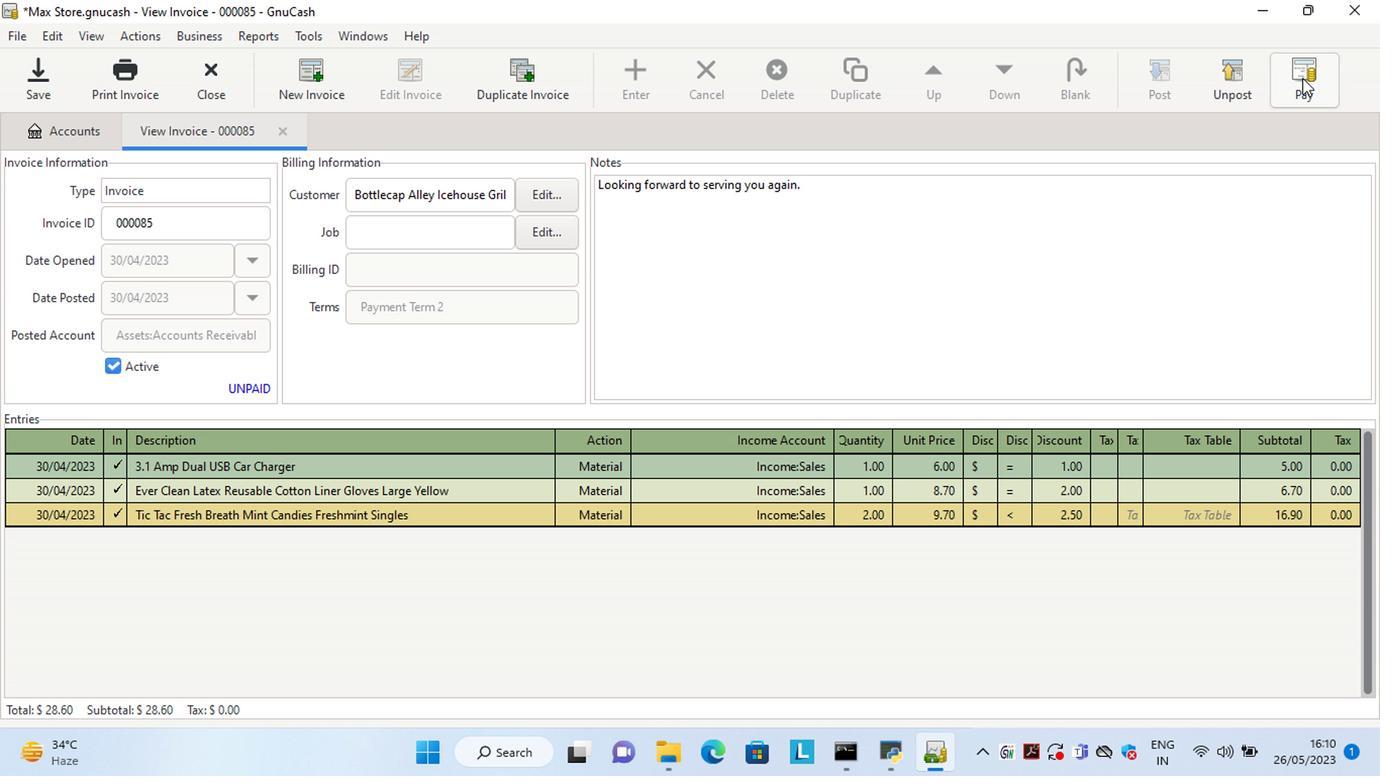
Action: Mouse moved to (571, 396)
Screenshot: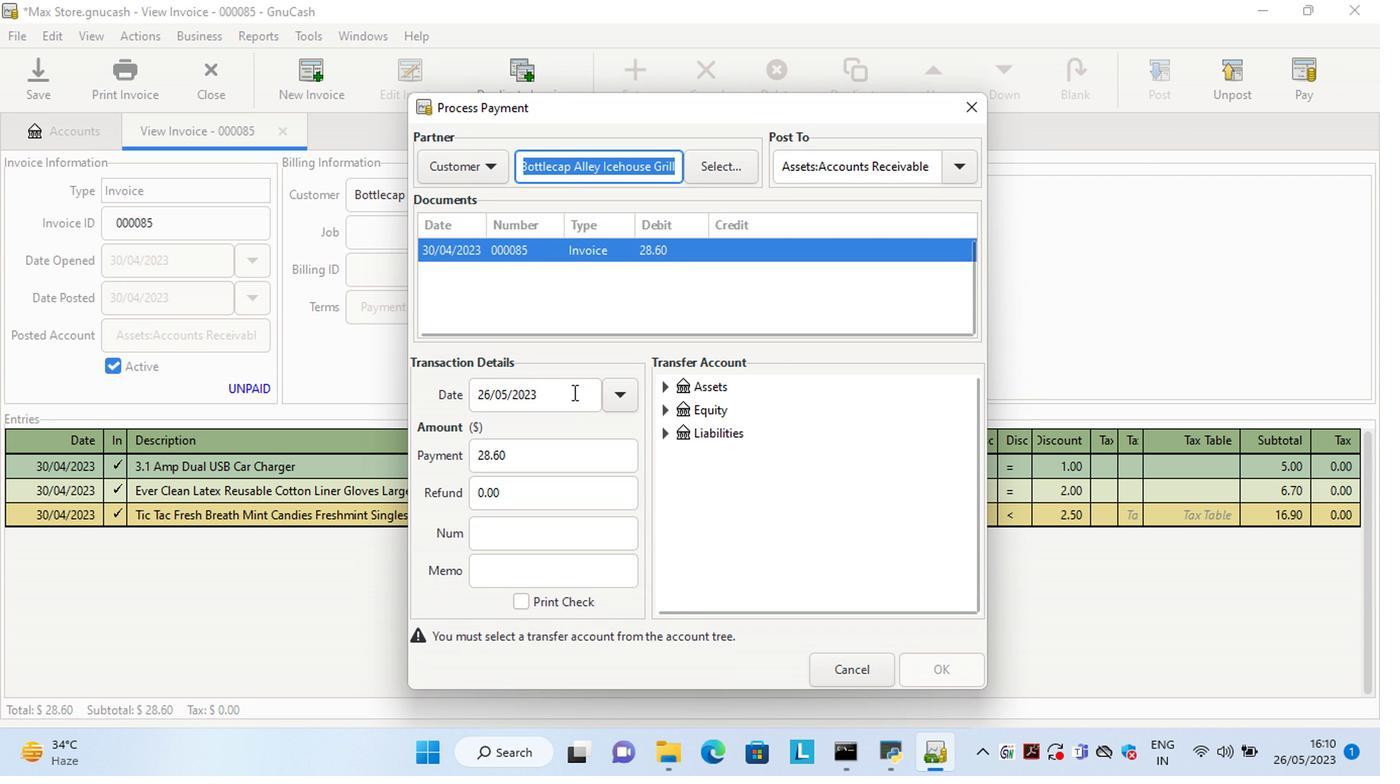 
Action: Mouse pressed left at (571, 396)
Screenshot: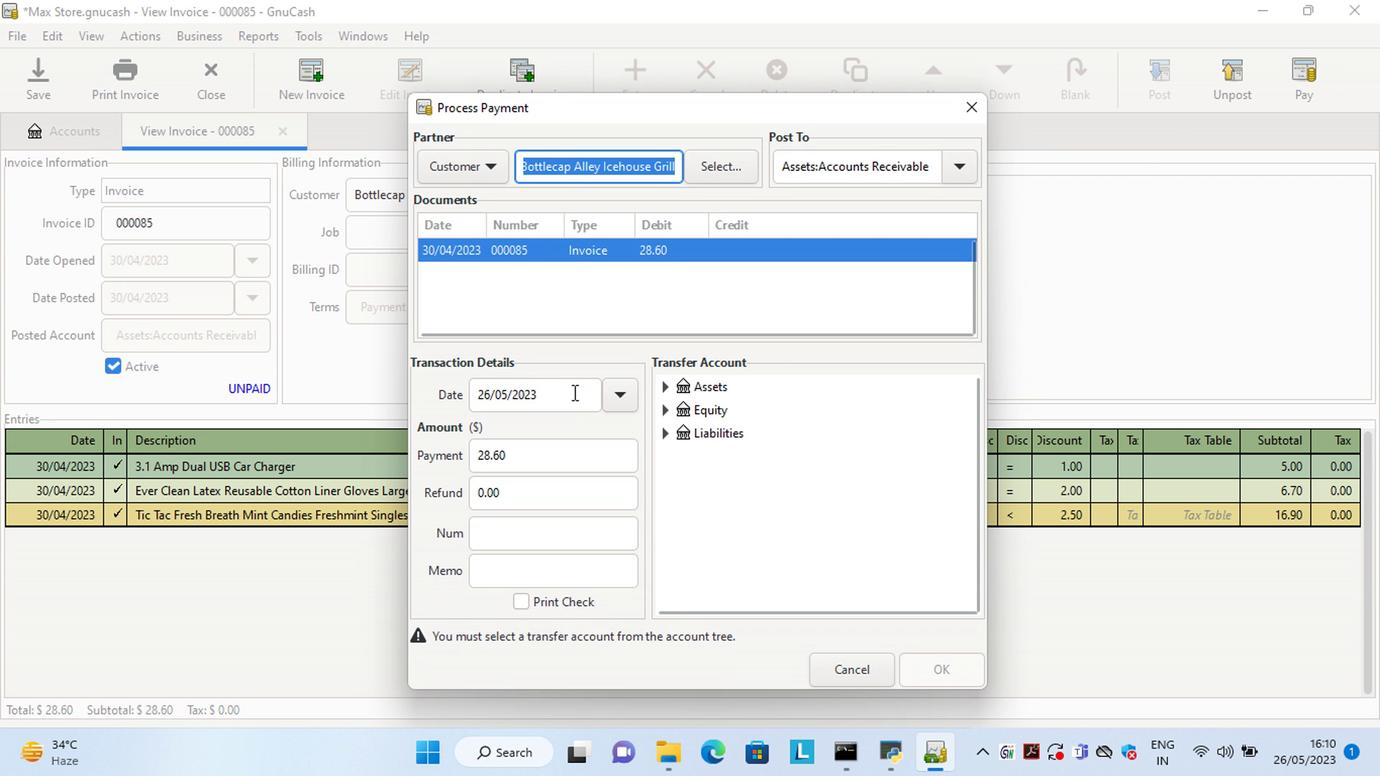 
Action: Key pressed <Key.left><Key.left><Key.left><Key.left><Key.left><Key.left><Key.left><Key.left><Key.left><Key.left><Key.left><Key.left><Key.delete><Key.delete>15
Screenshot: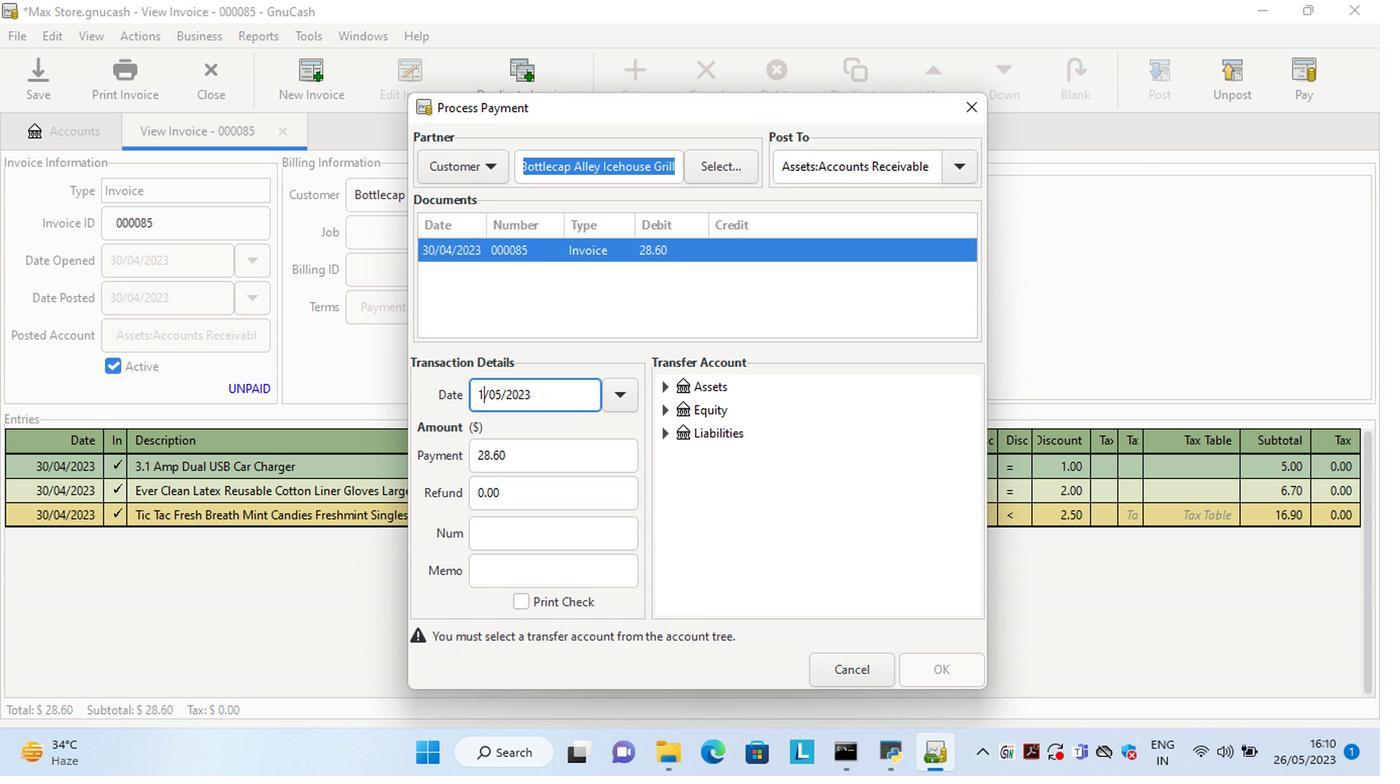
Action: Mouse moved to (665, 391)
Screenshot: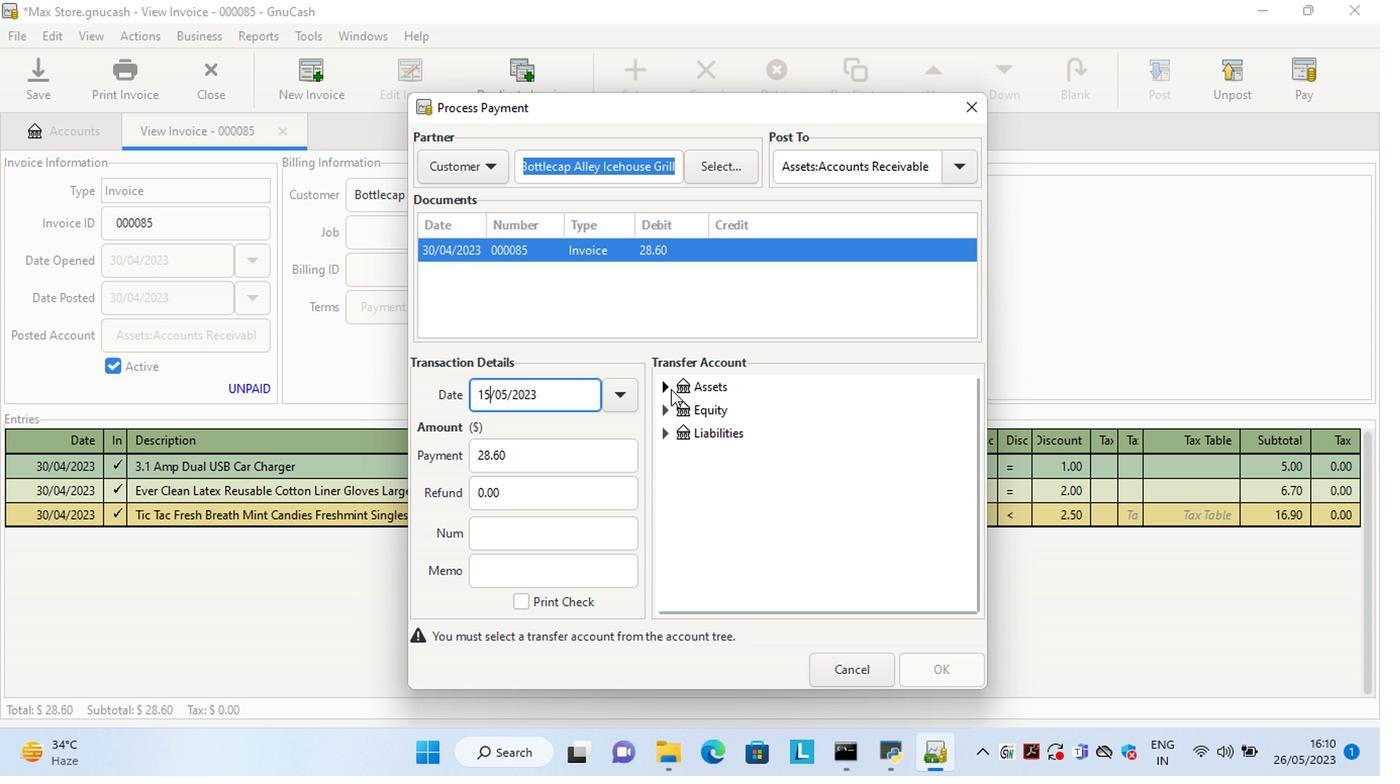 
Action: Mouse pressed left at (665, 391)
Screenshot: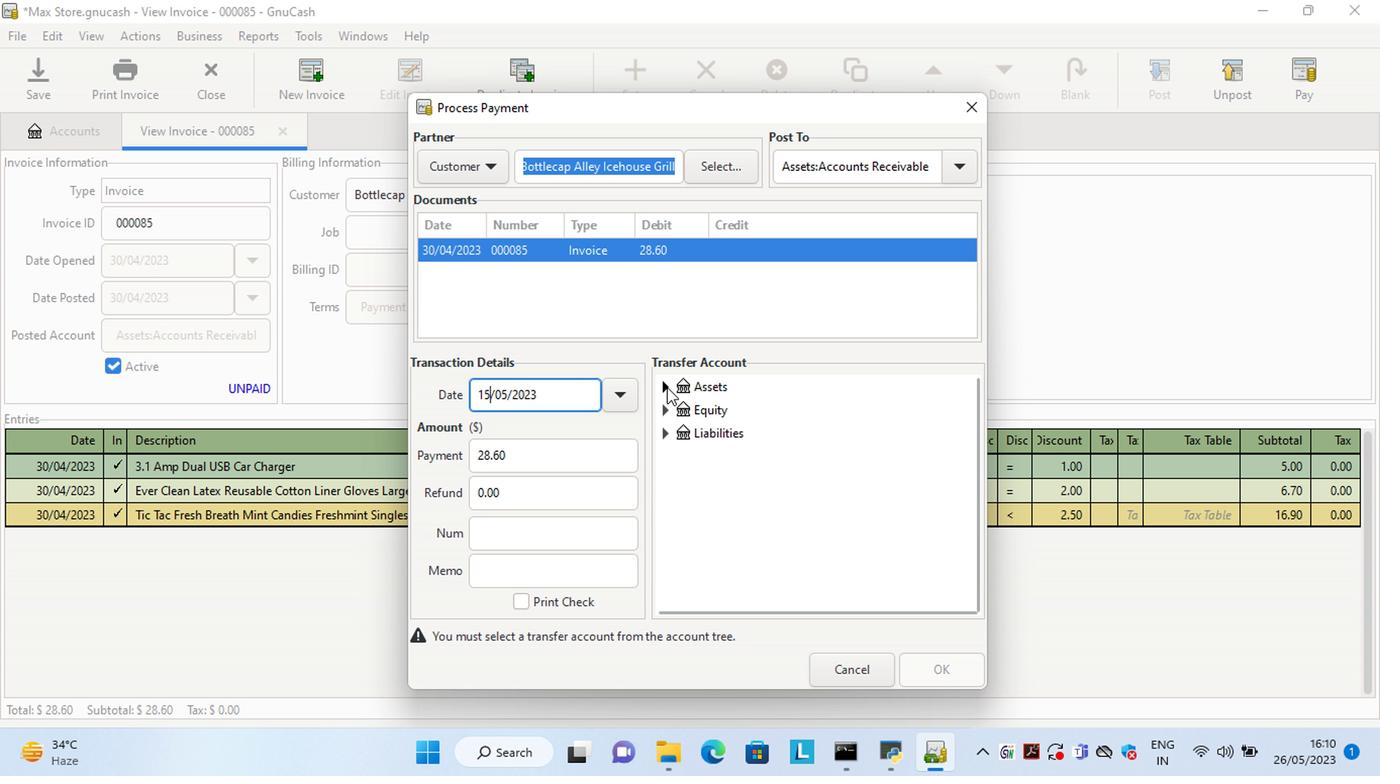 
Action: Mouse moved to (699, 412)
Screenshot: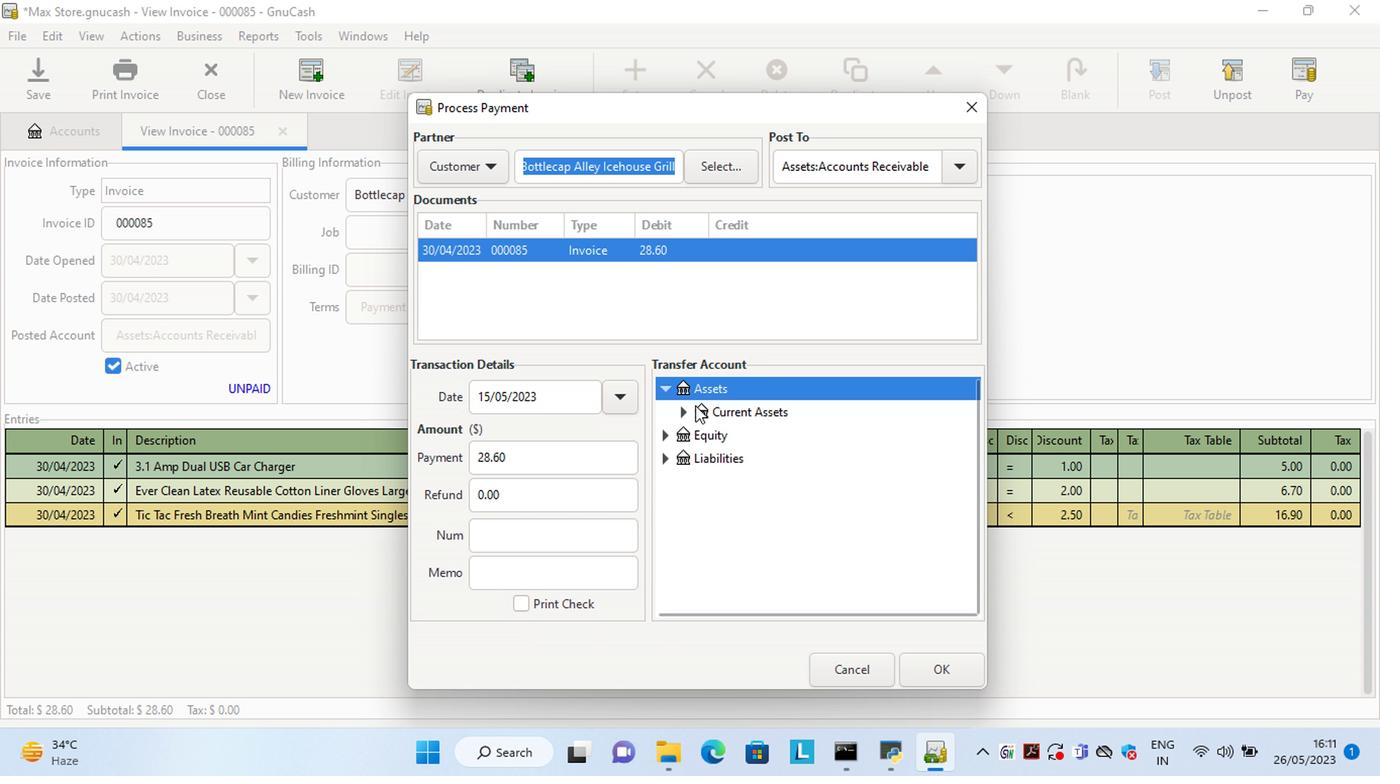 
Action: Mouse pressed left at (699, 412)
Screenshot: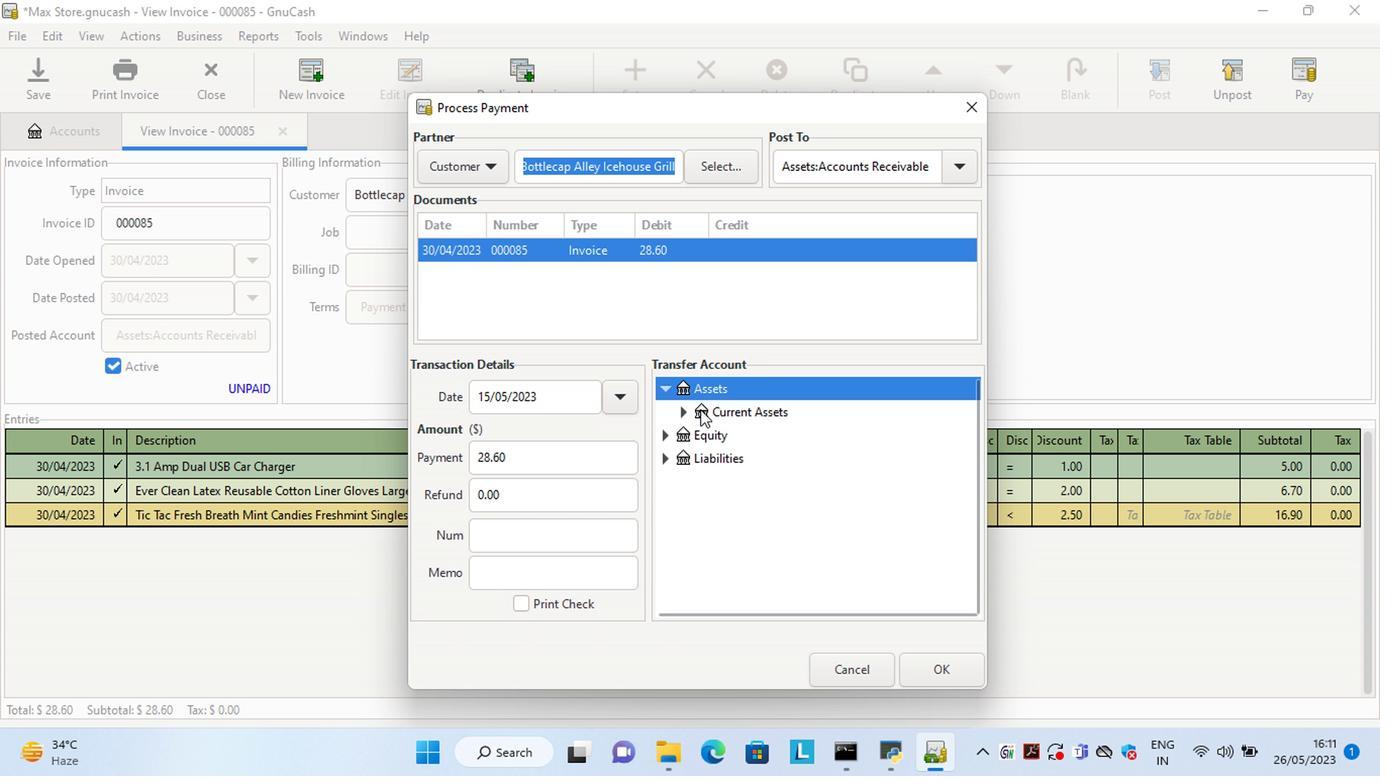 
Action: Mouse moved to (687, 412)
Screenshot: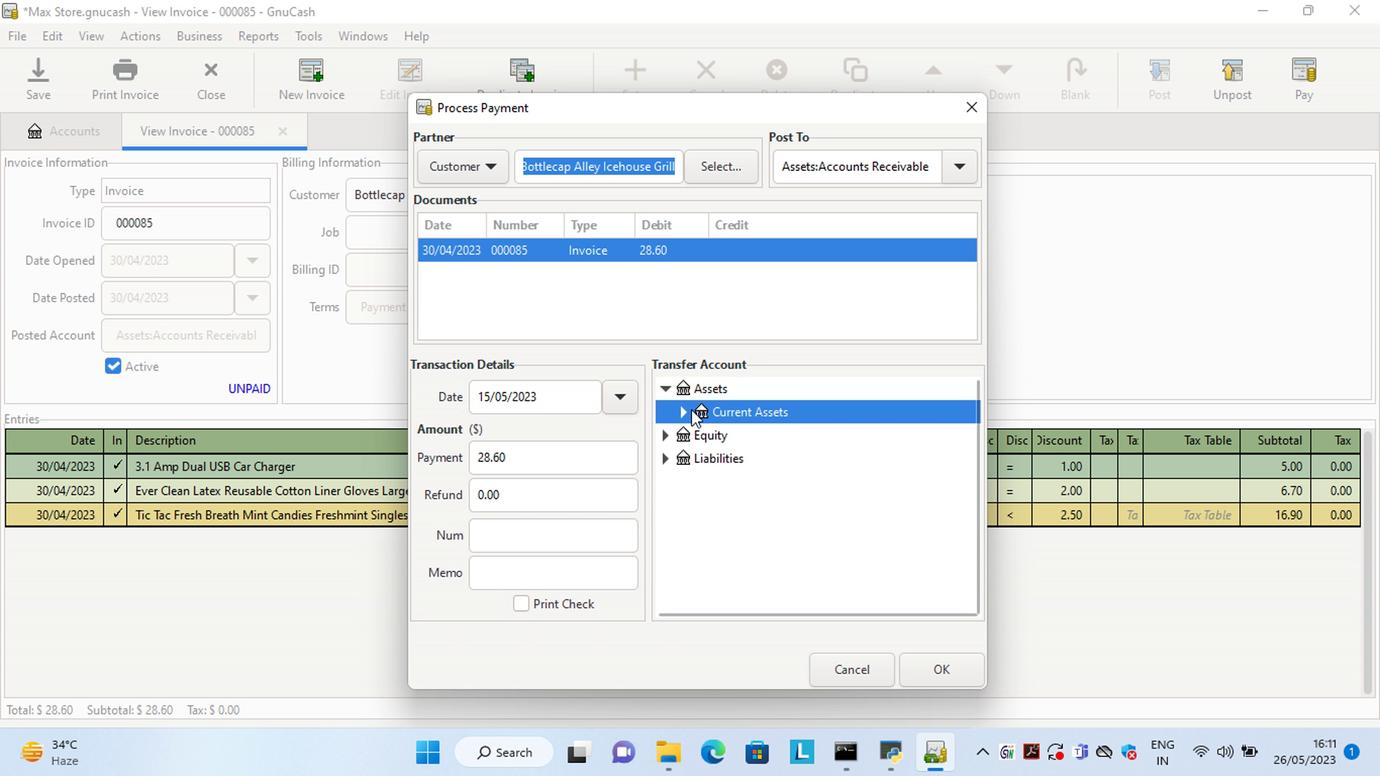 
Action: Mouse pressed left at (687, 412)
Screenshot: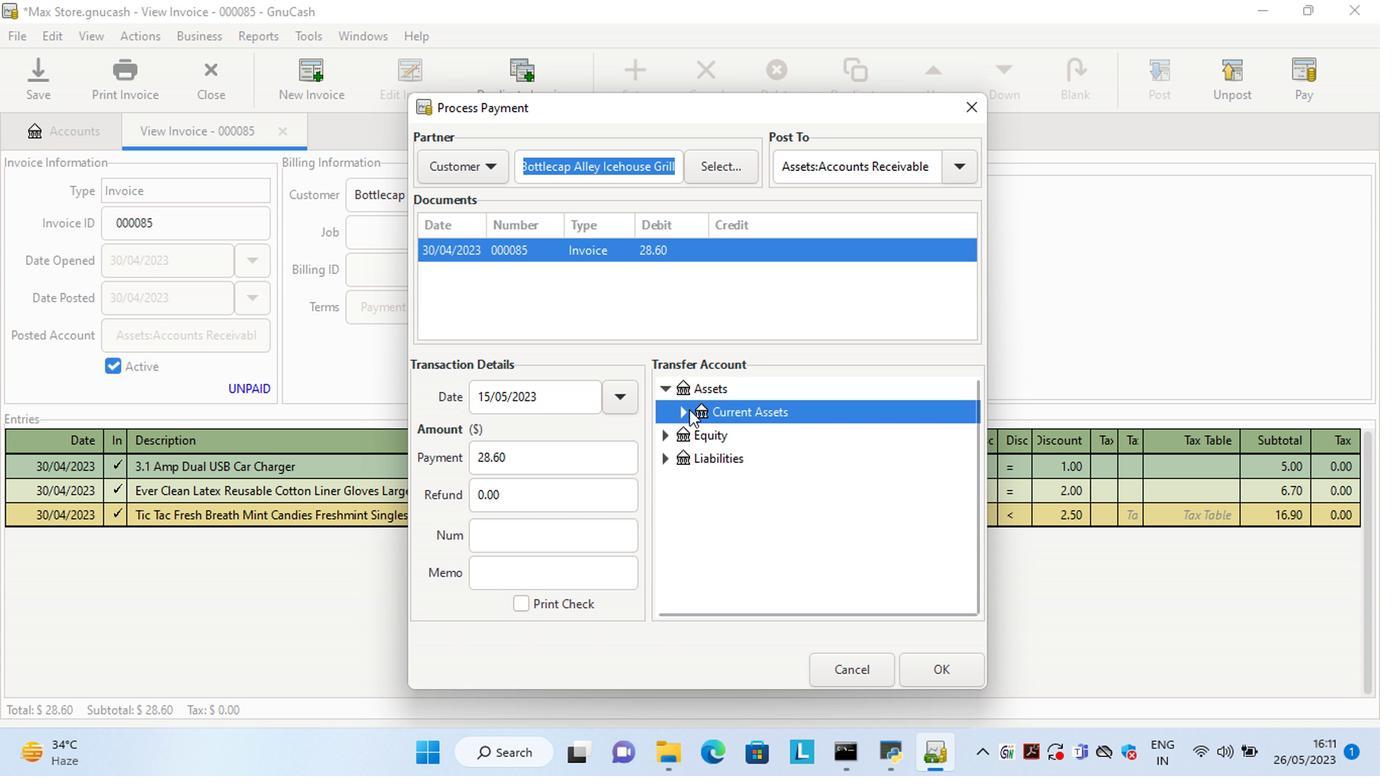 
Action: Mouse moved to (724, 438)
Screenshot: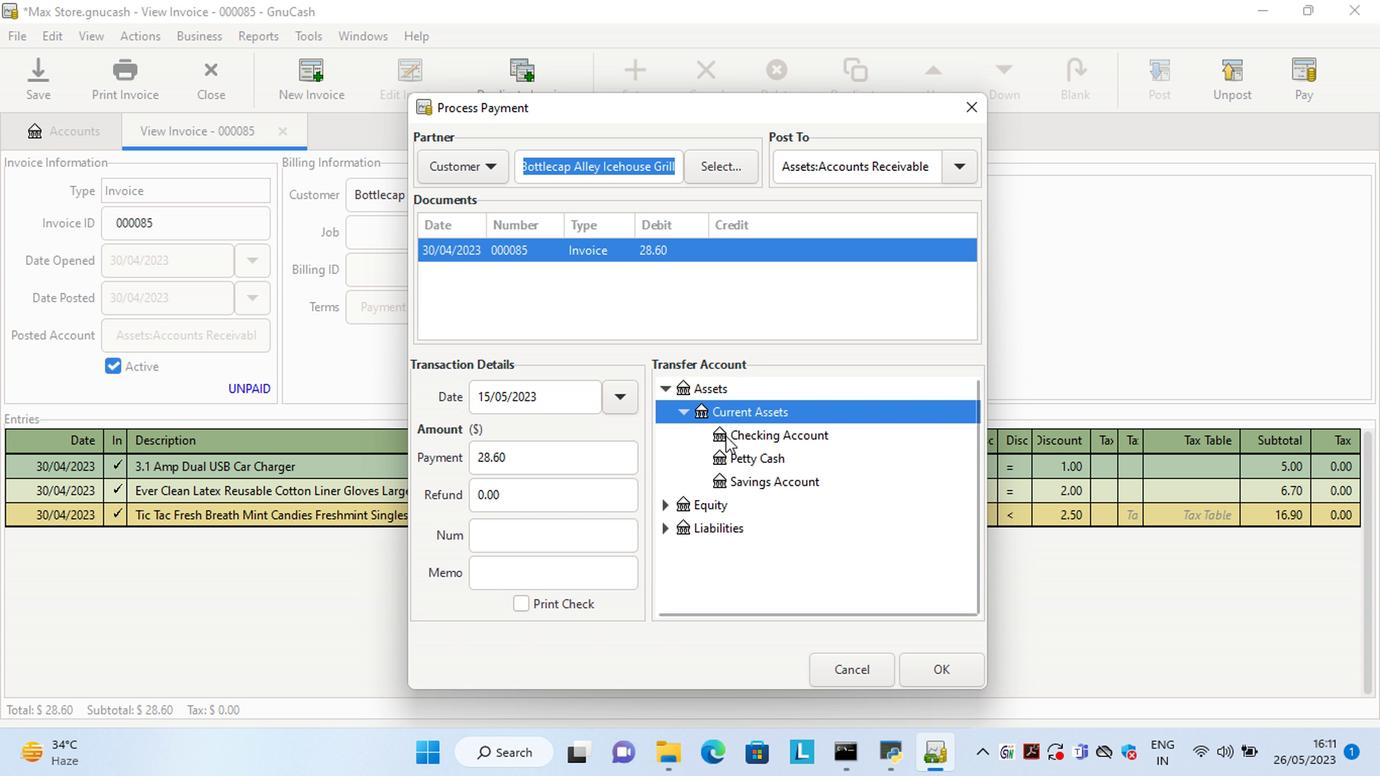 
Action: Mouse pressed left at (724, 438)
Screenshot: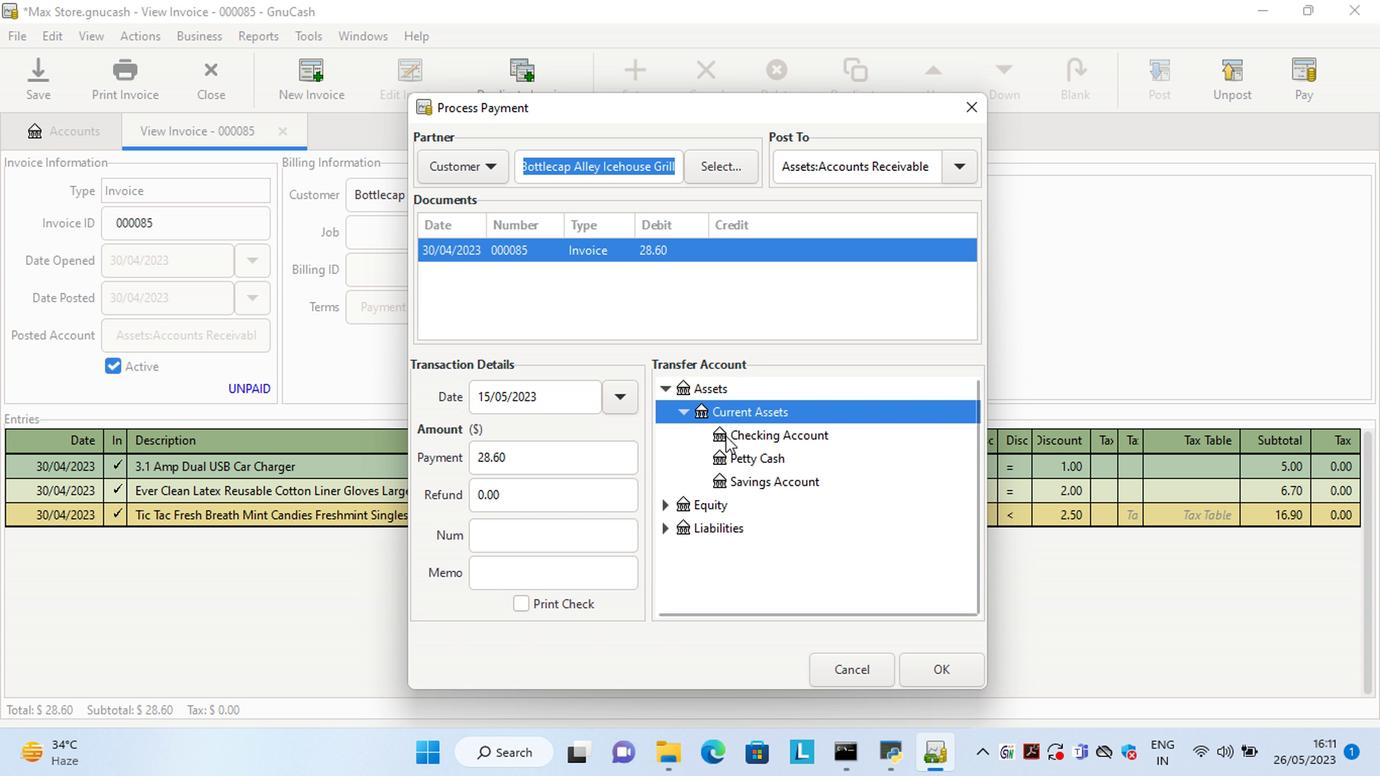 
Action: Mouse moved to (924, 657)
Screenshot: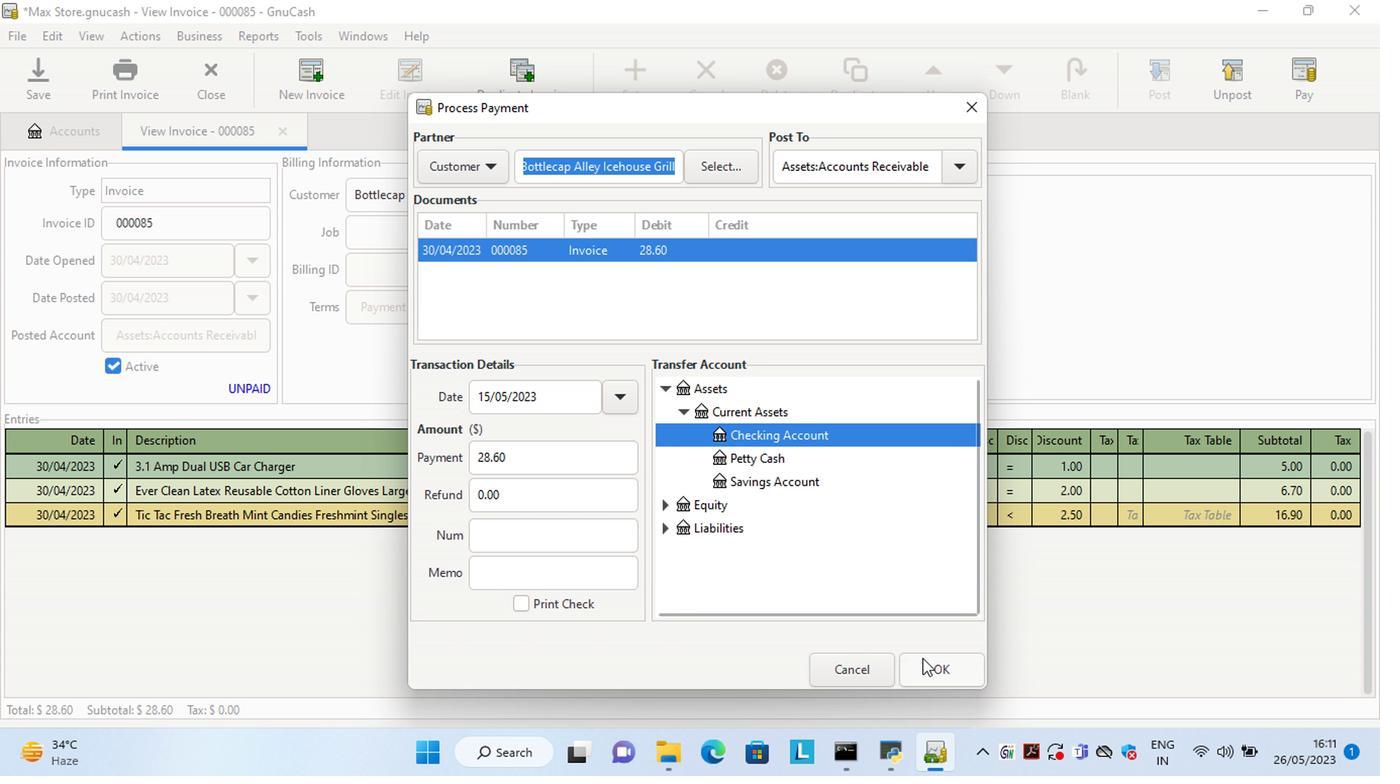 
Action: Mouse pressed left at (924, 657)
Screenshot: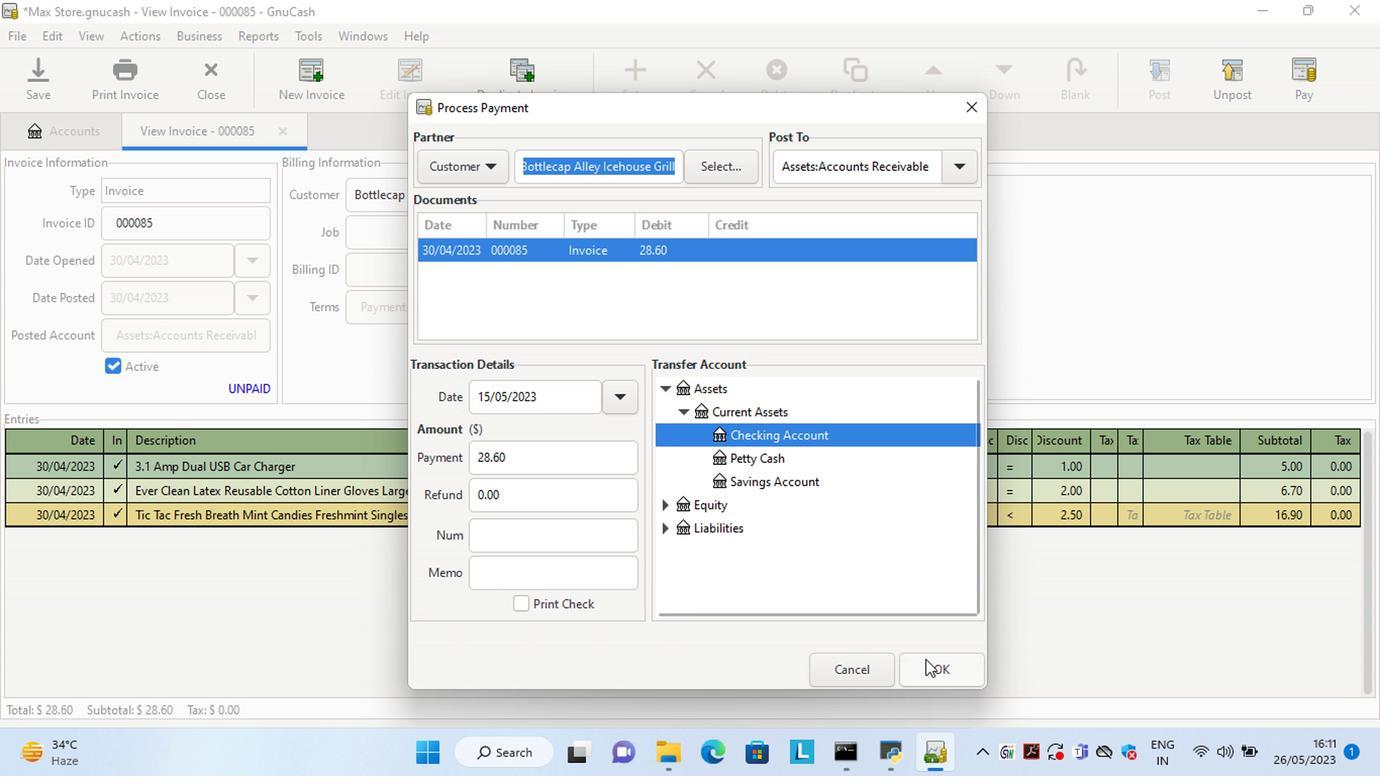 
Action: Mouse moved to (127, 87)
Screenshot: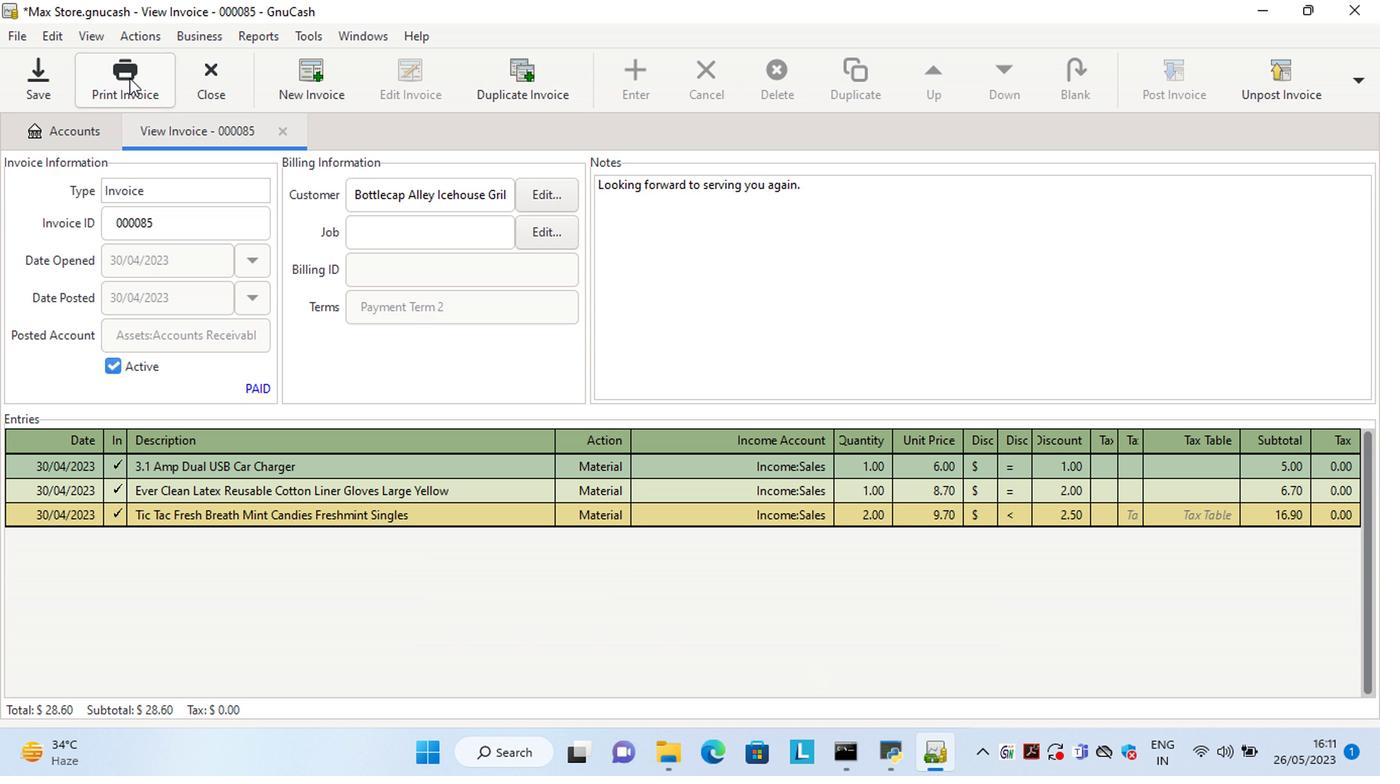
Action: Mouse pressed left at (127, 87)
Screenshot: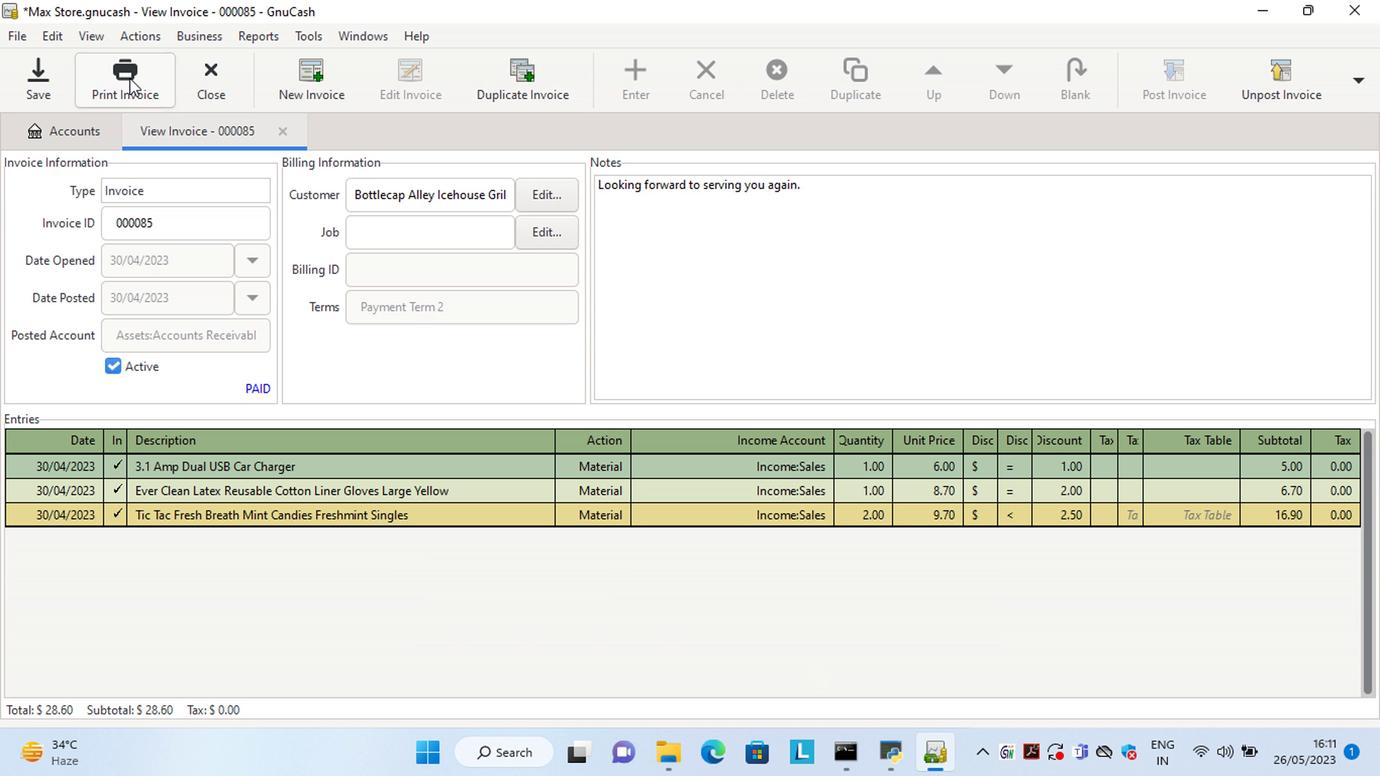 
Action: Mouse moved to (515, 81)
Screenshot: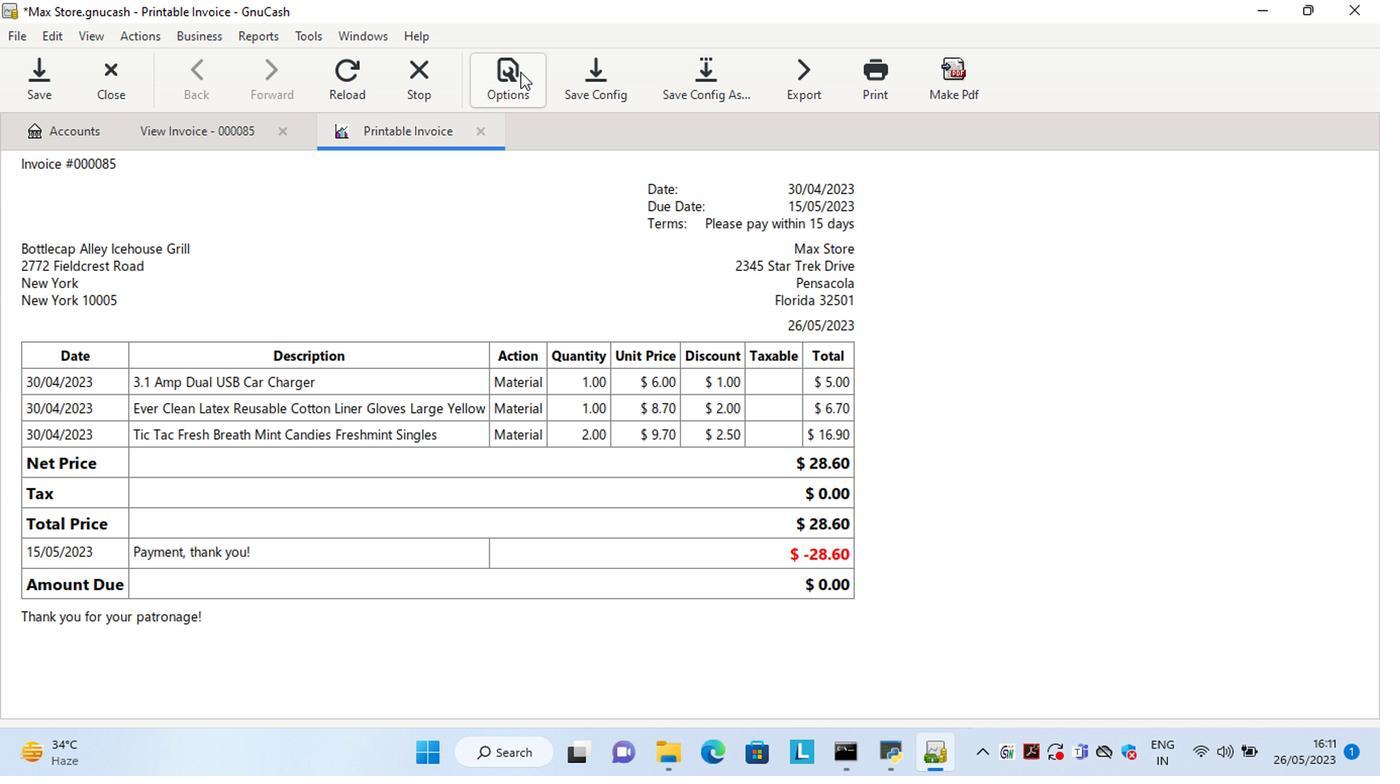 
Action: Mouse pressed left at (515, 81)
Screenshot: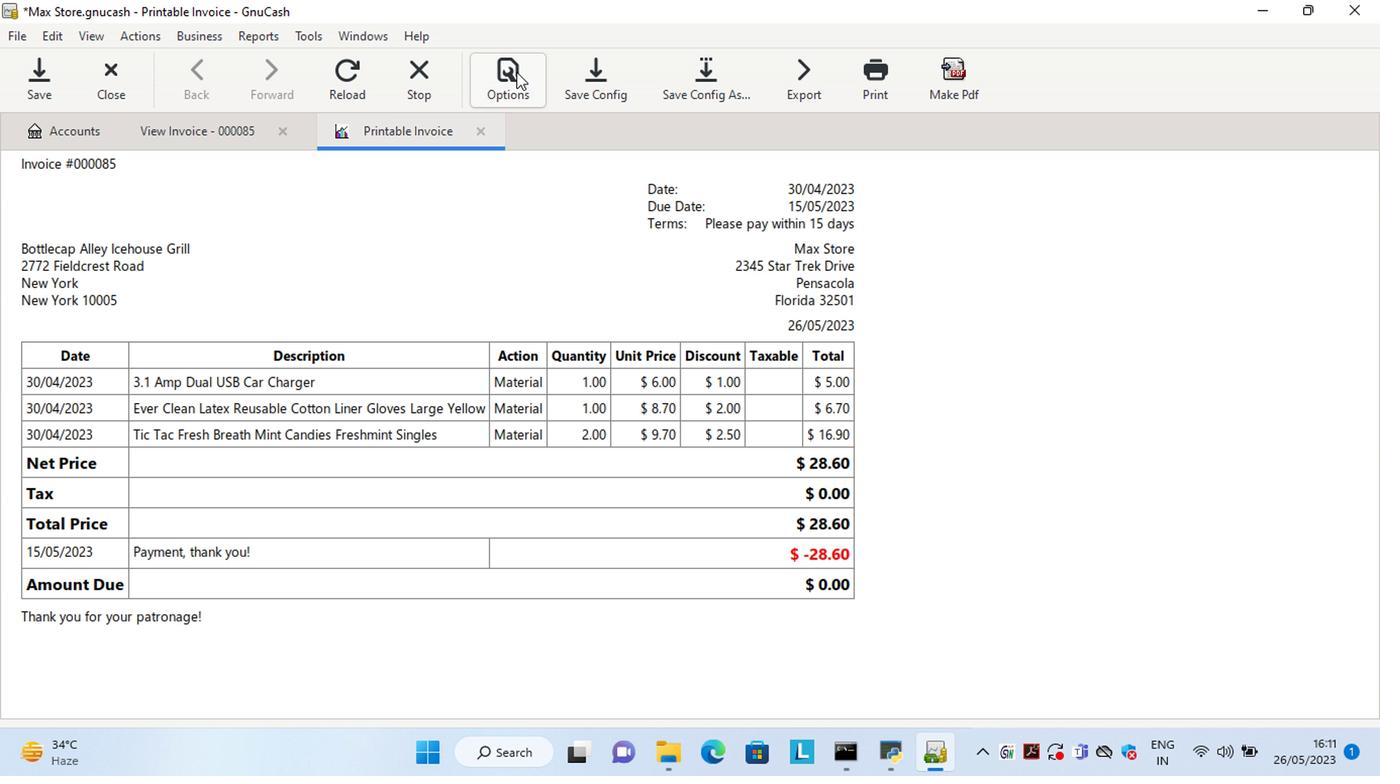 
Action: Mouse moved to (201, 213)
Screenshot: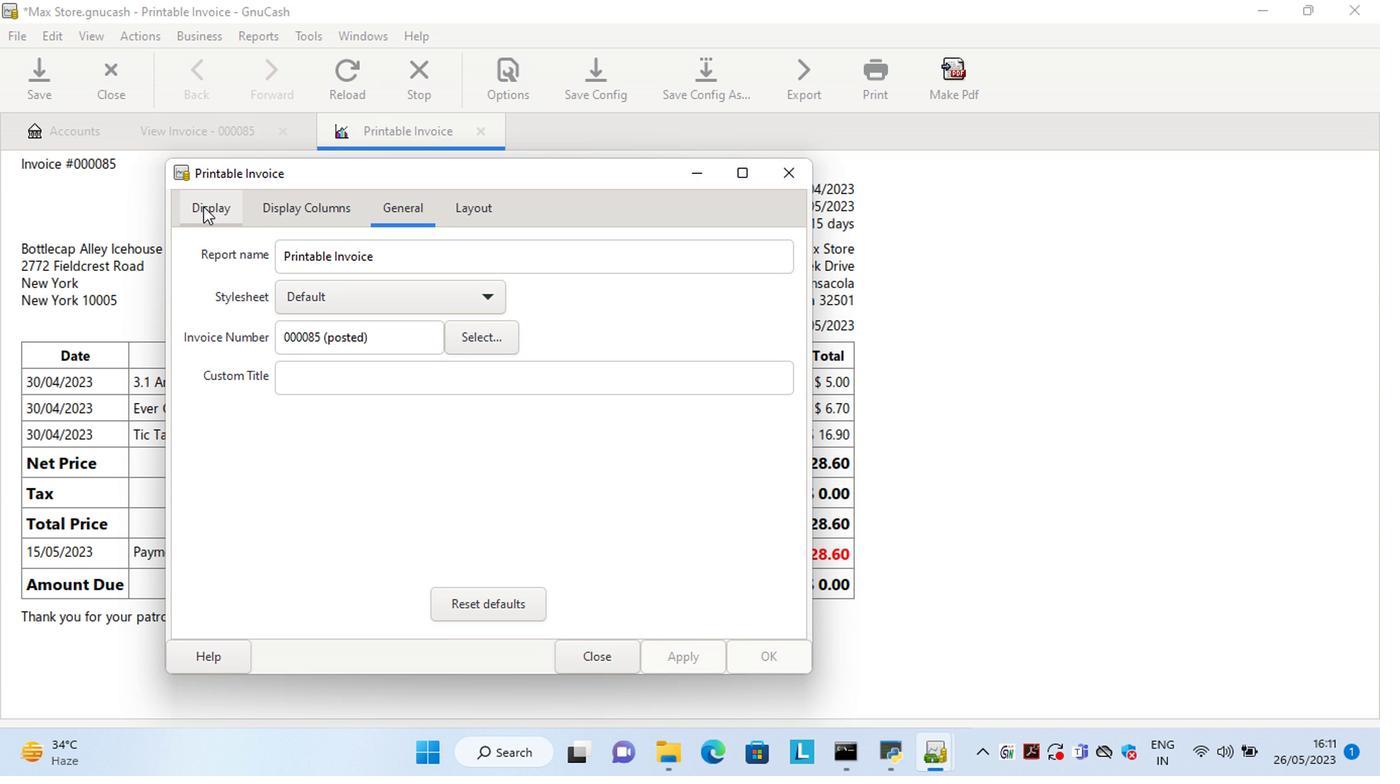 
Action: Mouse pressed left at (201, 213)
Screenshot: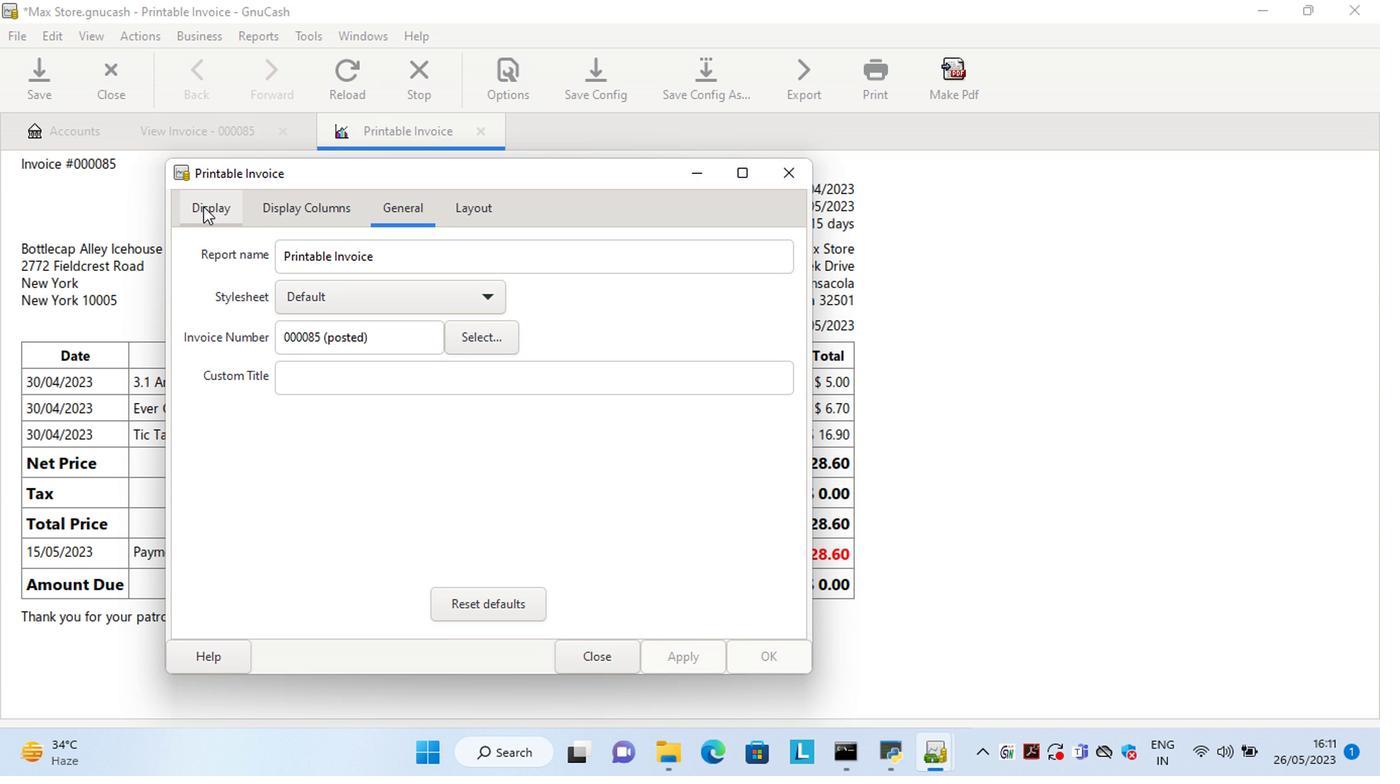 
Action: Mouse moved to (351, 432)
Screenshot: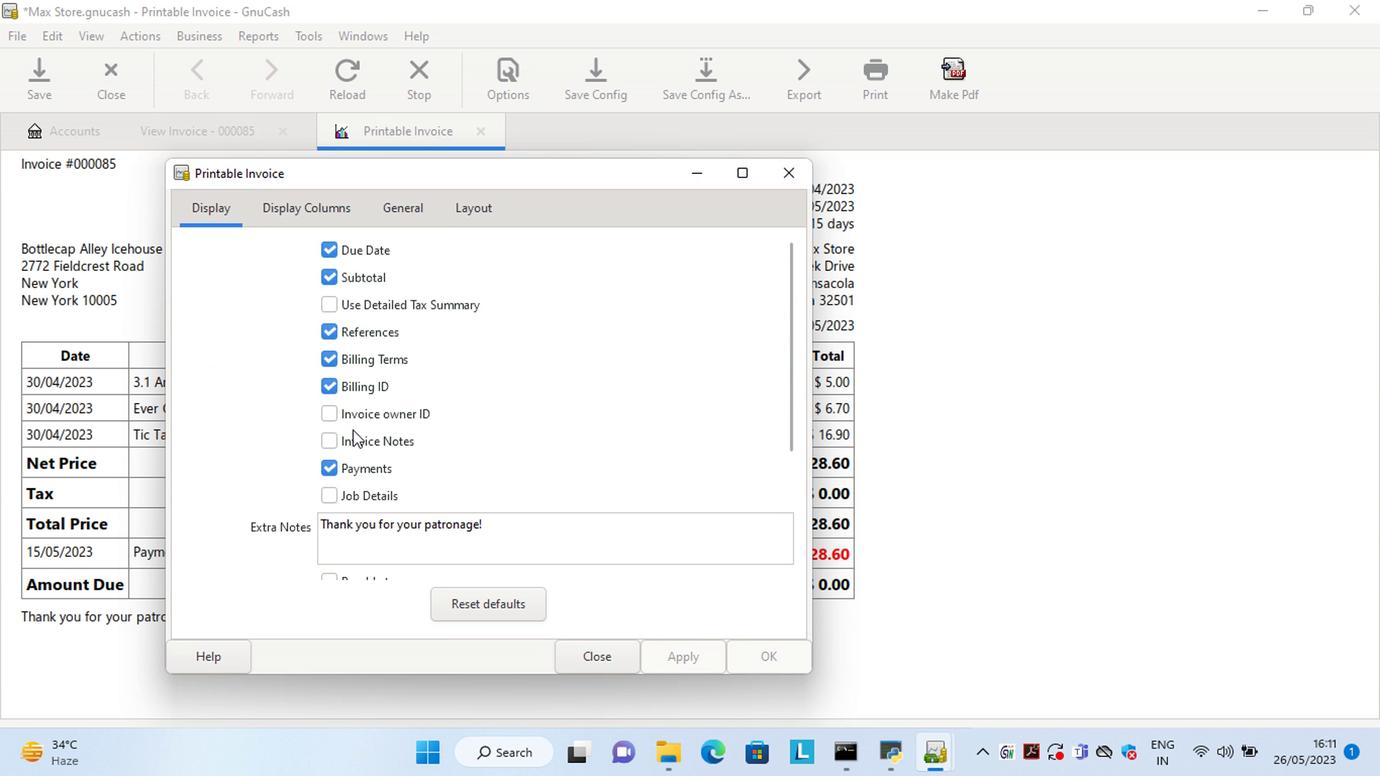 
Action: Mouse pressed left at (351, 432)
Screenshot: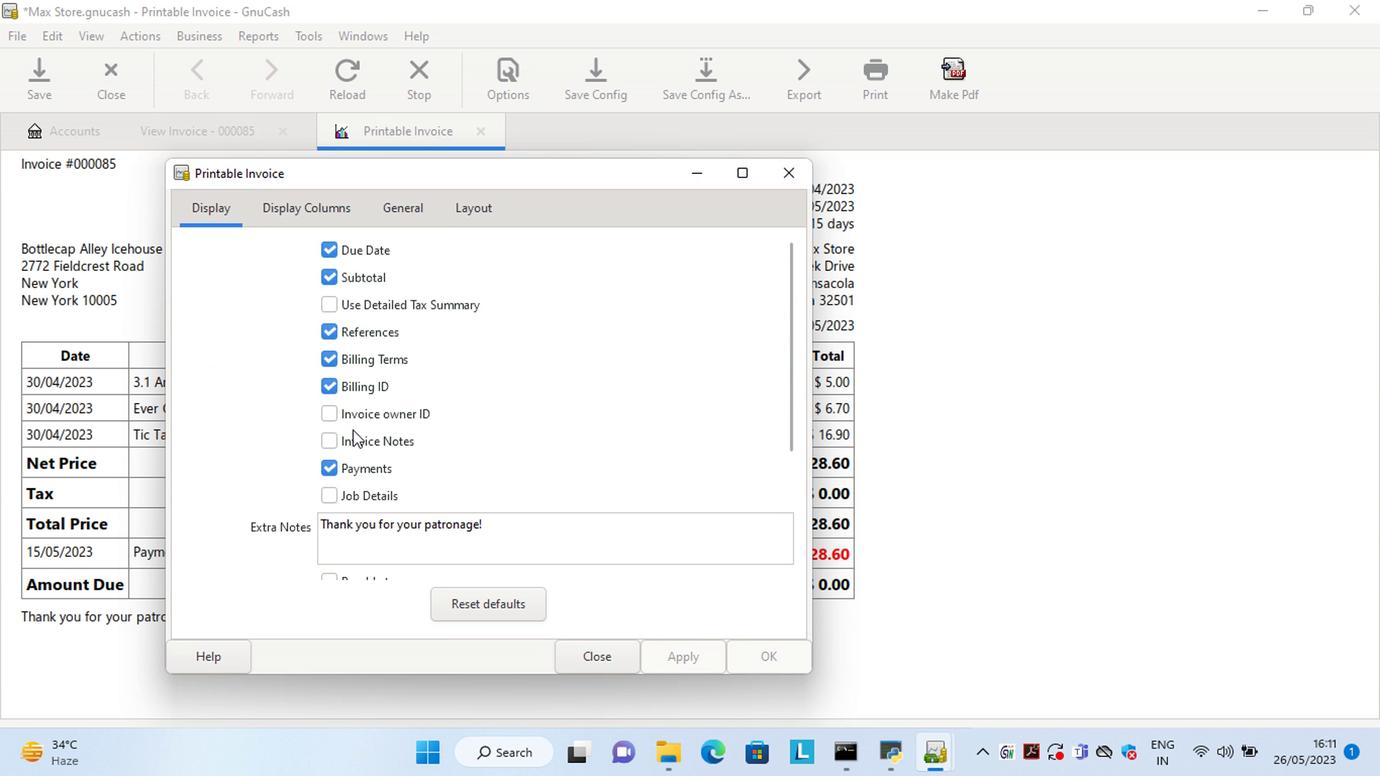 
Action: Mouse moved to (349, 444)
Screenshot: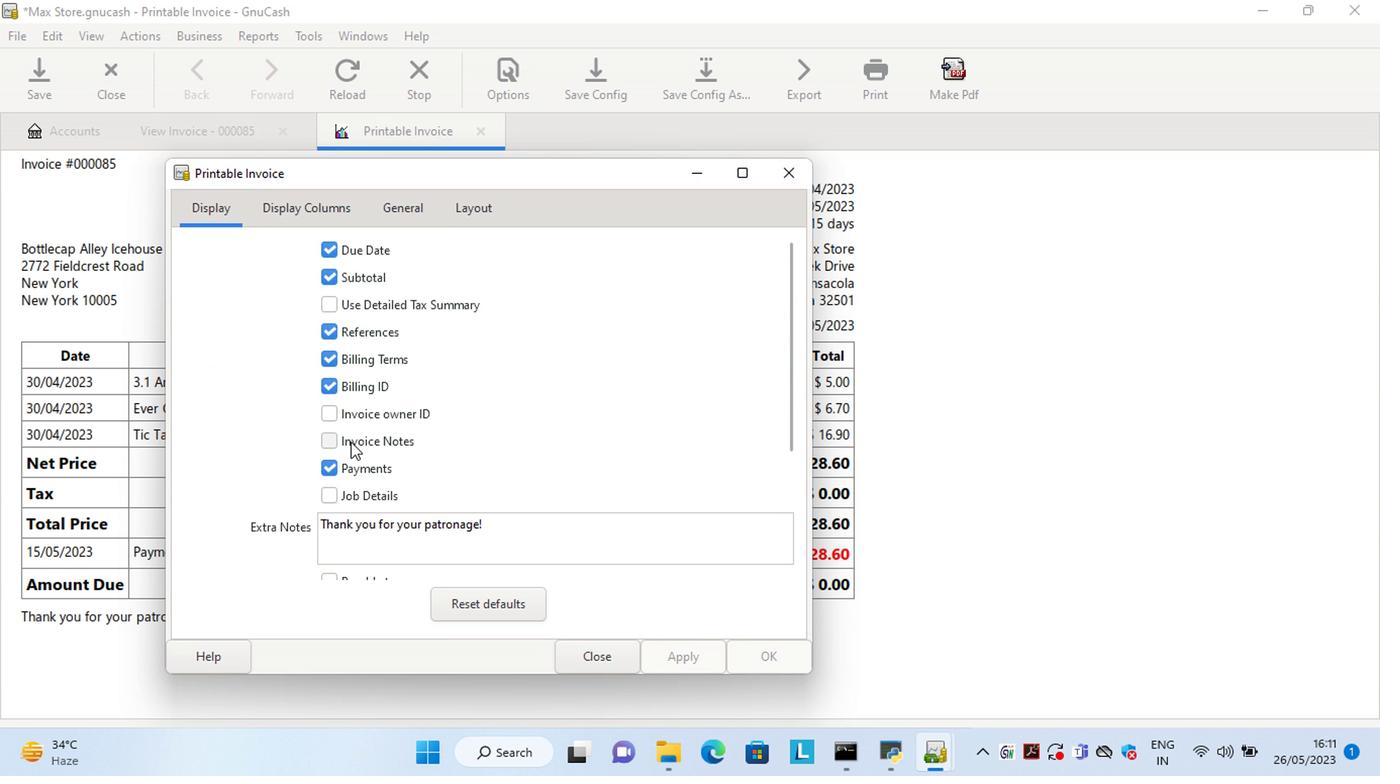 
Action: Mouse pressed left at (349, 444)
Screenshot: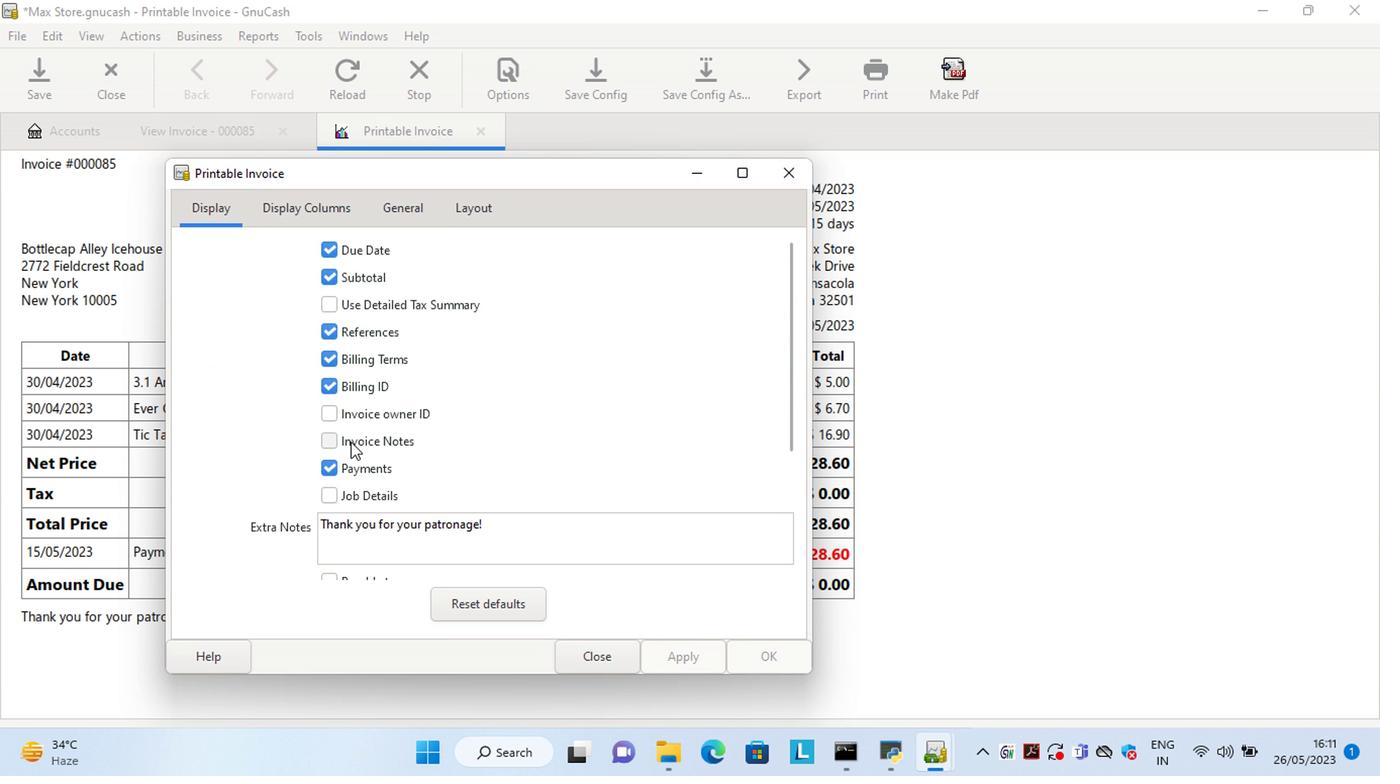 
Action: Mouse moved to (714, 660)
Screenshot: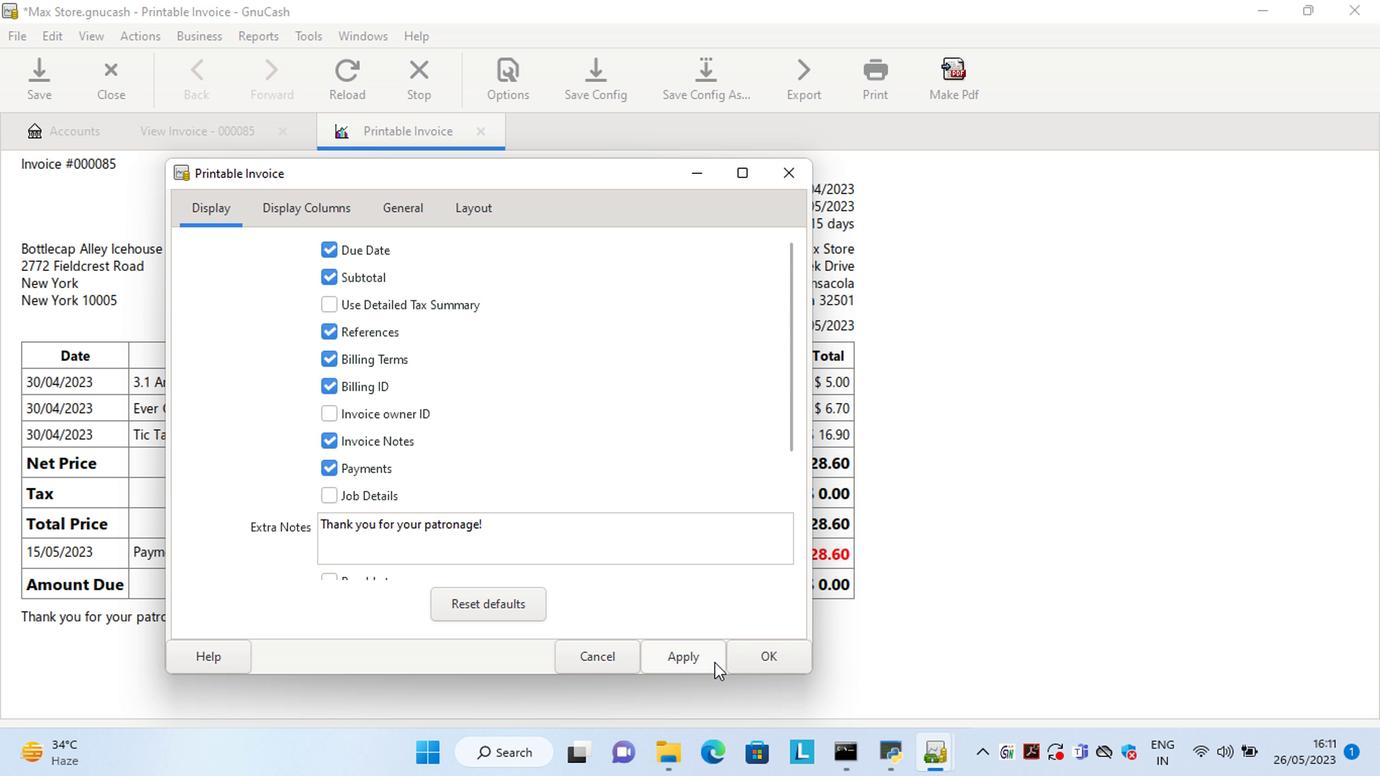 
Action: Mouse pressed left at (714, 660)
Screenshot: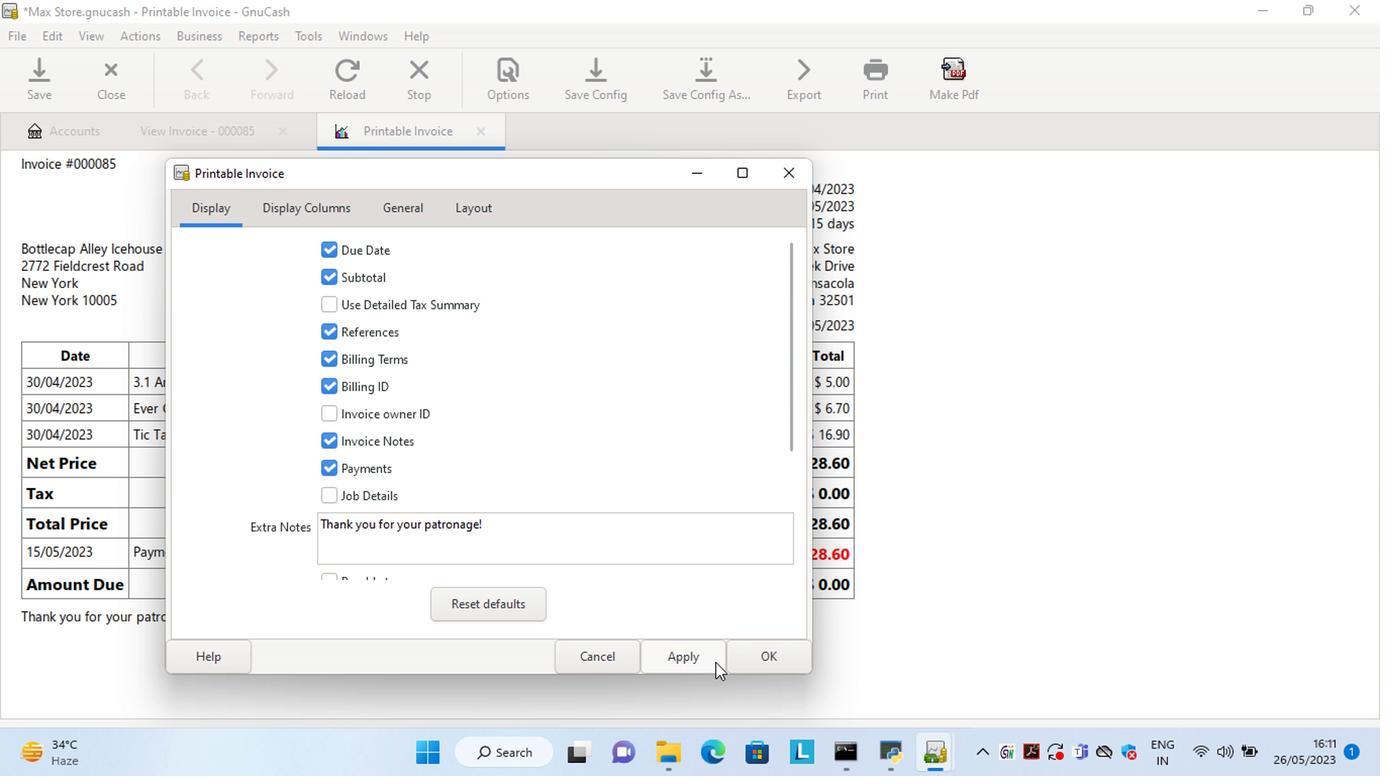 
Action: Mouse moved to (585, 657)
Screenshot: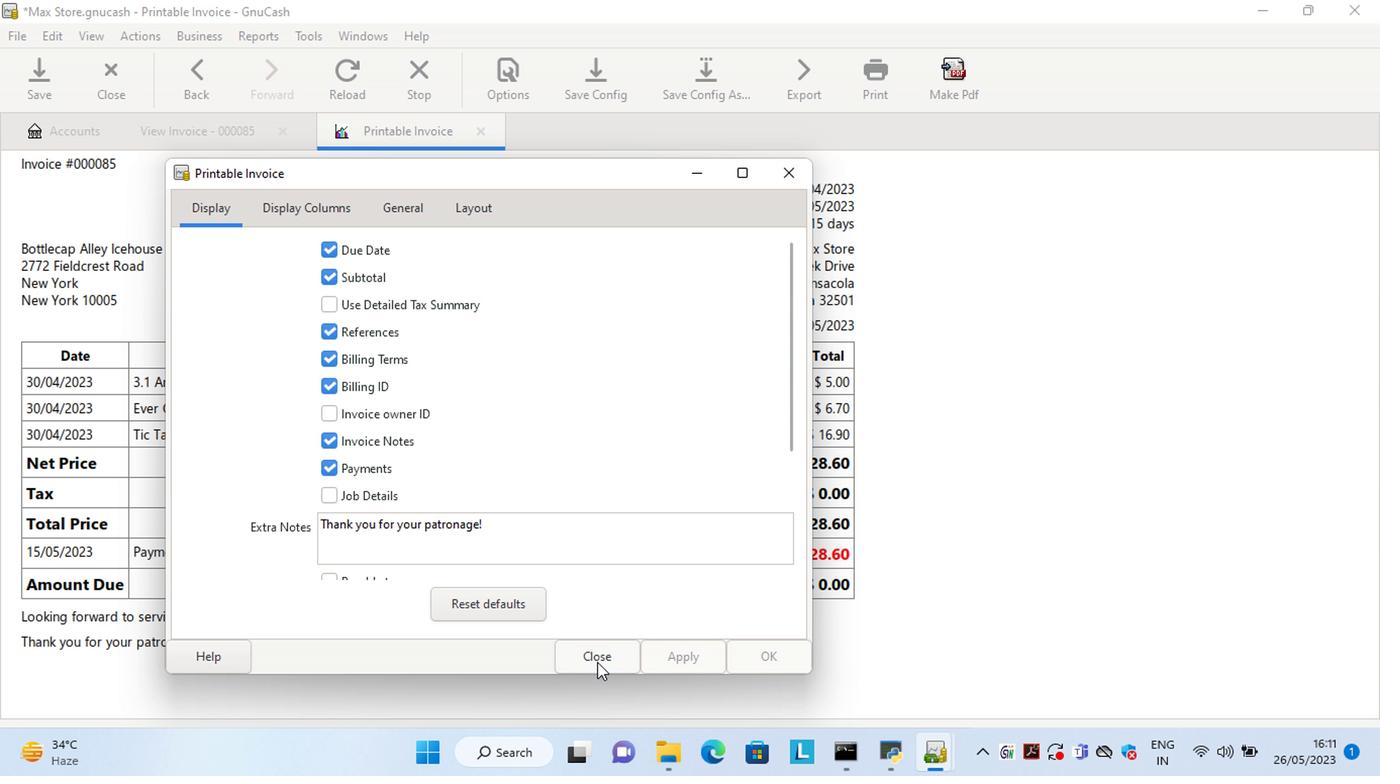 
Action: Mouse pressed left at (585, 657)
Screenshot: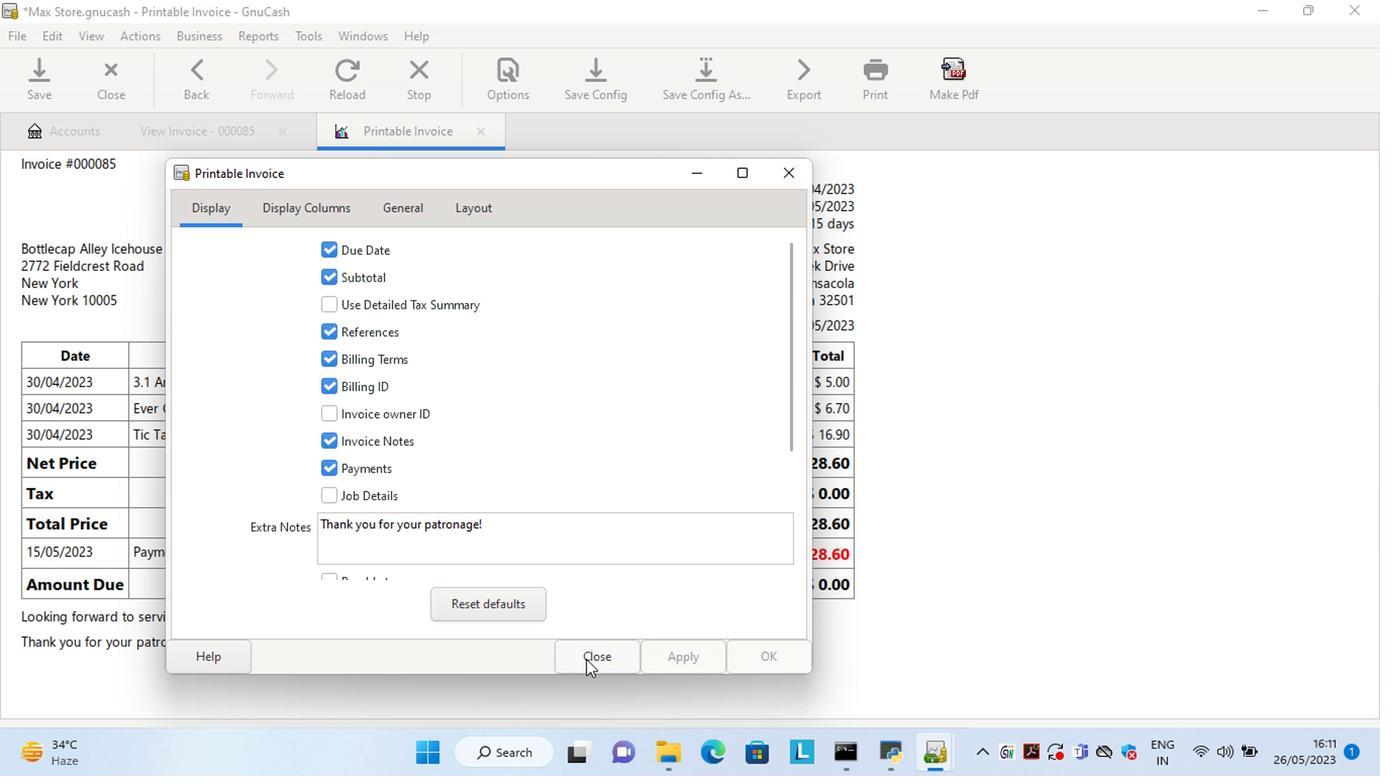 
Action: Mouse moved to (879, 539)
Screenshot: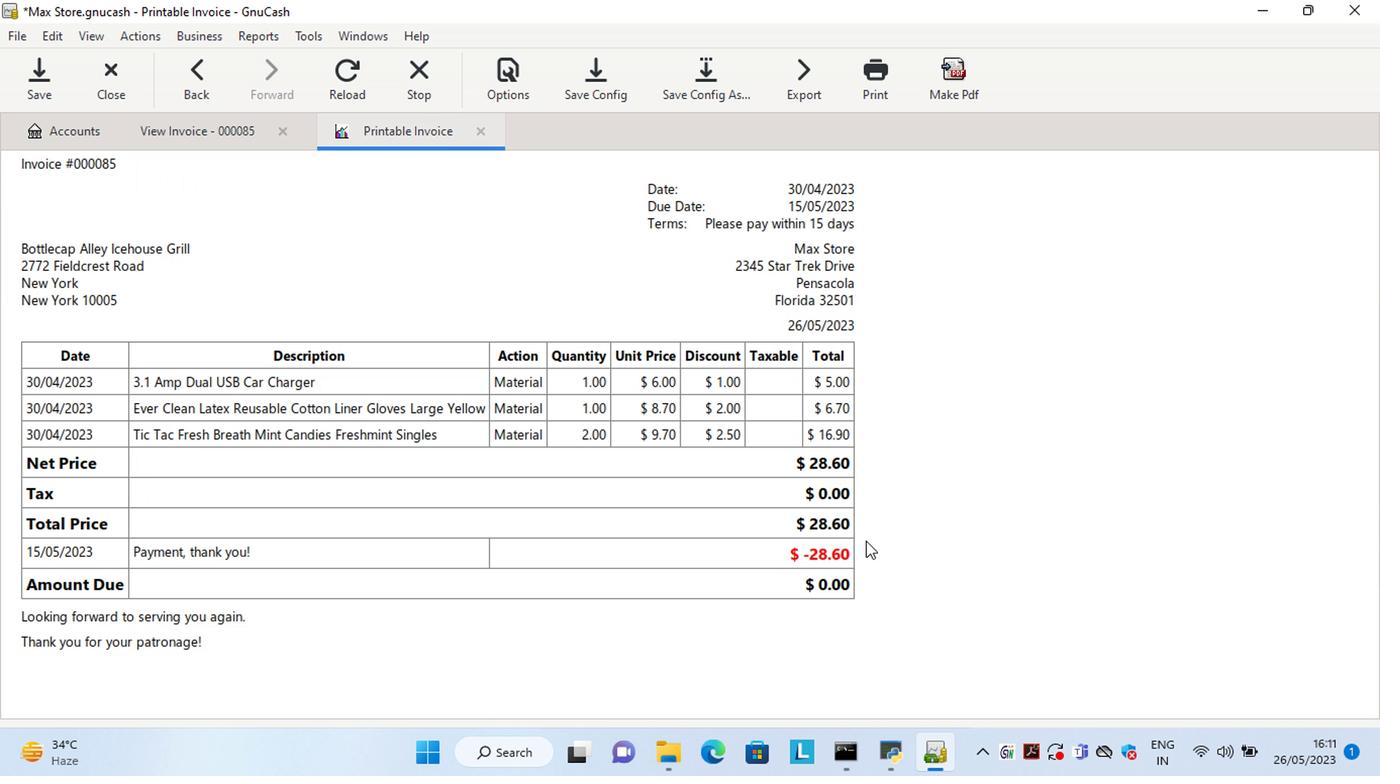 
